 Task: Search for a place to stay in Quarai, Brazil from June 1 to June 9 for 6 guests, with a budget between 6000 and 38000, 3 bedrooms, 3 beds, and free cancellation.
Action: Mouse moved to (486, 148)
Screenshot: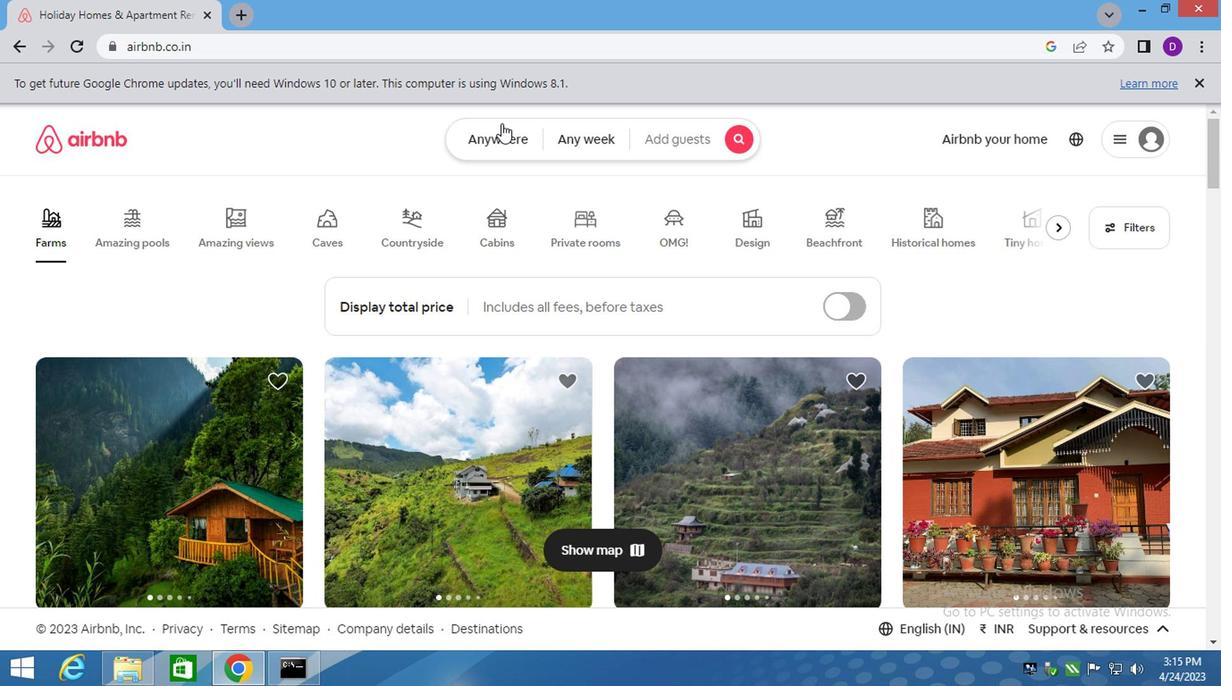 
Action: Mouse pressed left at (486, 148)
Screenshot: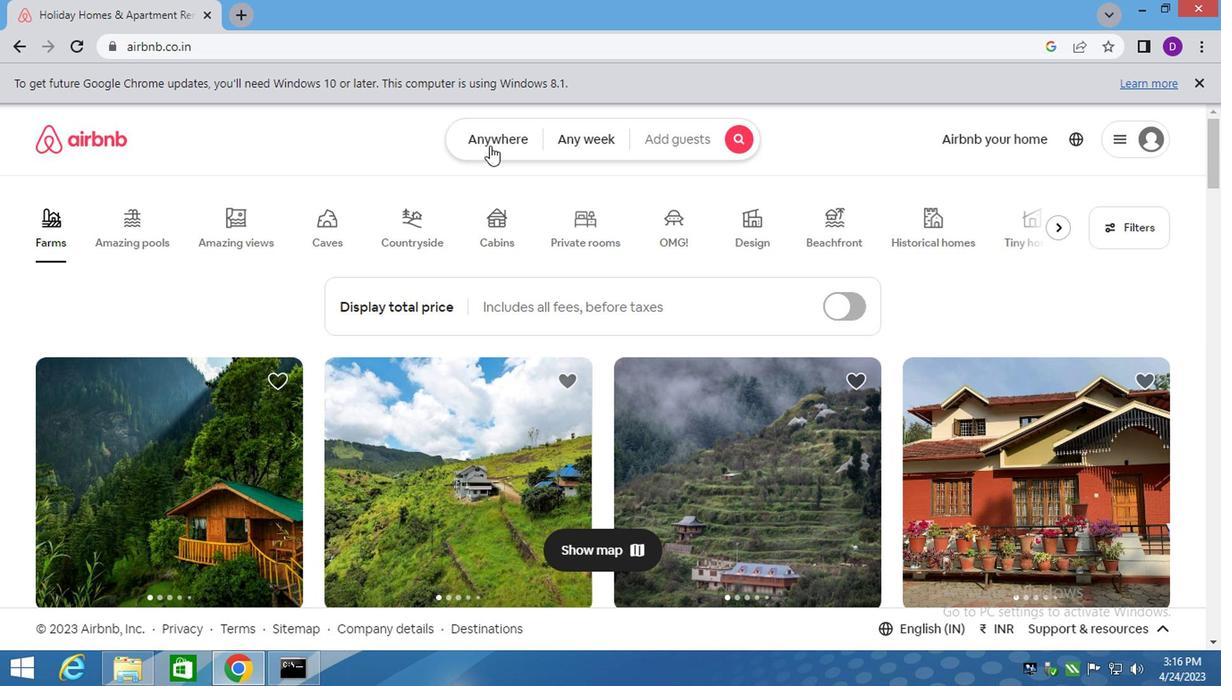 
Action: Mouse moved to (328, 209)
Screenshot: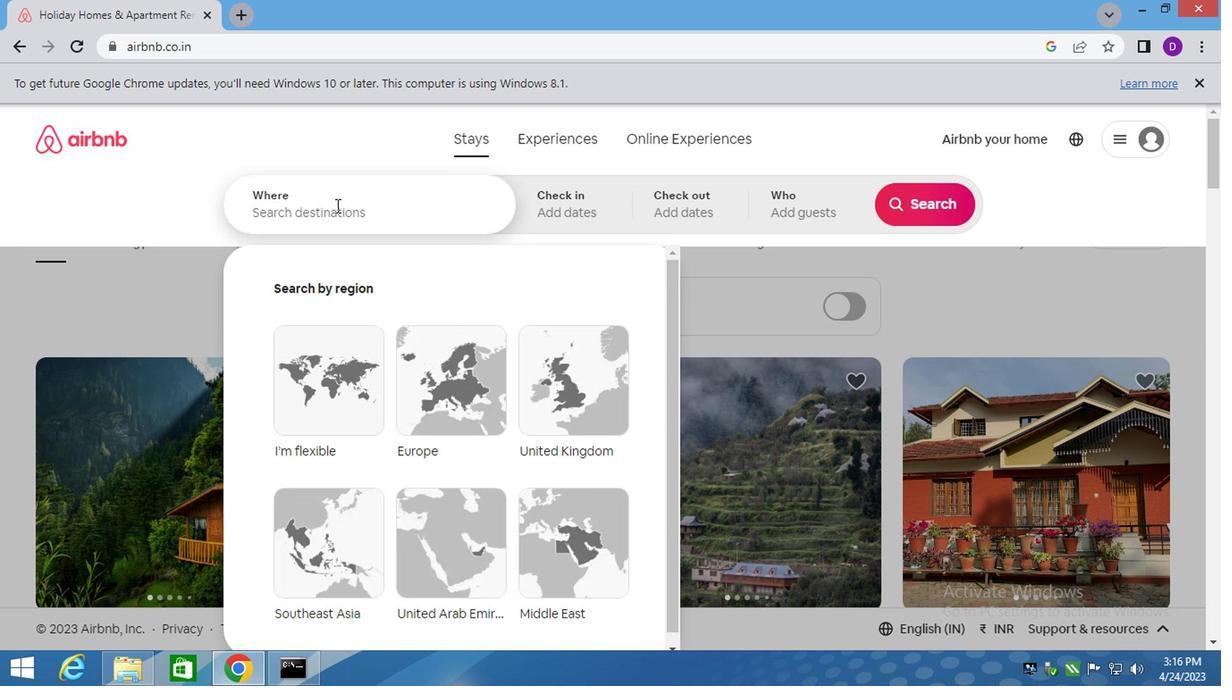 
Action: Mouse pressed left at (328, 209)
Screenshot: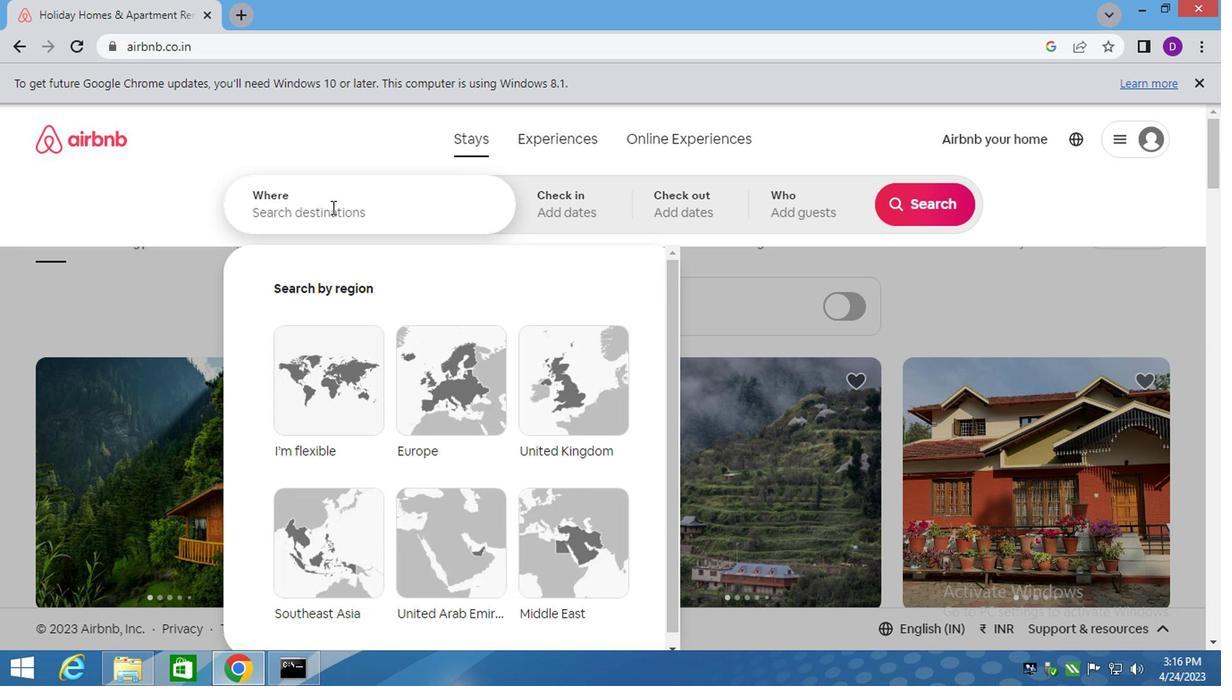 
Action: Key pressed <Key.shift>QUARA,<Key.space><Key.shift>BRAZIL<Key.enter>
Screenshot: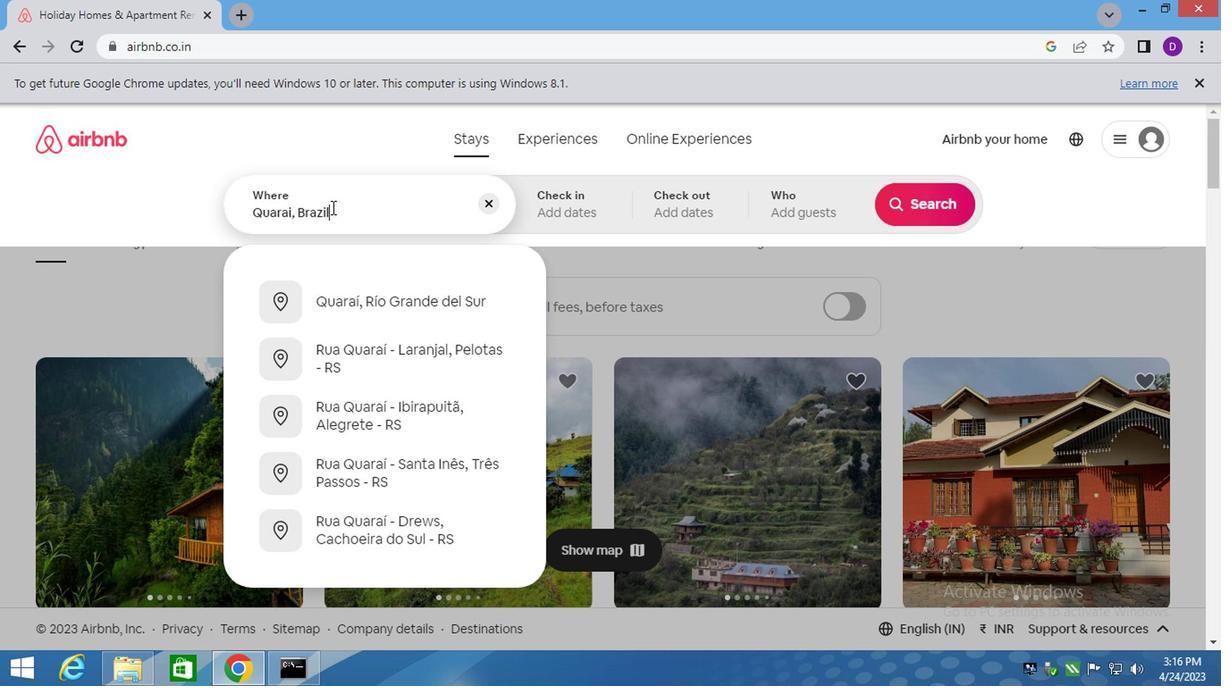 
Action: Mouse moved to (905, 346)
Screenshot: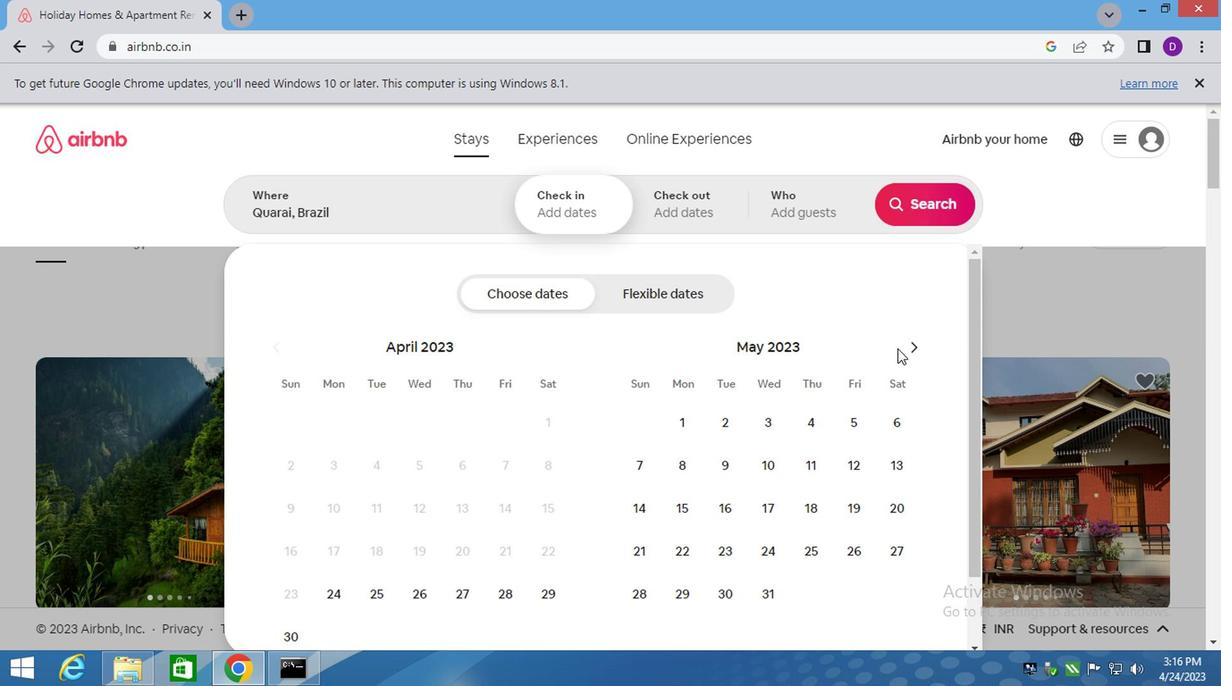 
Action: Mouse pressed left at (905, 346)
Screenshot: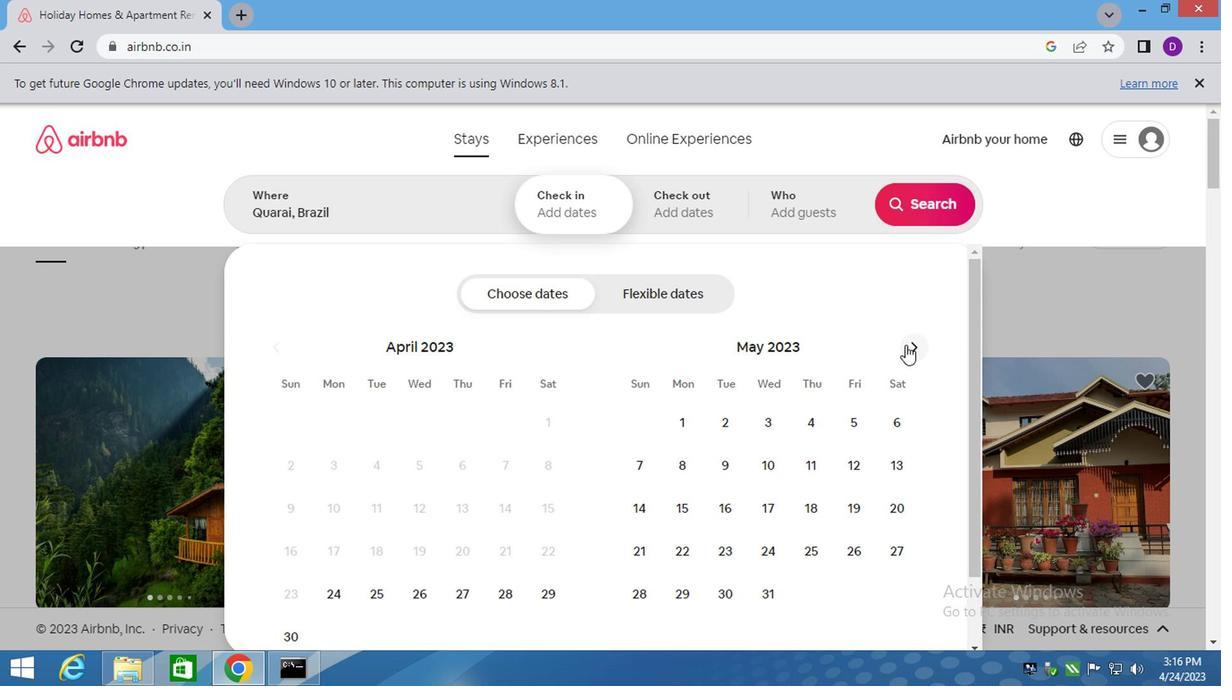
Action: Mouse moved to (815, 435)
Screenshot: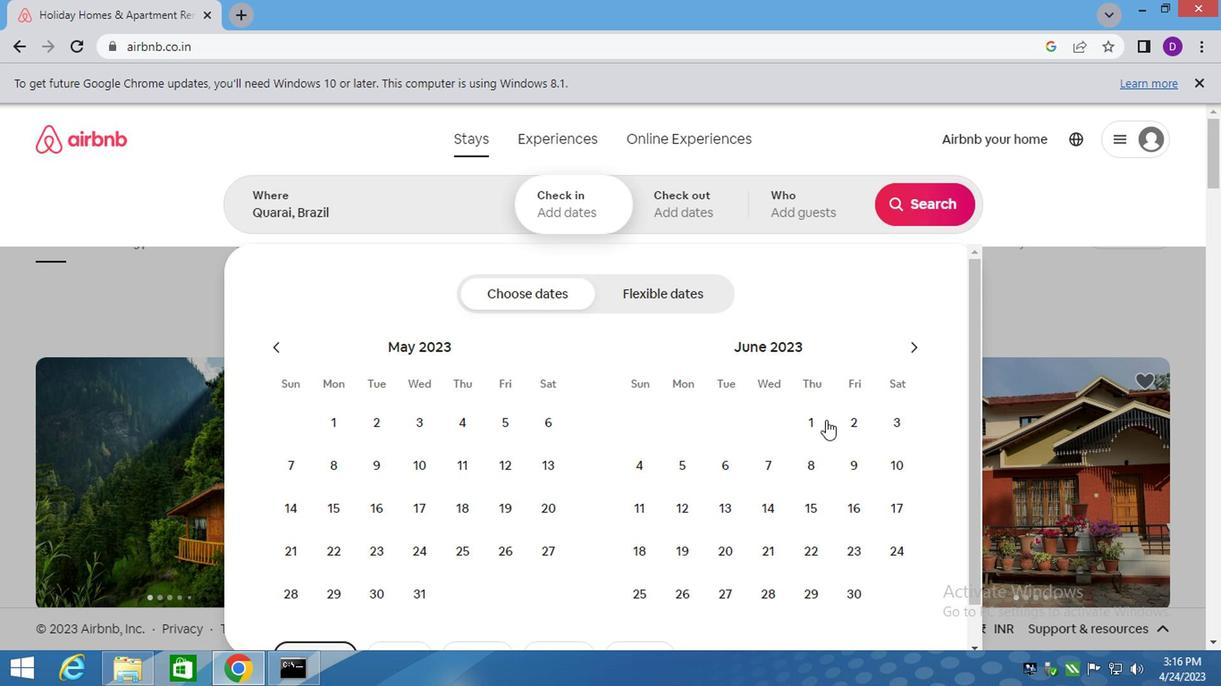 
Action: Mouse pressed left at (815, 435)
Screenshot: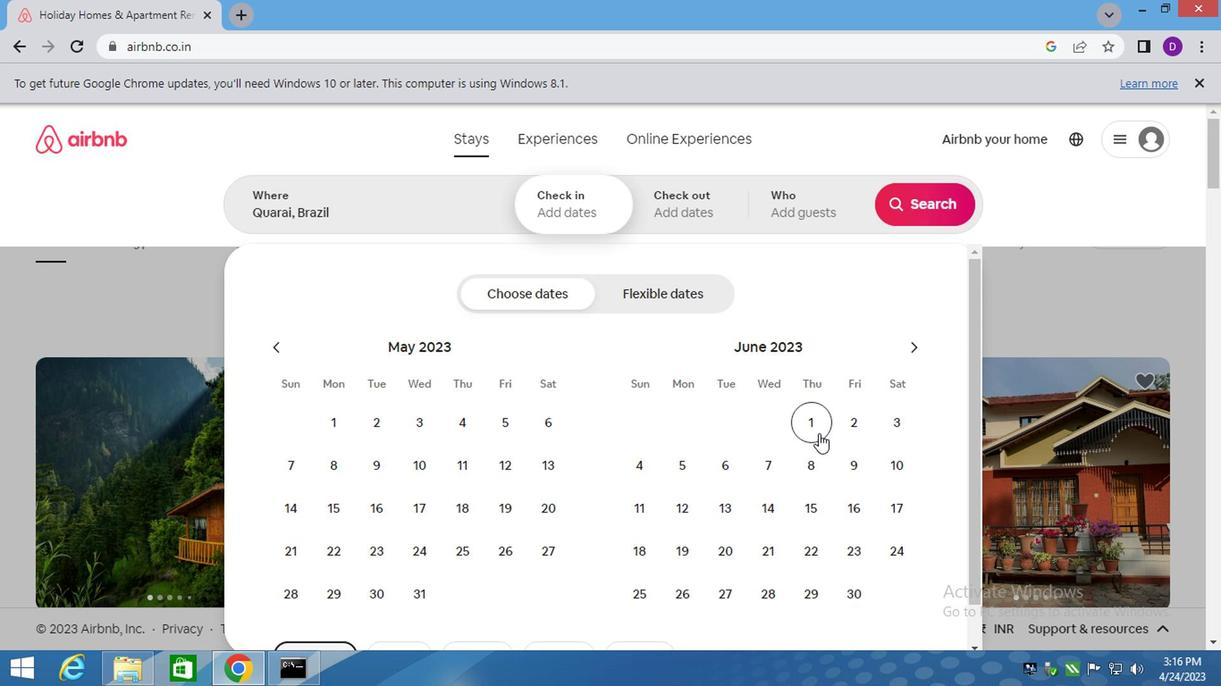 
Action: Mouse moved to (849, 476)
Screenshot: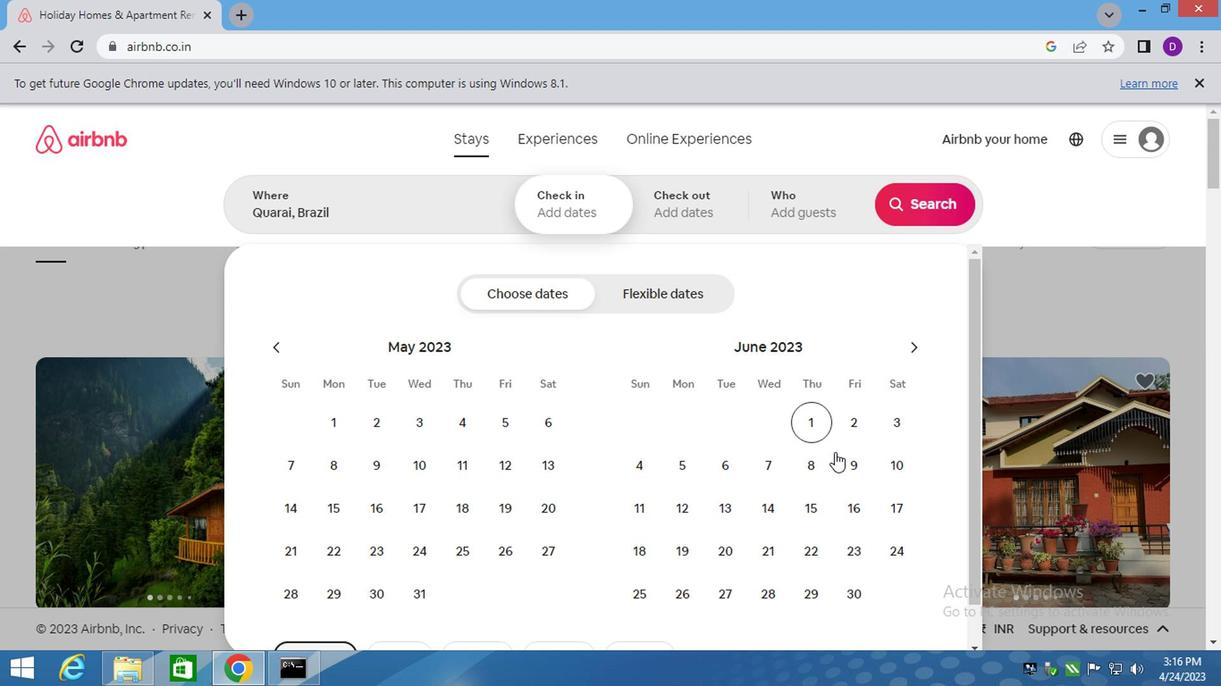 
Action: Mouse pressed left at (849, 476)
Screenshot: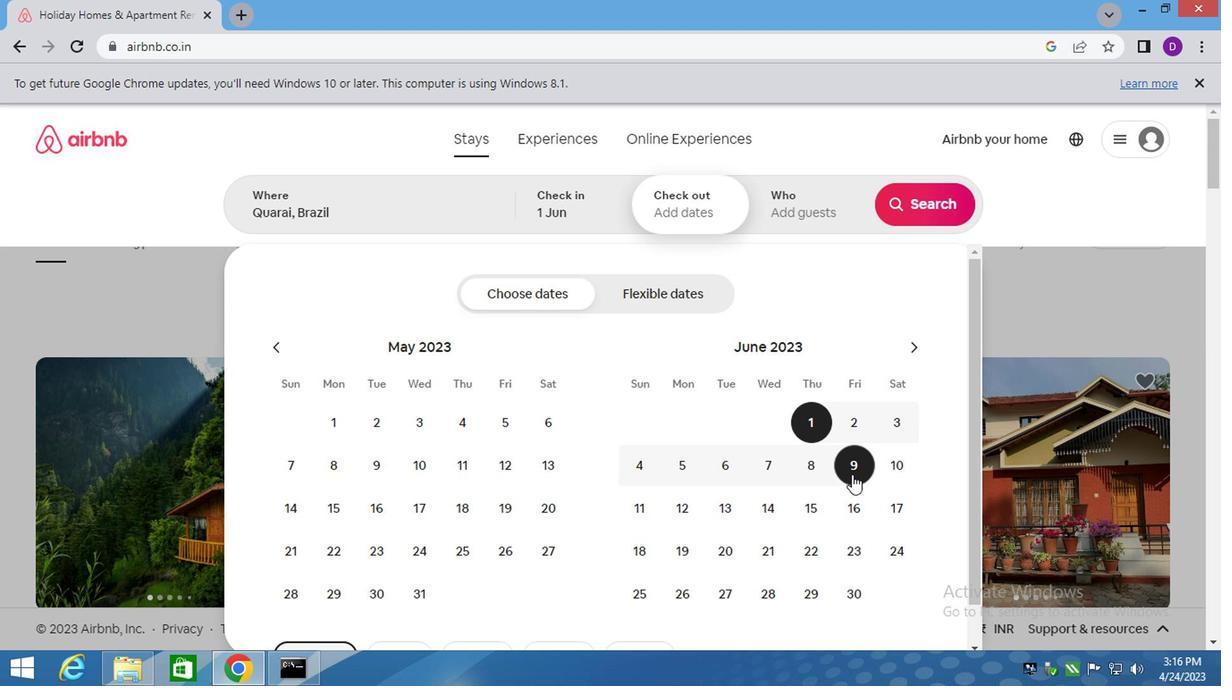 
Action: Mouse moved to (796, 224)
Screenshot: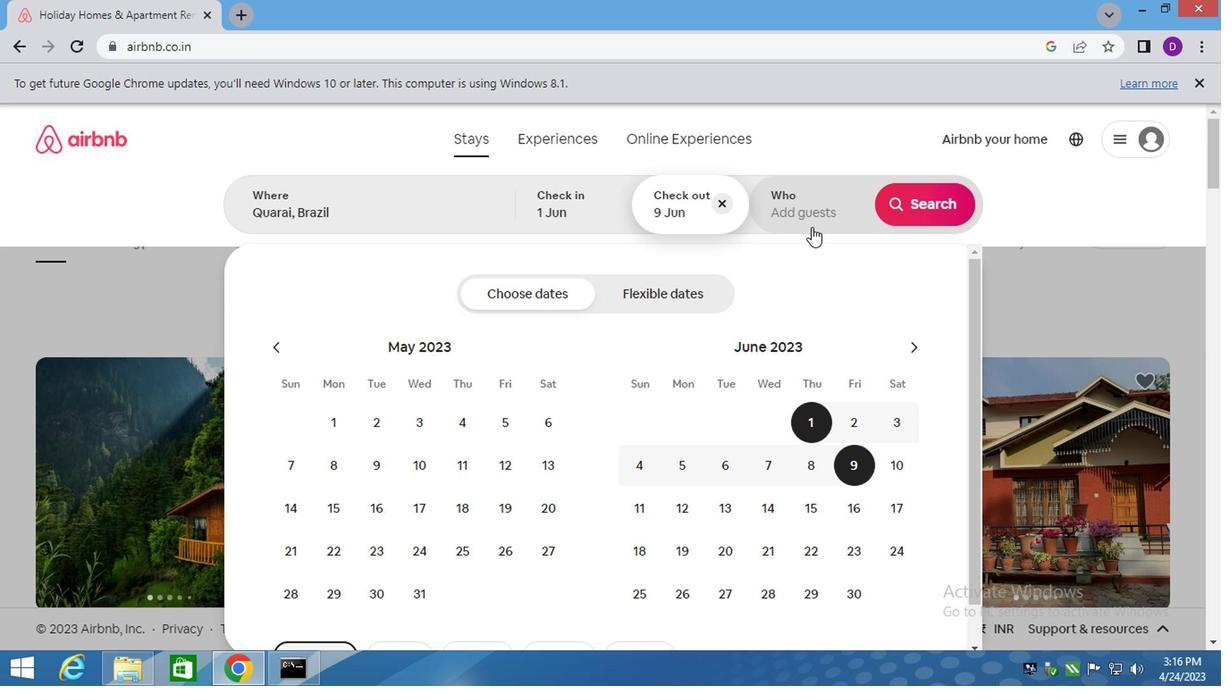 
Action: Mouse pressed left at (796, 224)
Screenshot: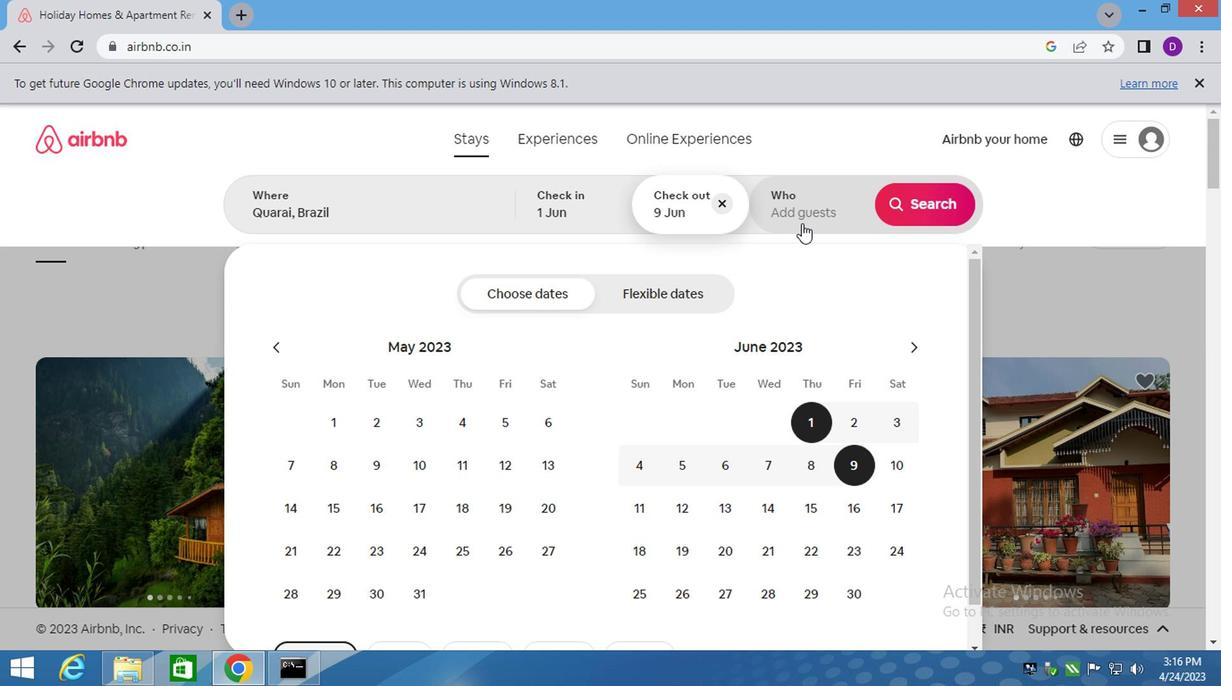 
Action: Mouse moved to (924, 309)
Screenshot: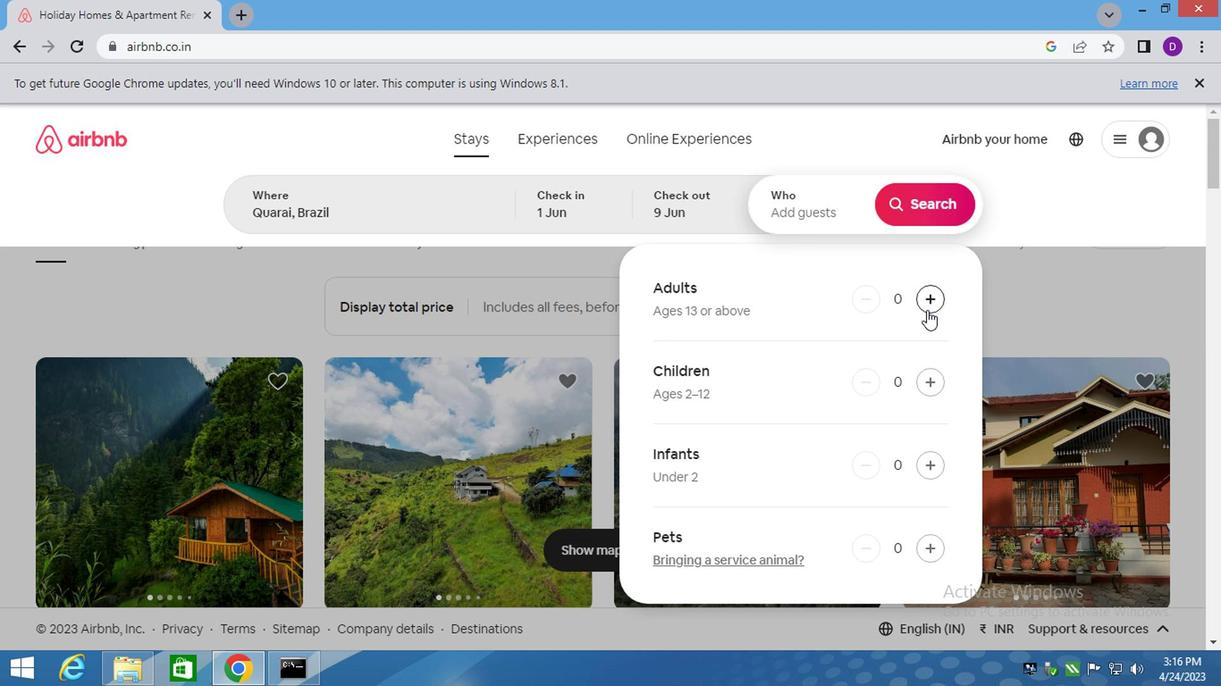 
Action: Mouse pressed left at (924, 309)
Screenshot: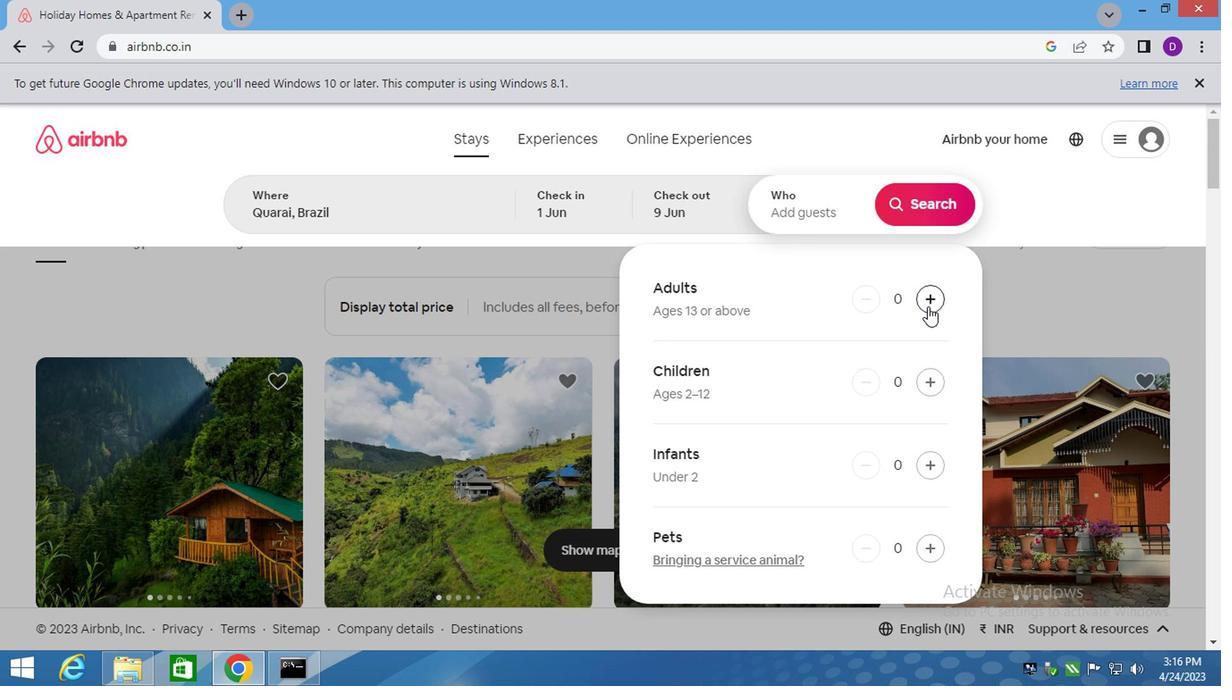 
Action: Mouse pressed left at (924, 309)
Screenshot: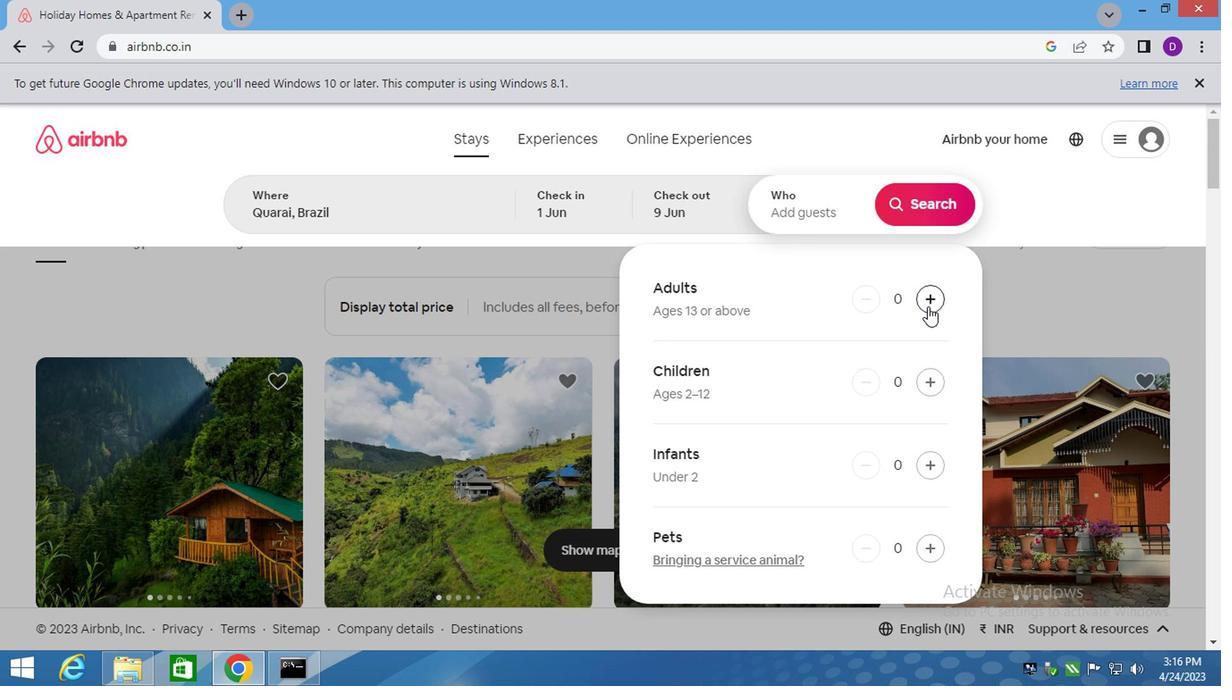 
Action: Mouse moved to (917, 296)
Screenshot: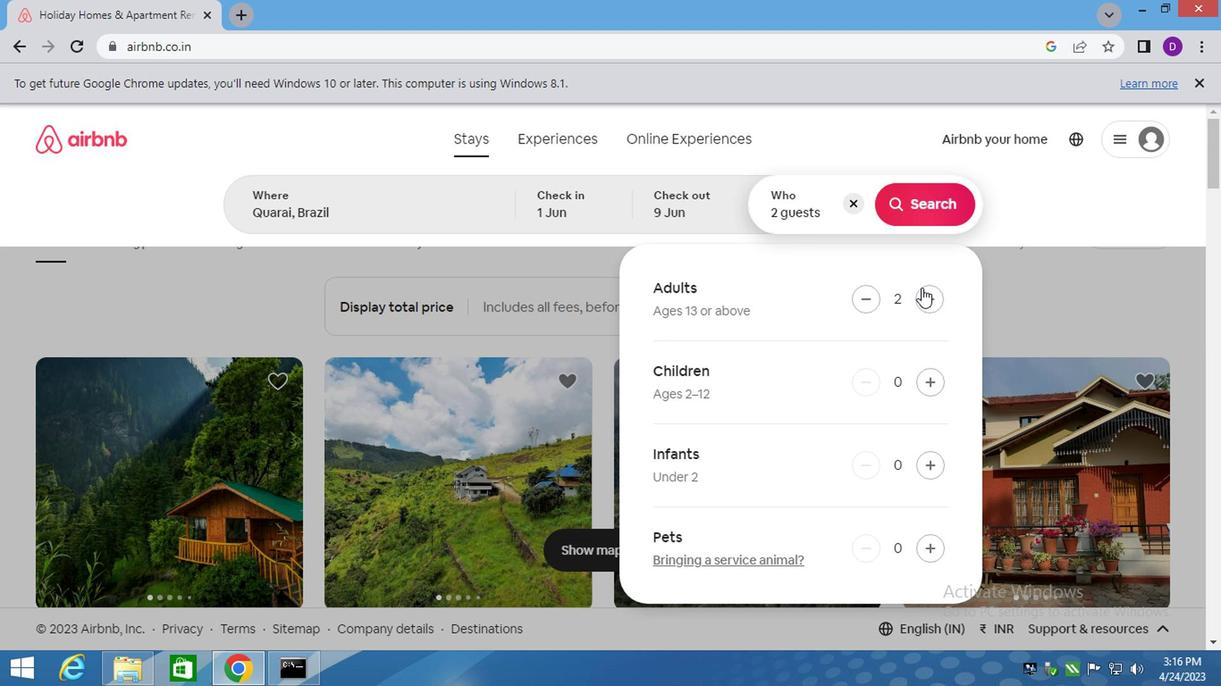 
Action: Mouse pressed left at (917, 296)
Screenshot: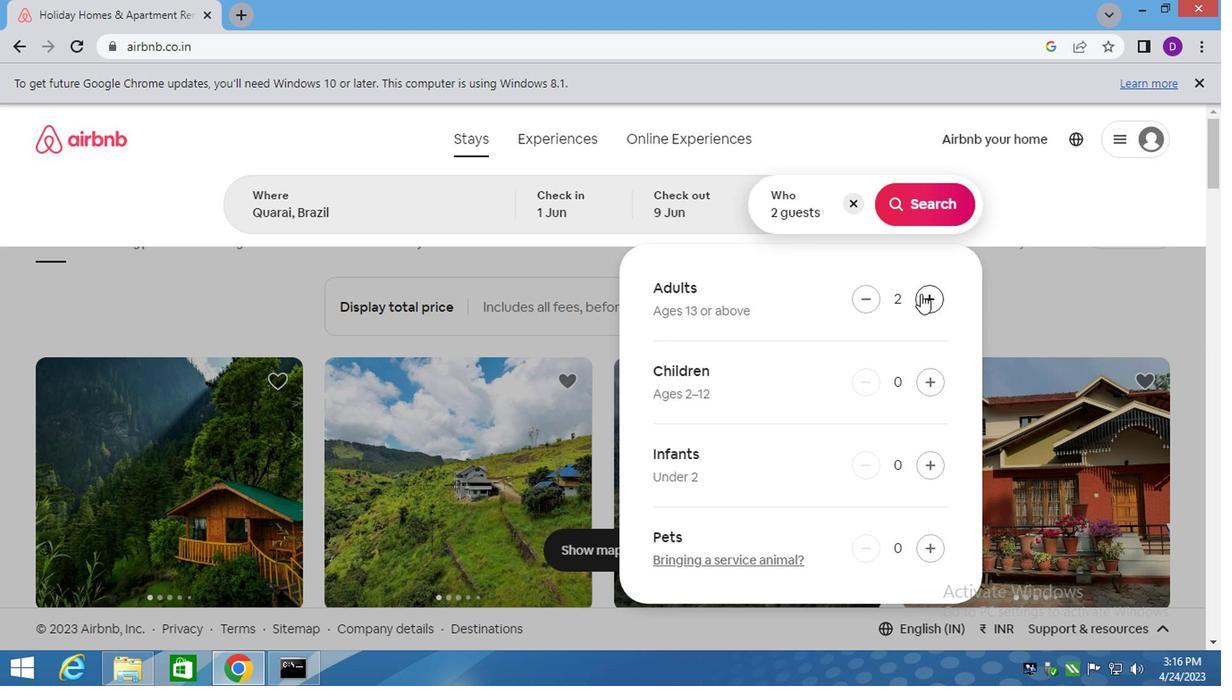 
Action: Mouse pressed left at (917, 296)
Screenshot: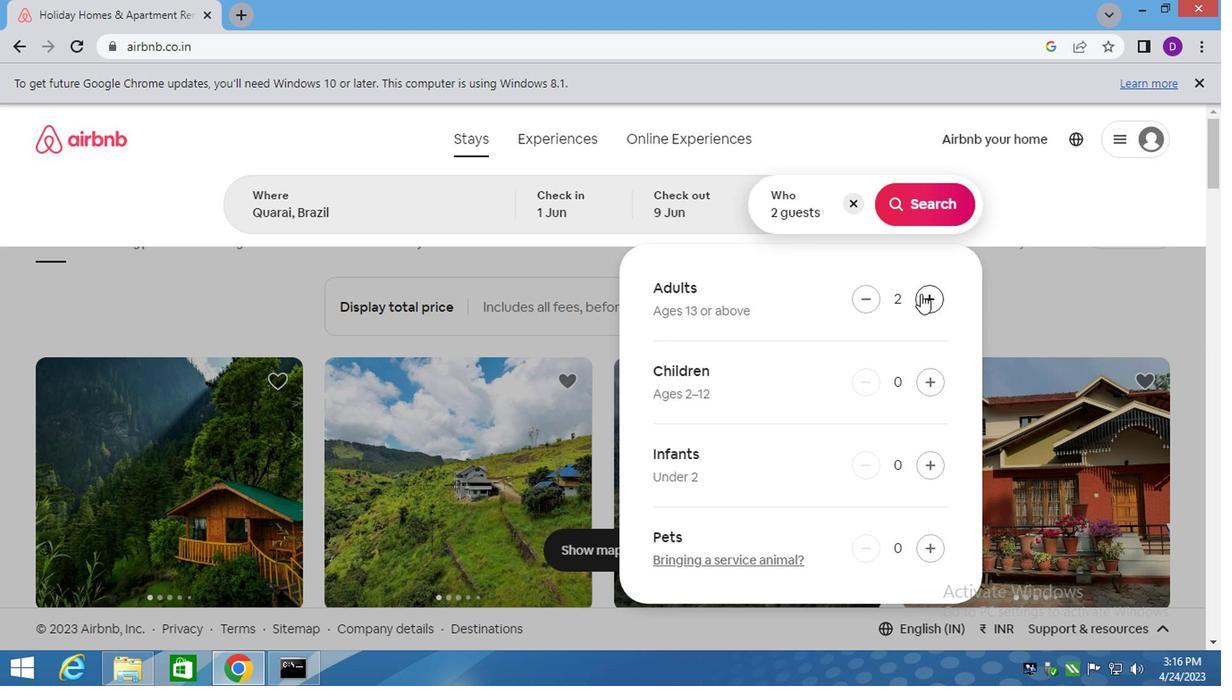 
Action: Mouse pressed left at (917, 296)
Screenshot: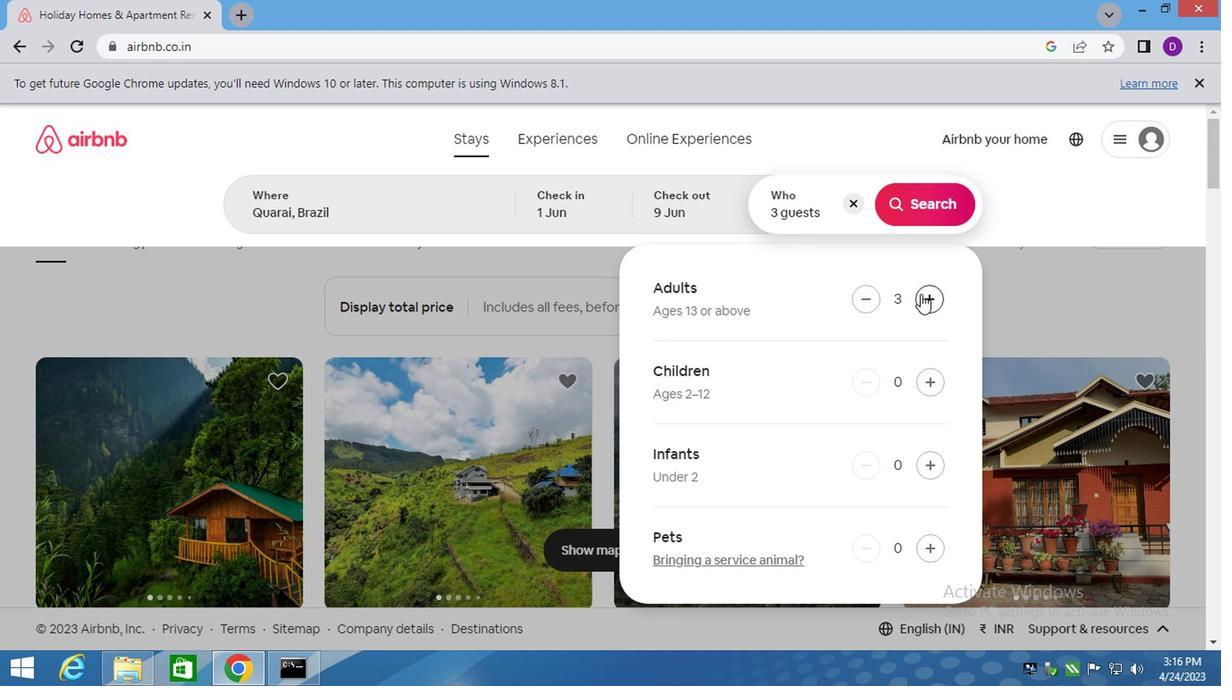 
Action: Mouse pressed left at (917, 296)
Screenshot: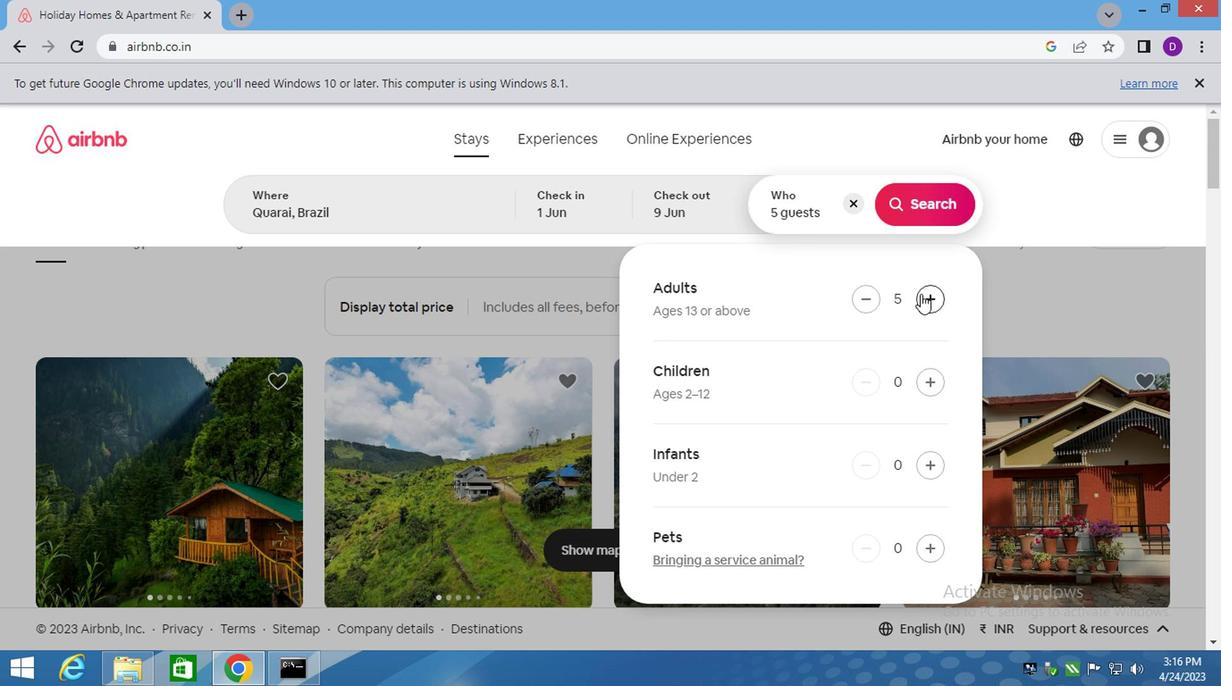 
Action: Mouse moved to (903, 195)
Screenshot: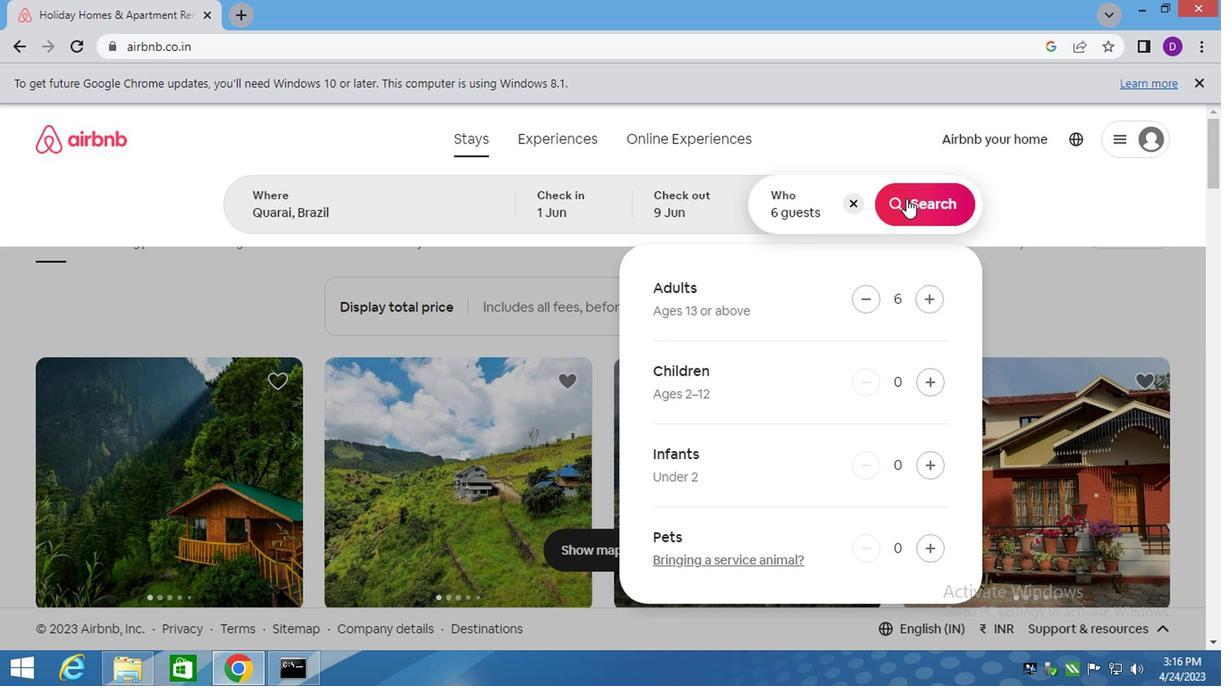 
Action: Mouse pressed left at (903, 195)
Screenshot: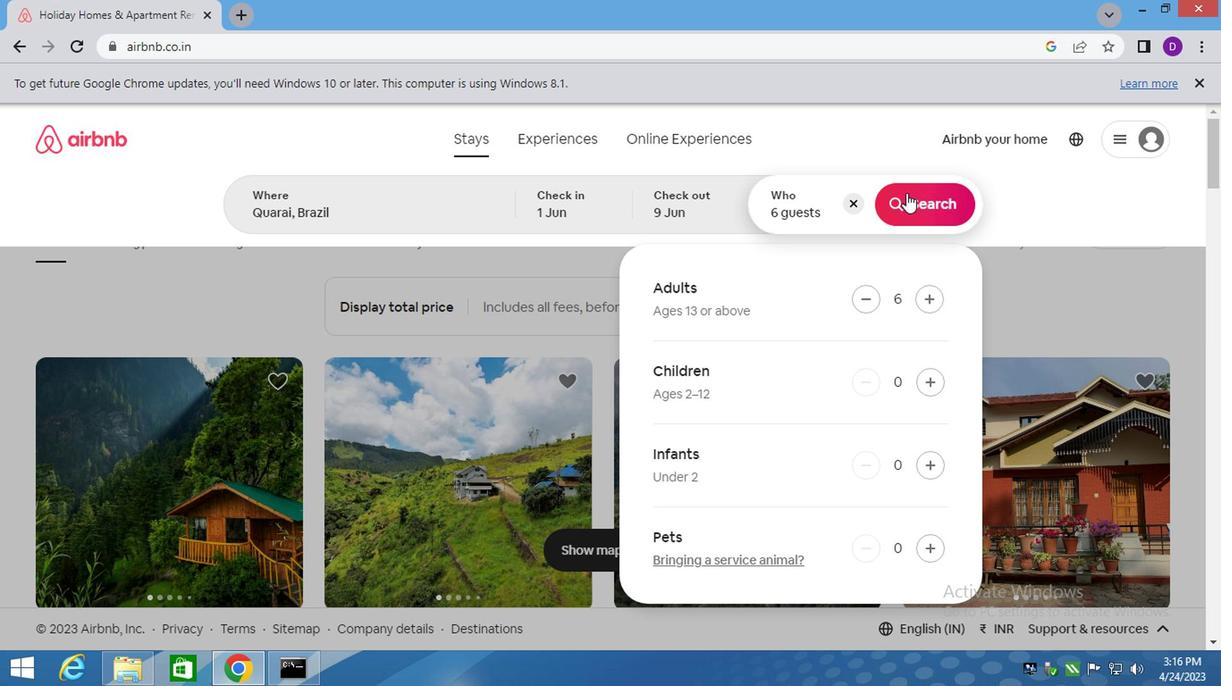 
Action: Mouse moved to (1142, 209)
Screenshot: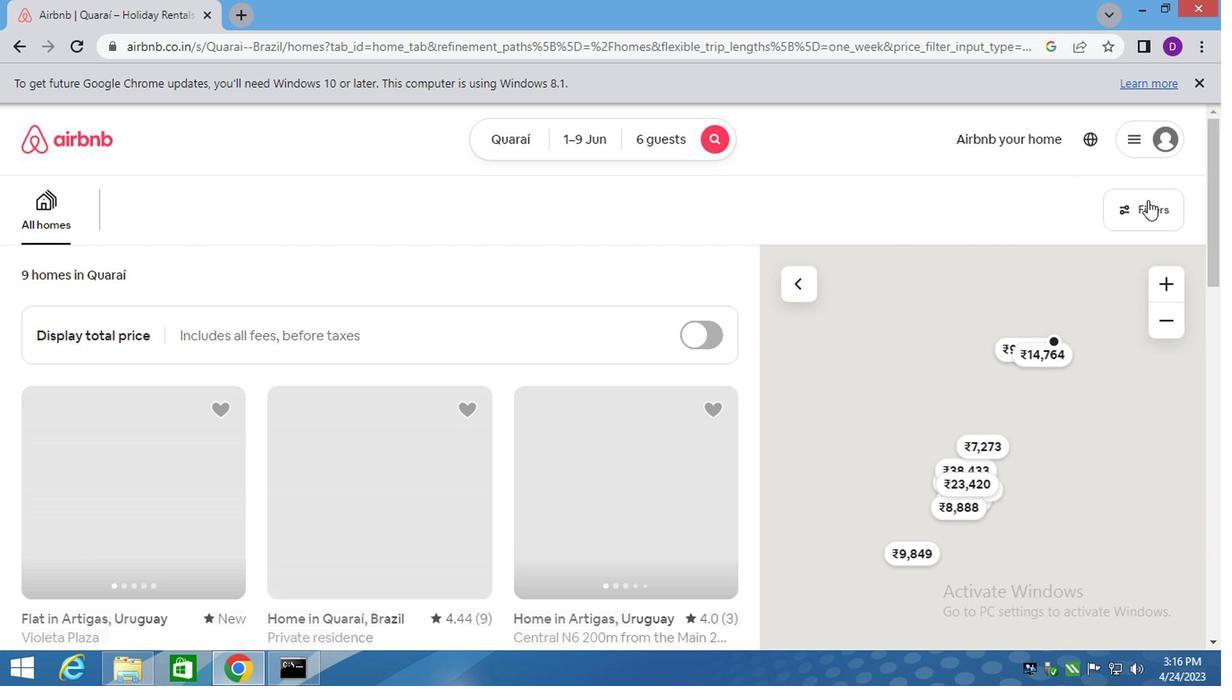
Action: Mouse pressed left at (1141, 212)
Screenshot: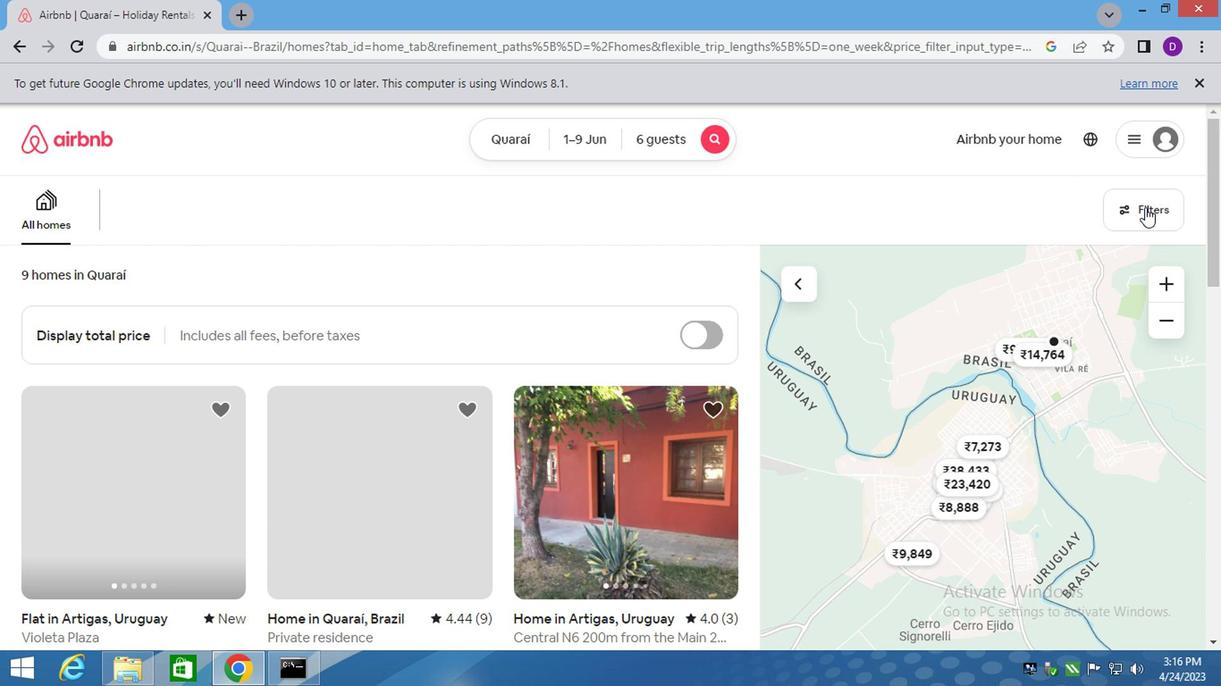
Action: Mouse moved to (353, 440)
Screenshot: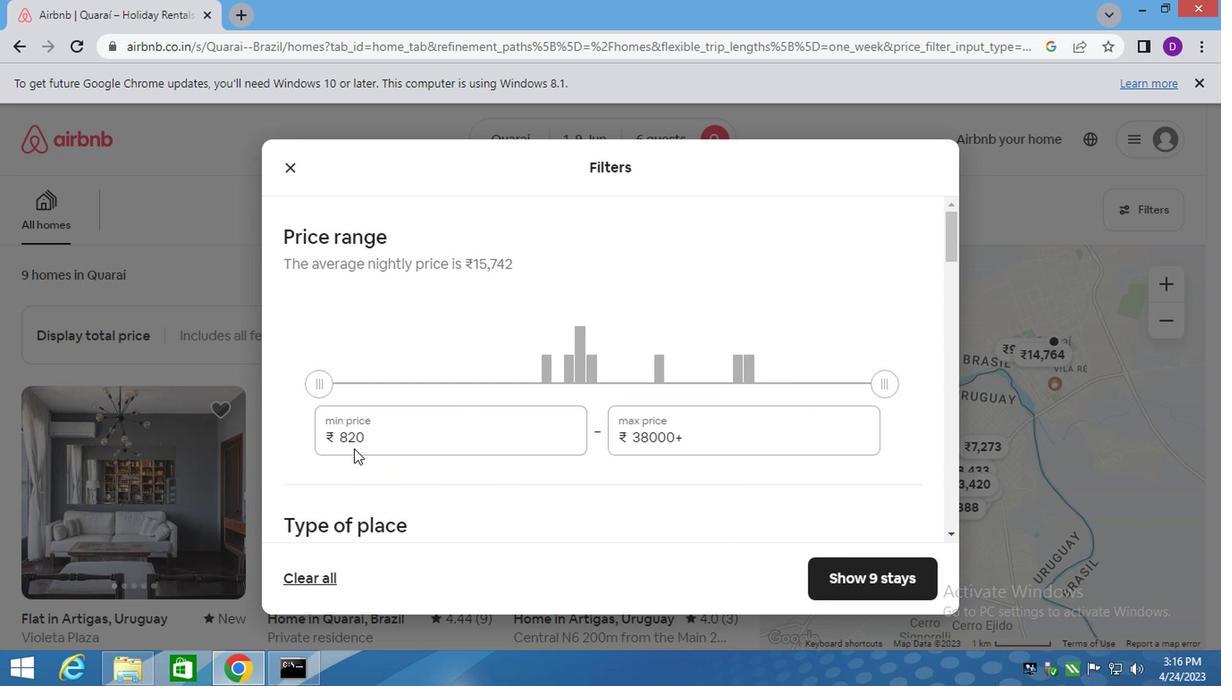 
Action: Mouse pressed left at (353, 440)
Screenshot: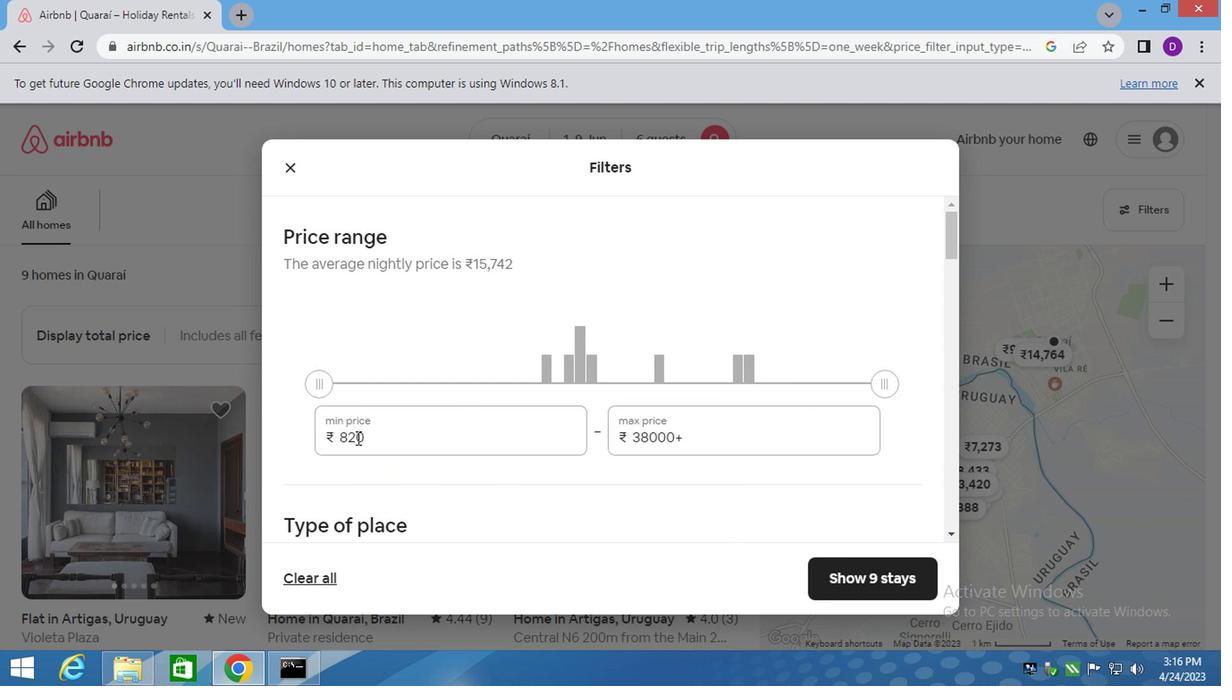 
Action: Mouse moved to (353, 438)
Screenshot: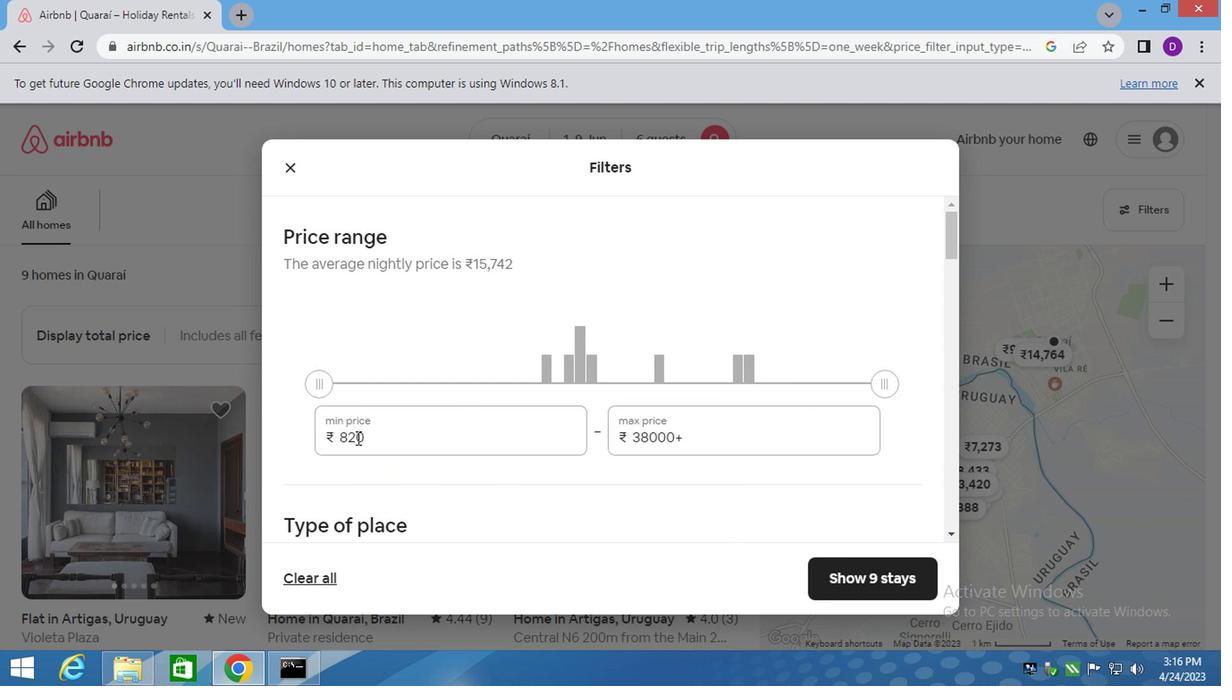 
Action: Mouse pressed left at (353, 438)
Screenshot: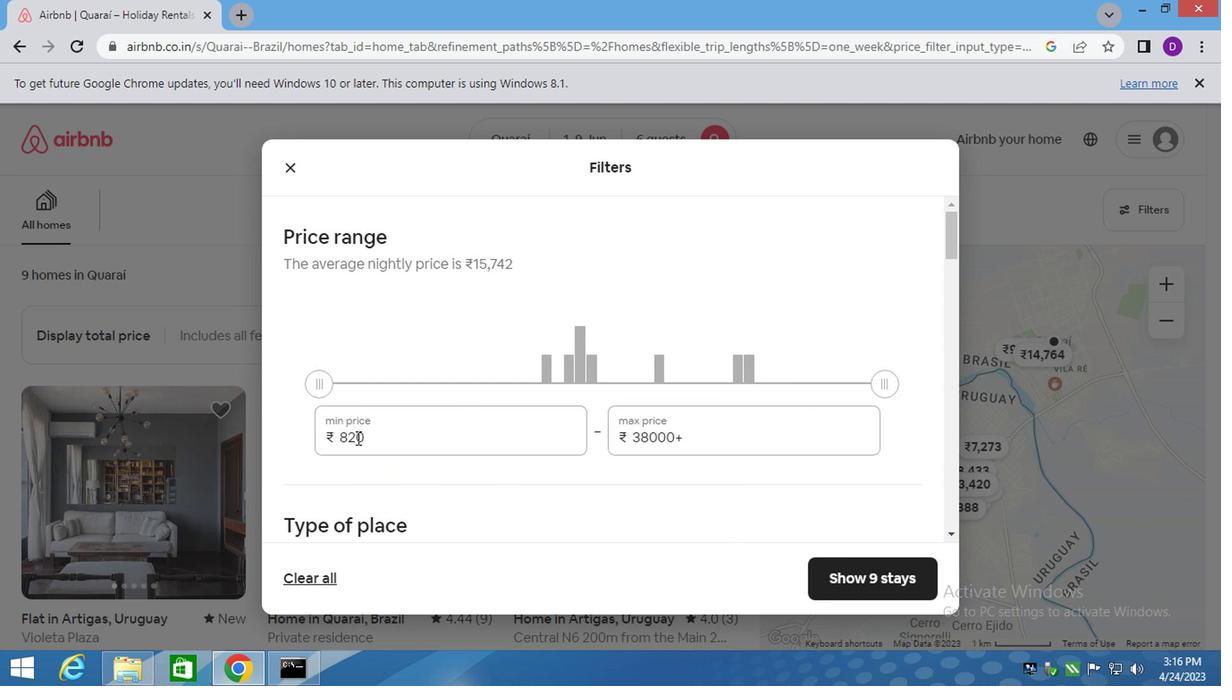 
Action: Key pressed 60
Screenshot: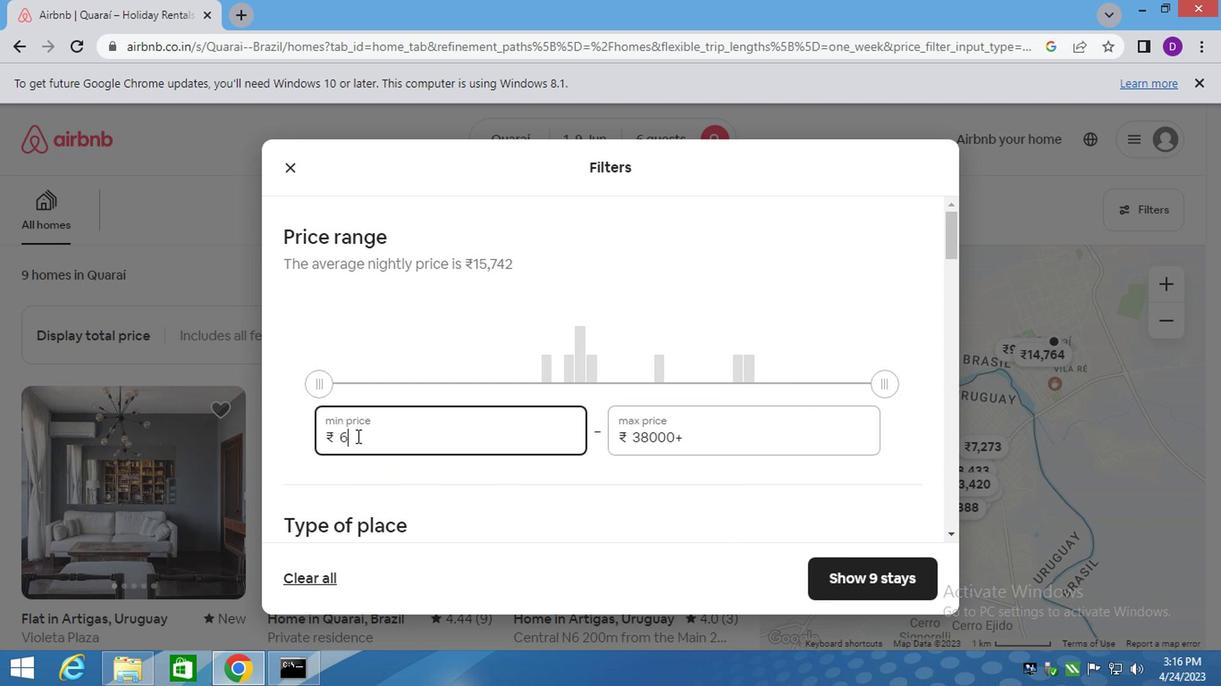 
Action: Mouse moved to (365, 427)
Screenshot: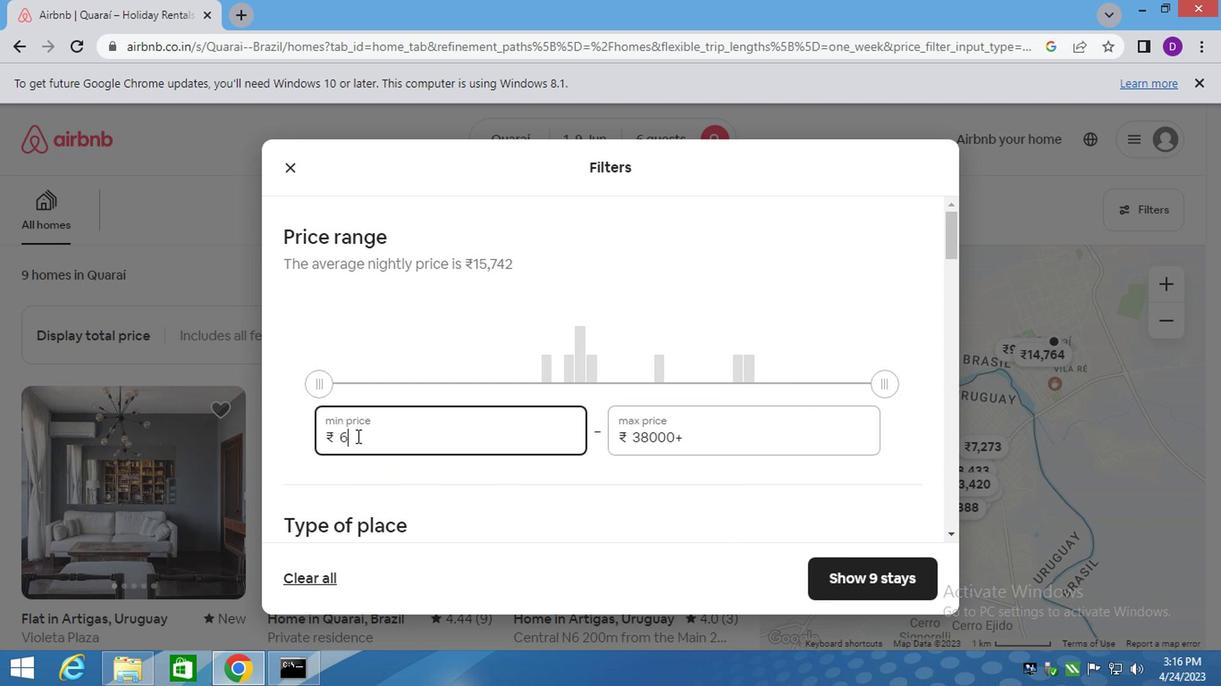 
Action: Key pressed 0
Screenshot: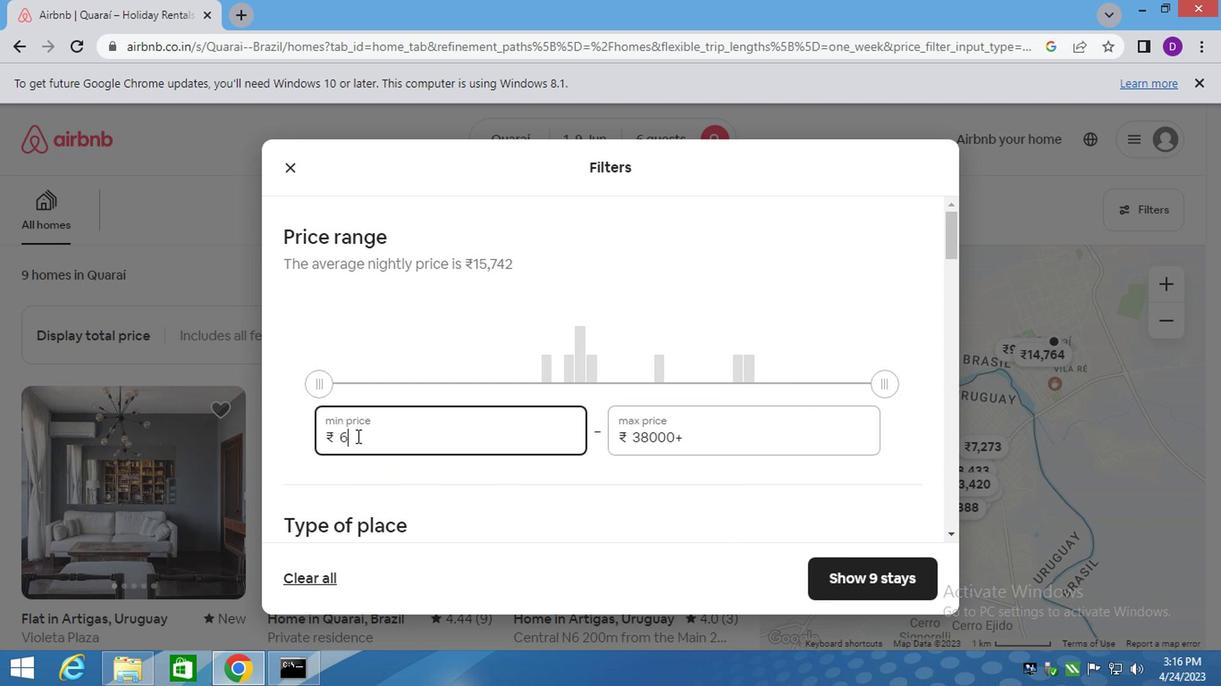 
Action: Mouse moved to (588, 433)
Screenshot: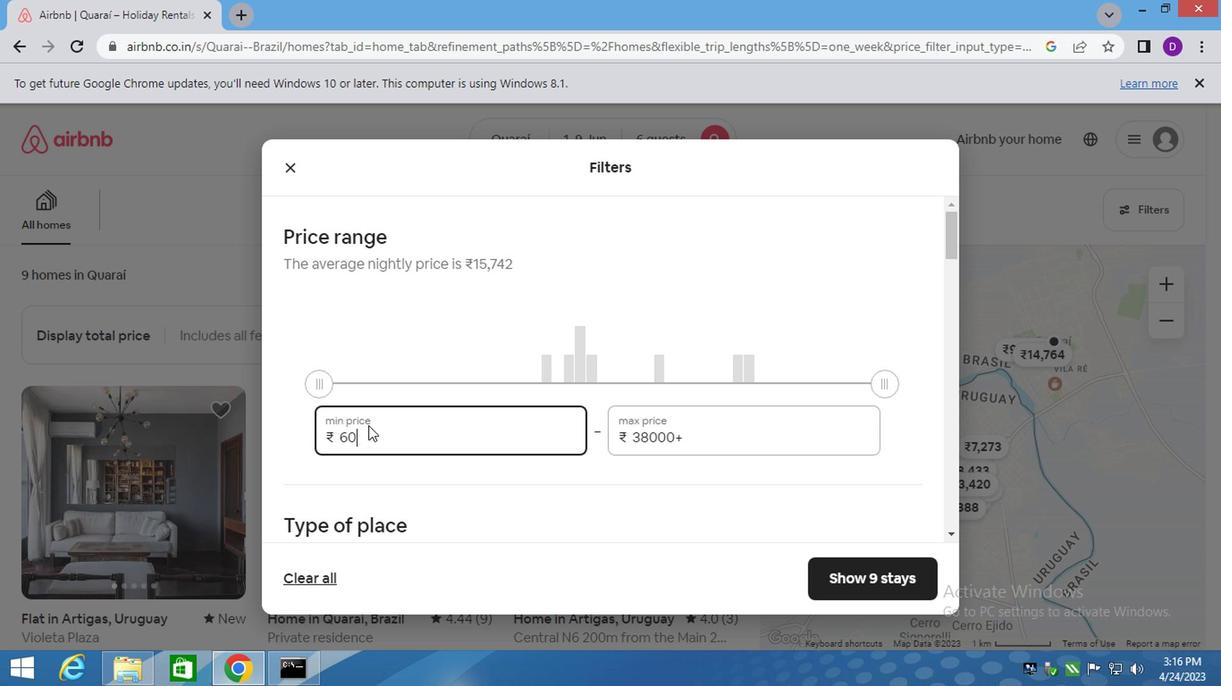 
Action: Key pressed 0
Screenshot: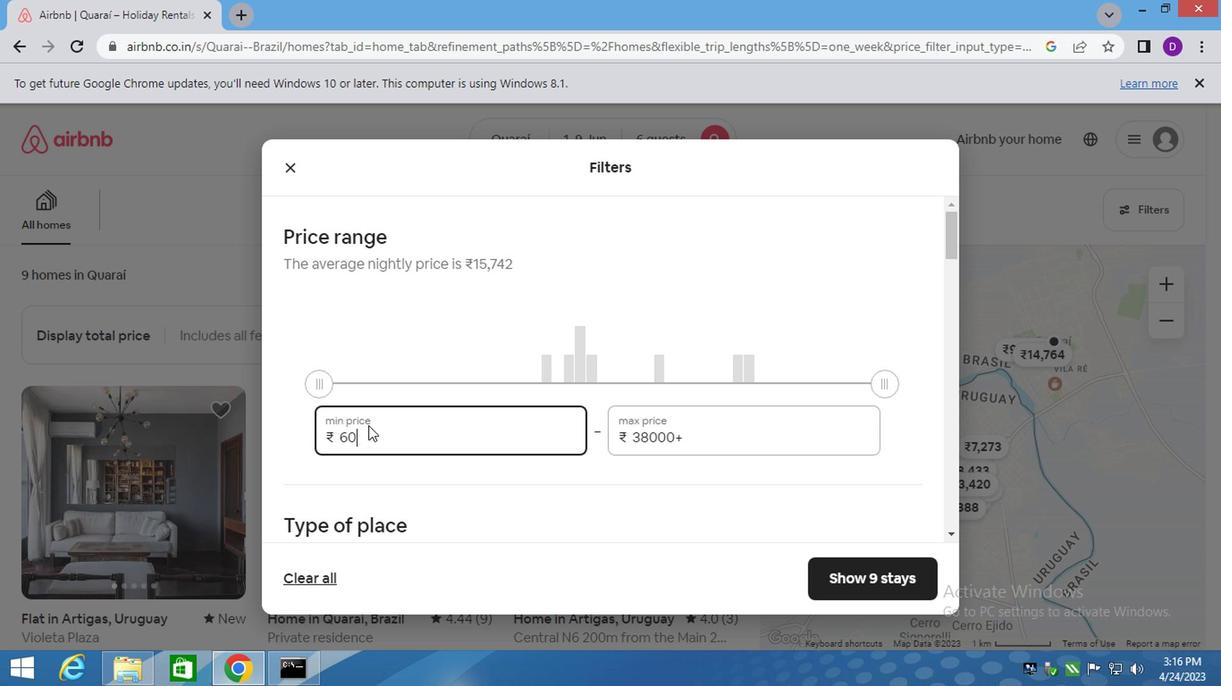 
Action: Mouse moved to (649, 437)
Screenshot: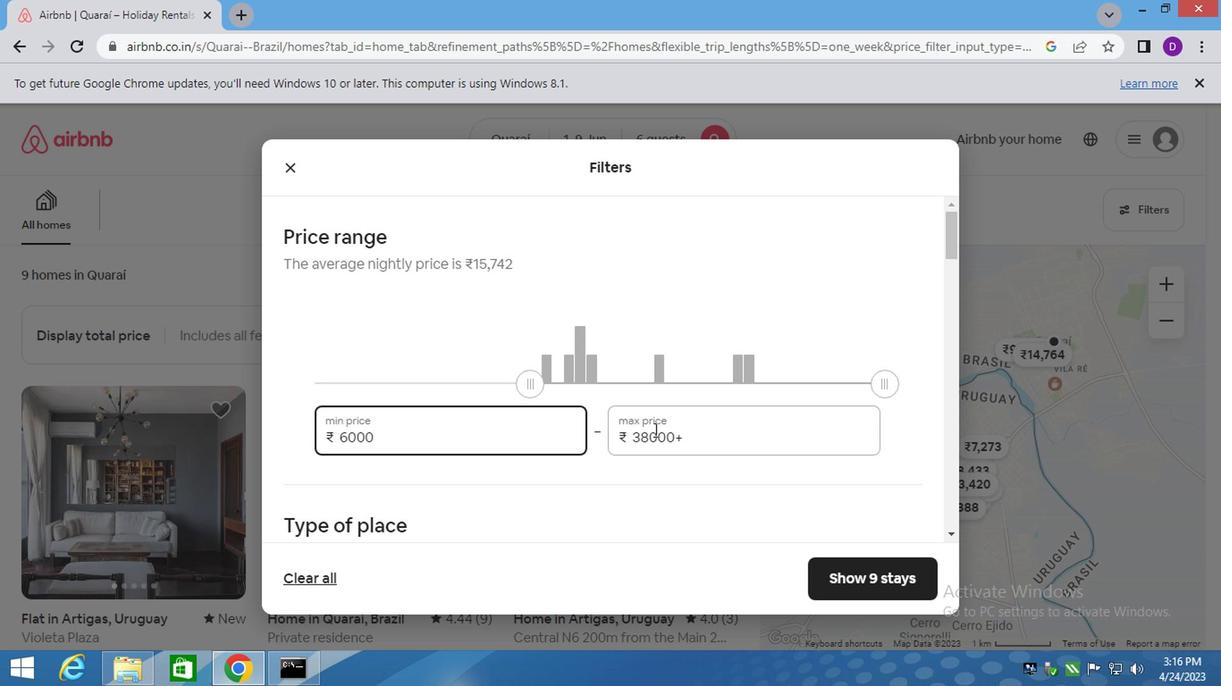 
Action: Mouse pressed left at (649, 437)
Screenshot: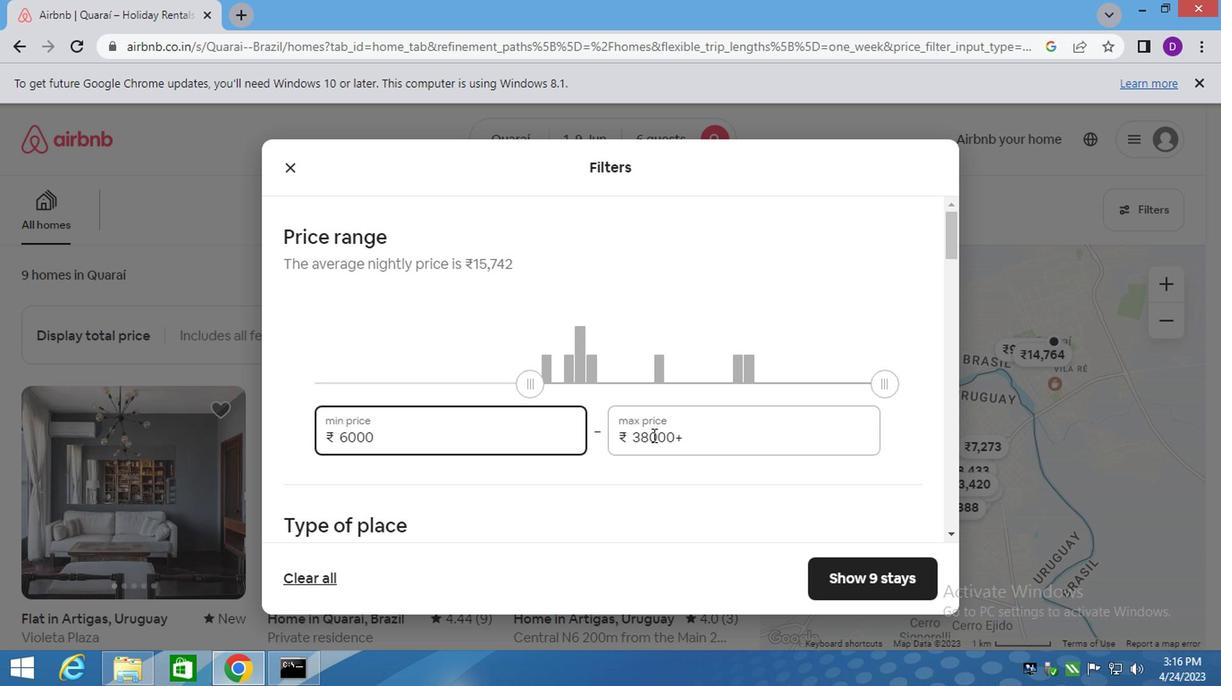
Action: Mouse pressed left at (649, 437)
Screenshot: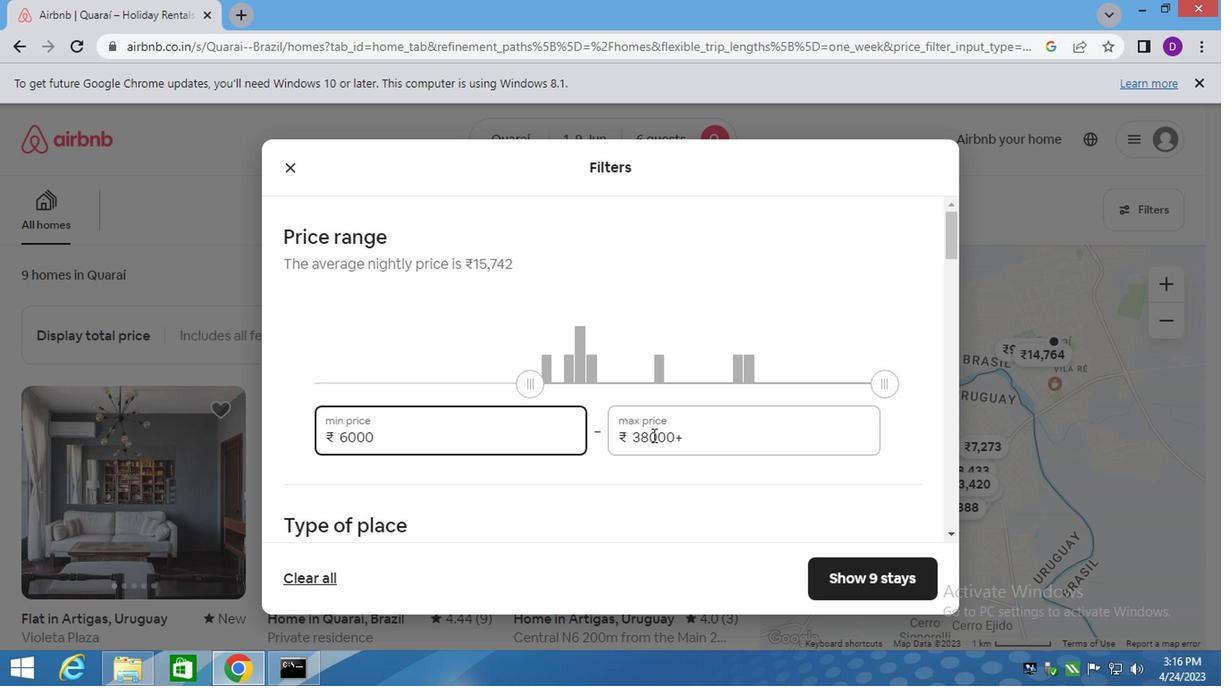 
Action: Mouse pressed left at (649, 437)
Screenshot: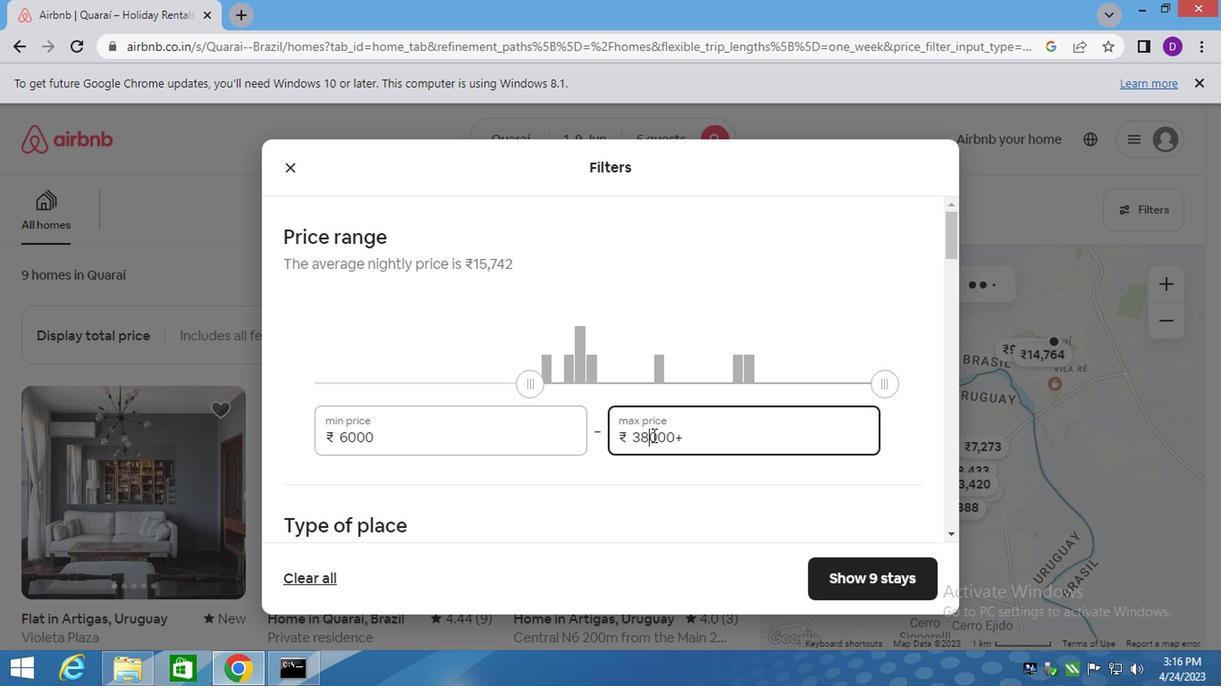 
Action: Key pressed 12000
Screenshot: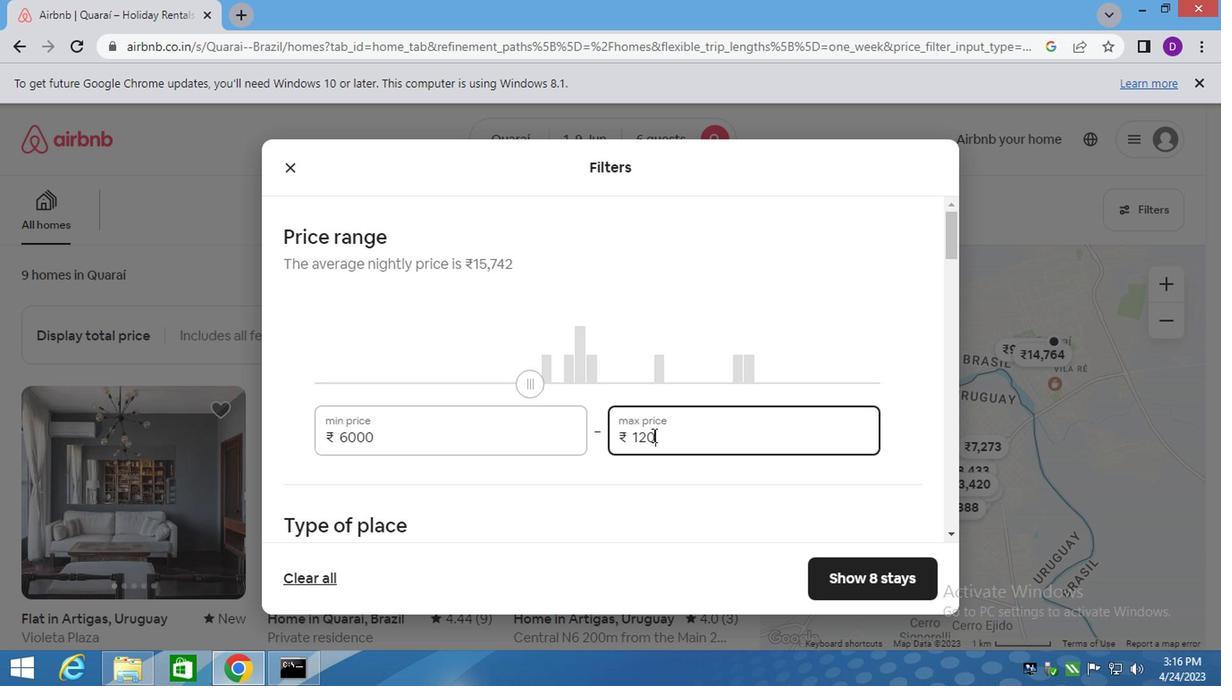 
Action: Mouse scrolled (649, 436) with delta (0, -1)
Screenshot: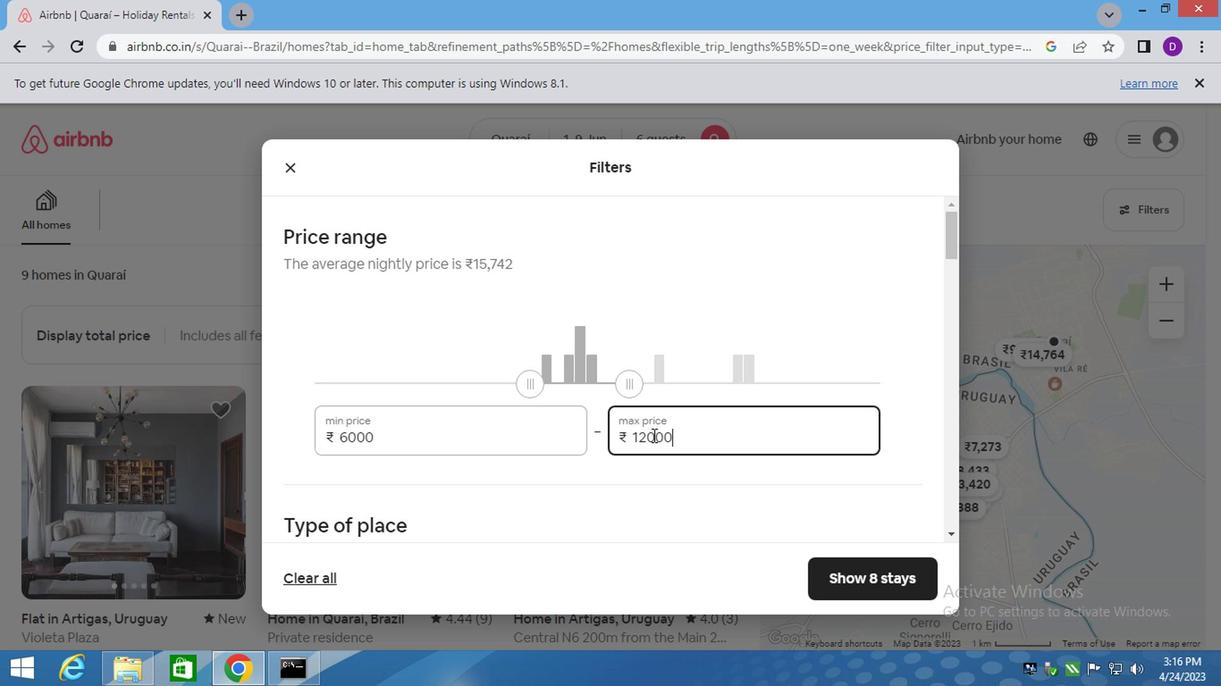 
Action: Mouse scrolled (649, 436) with delta (0, -1)
Screenshot: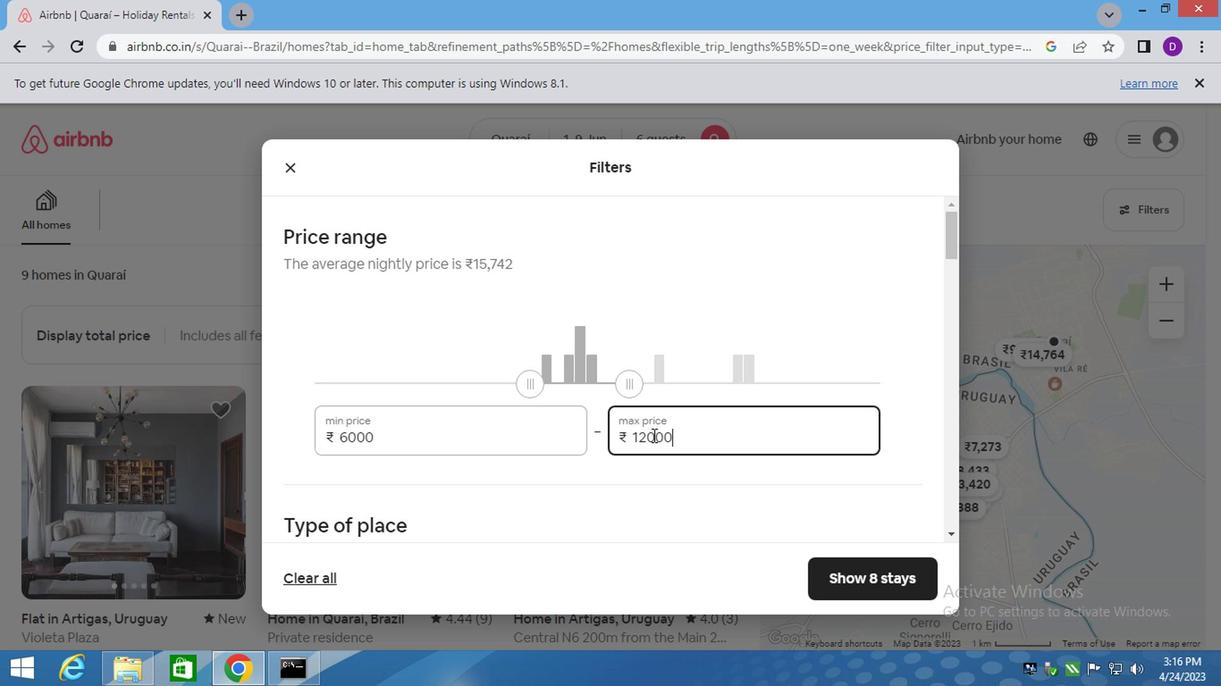 
Action: Mouse scrolled (649, 436) with delta (0, -1)
Screenshot: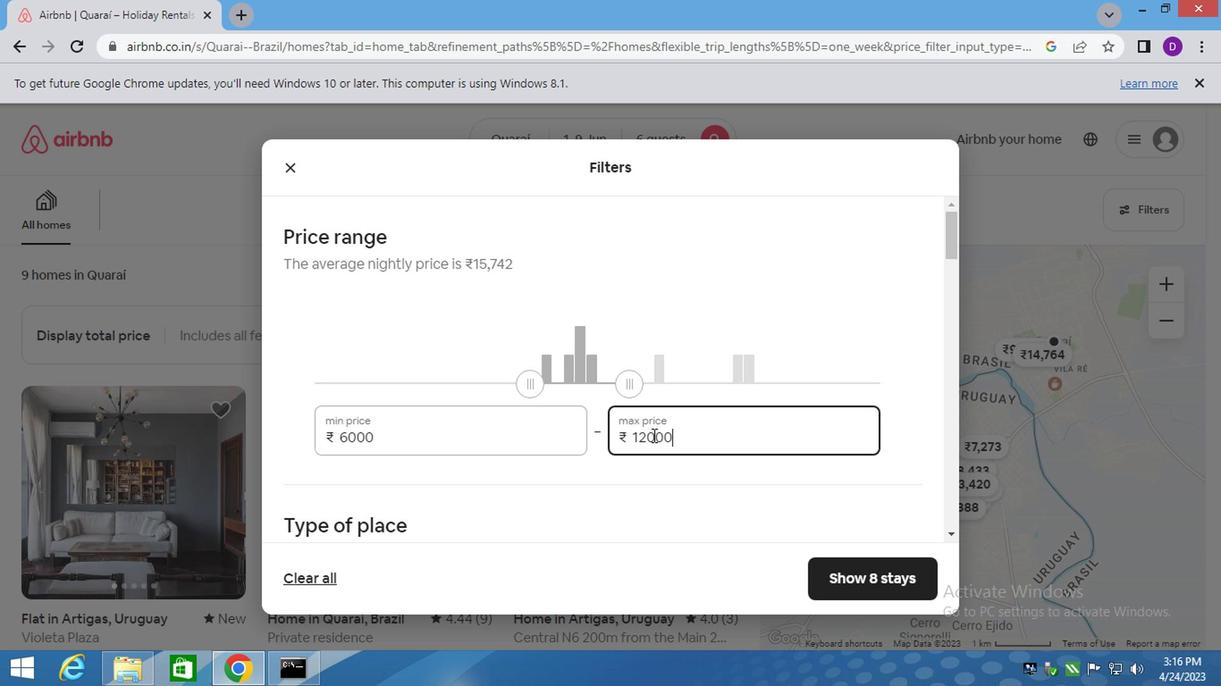 
Action: Mouse moved to (401, 306)
Screenshot: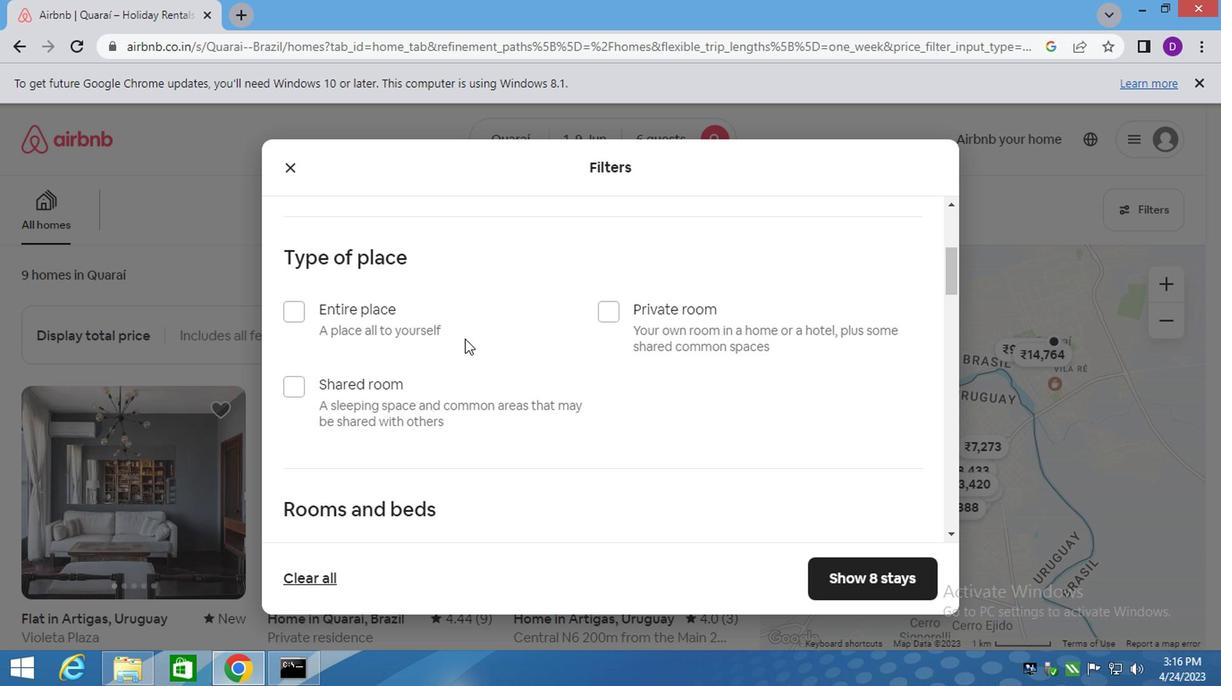 
Action: Mouse pressed left at (401, 306)
Screenshot: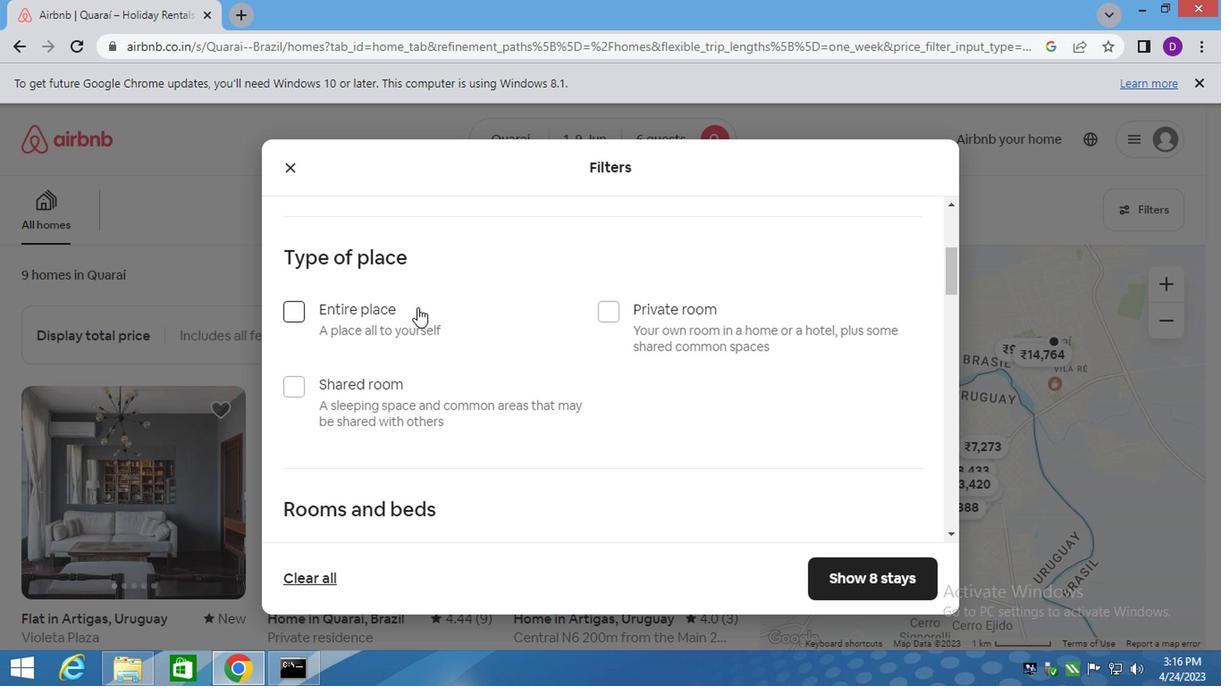 
Action: Mouse moved to (460, 360)
Screenshot: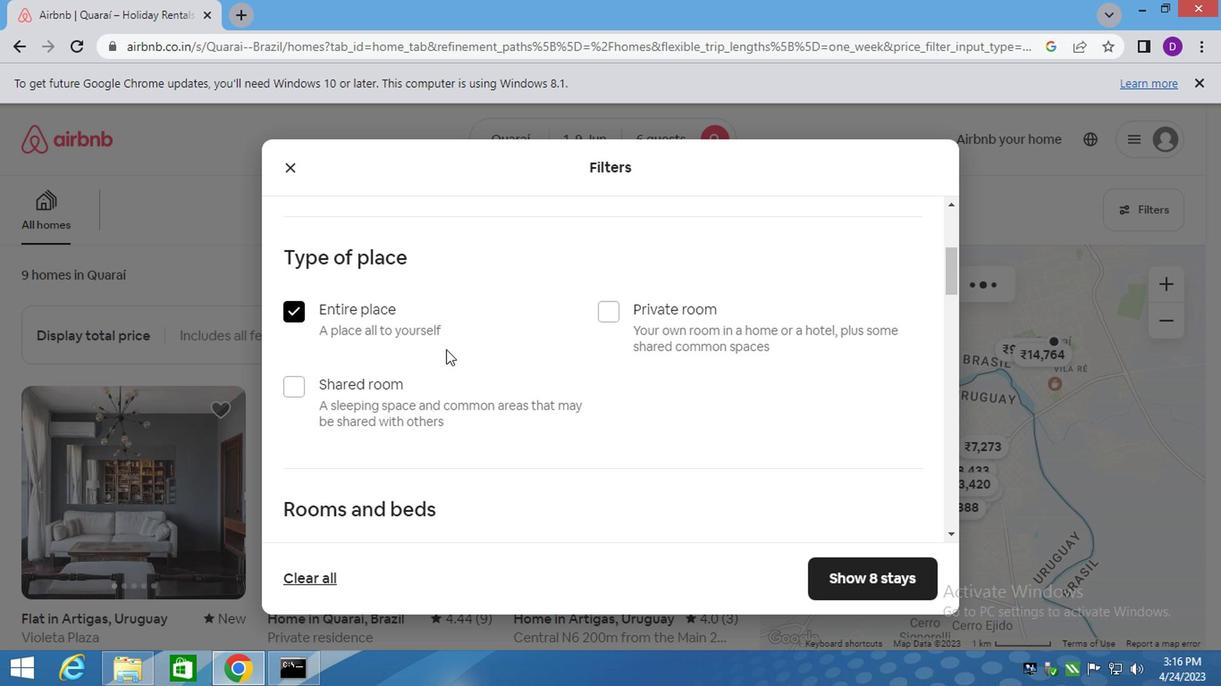 
Action: Mouse scrolled (460, 359) with delta (0, 0)
Screenshot: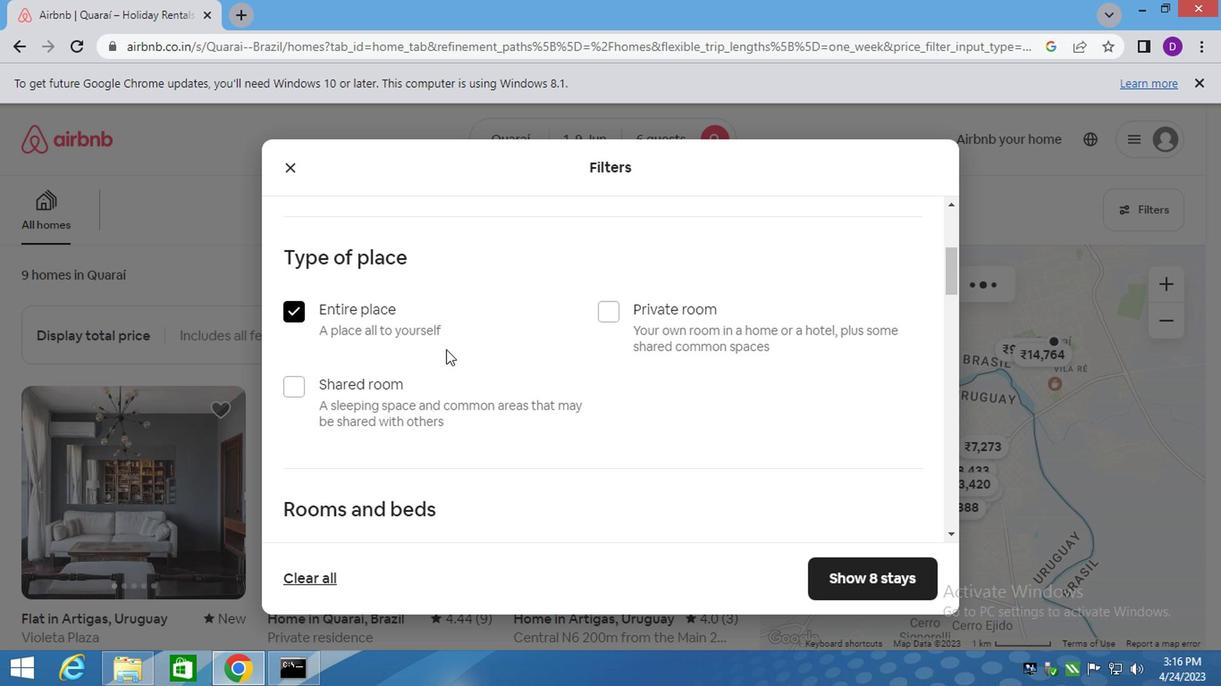 
Action: Mouse moved to (466, 364)
Screenshot: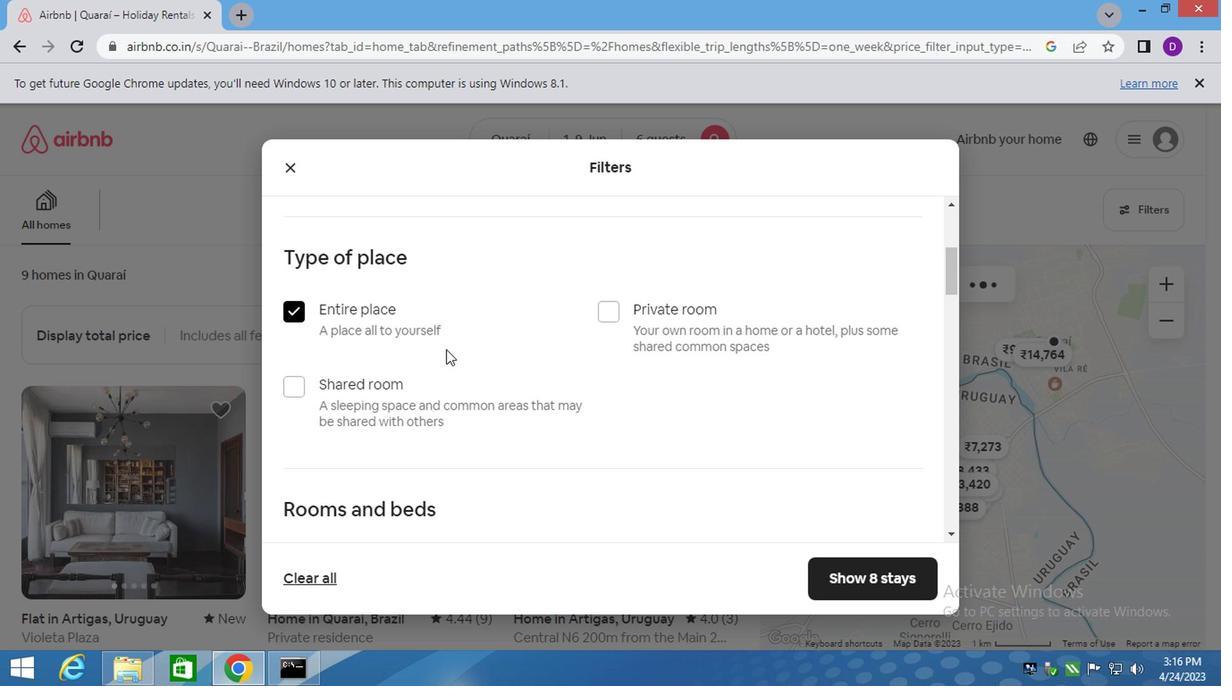 
Action: Mouse scrolled (466, 363) with delta (0, -1)
Screenshot: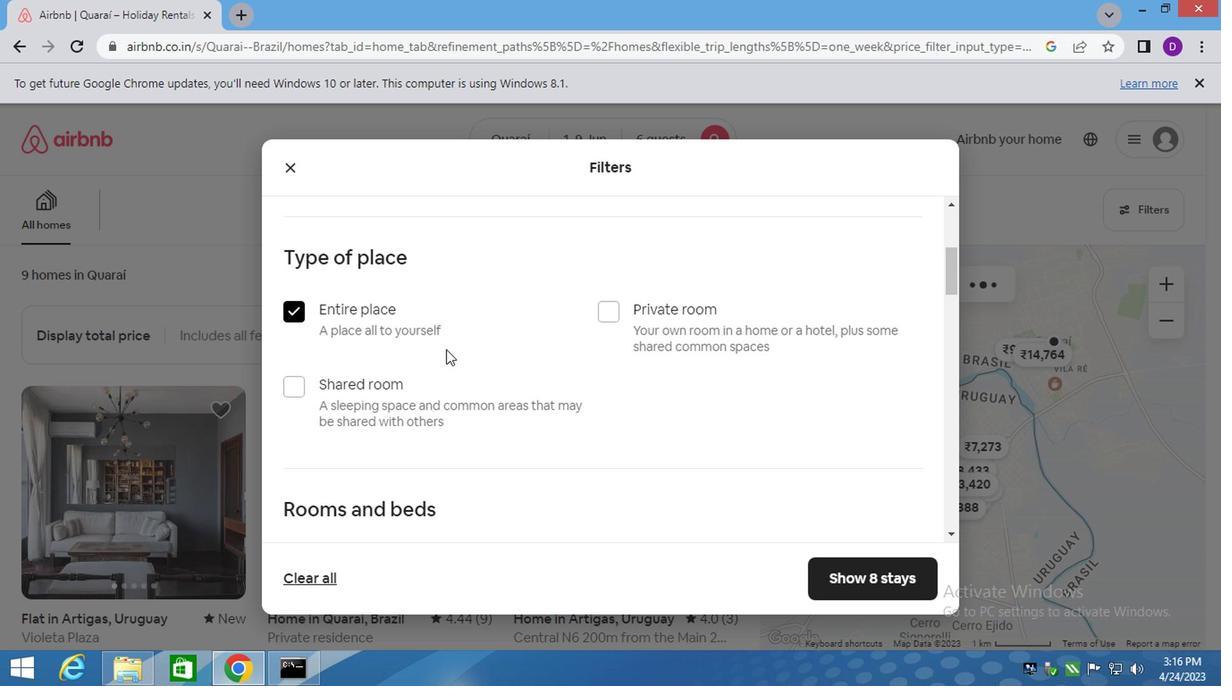 
Action: Mouse scrolled (466, 363) with delta (0, -1)
Screenshot: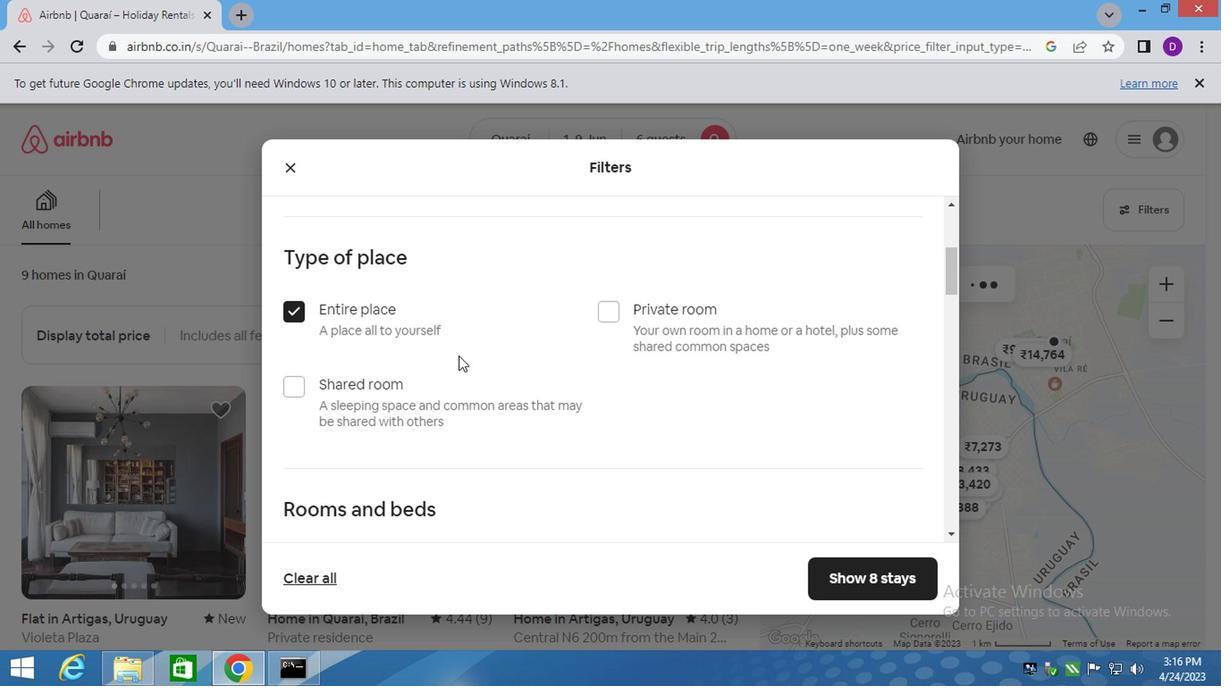 
Action: Mouse scrolled (466, 363) with delta (0, -1)
Screenshot: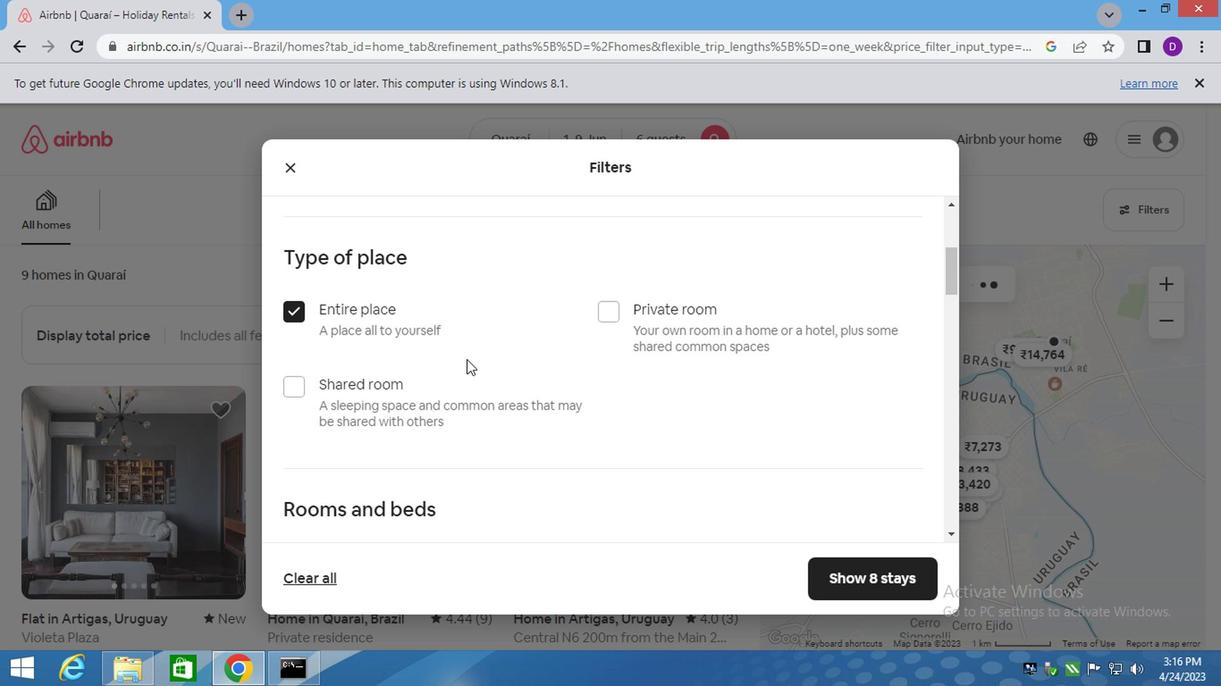 
Action: Mouse scrolled (466, 363) with delta (0, -1)
Screenshot: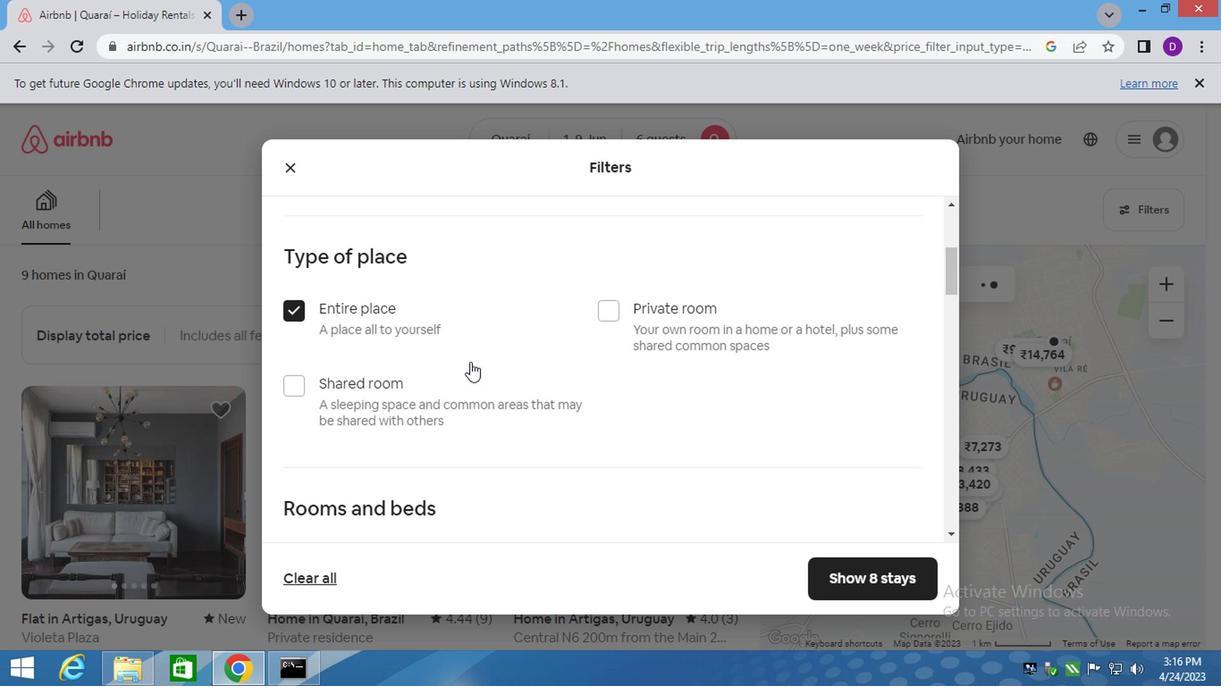 
Action: Mouse moved to (489, 281)
Screenshot: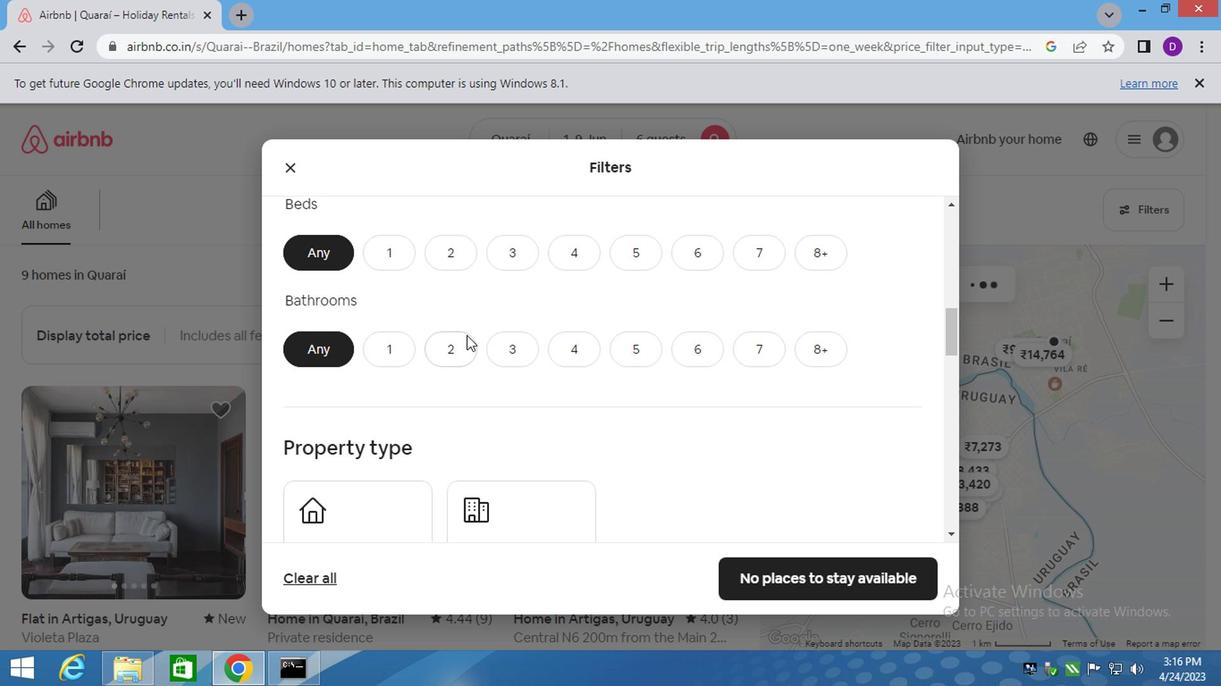 
Action: Mouse scrolled (489, 282) with delta (0, 1)
Screenshot: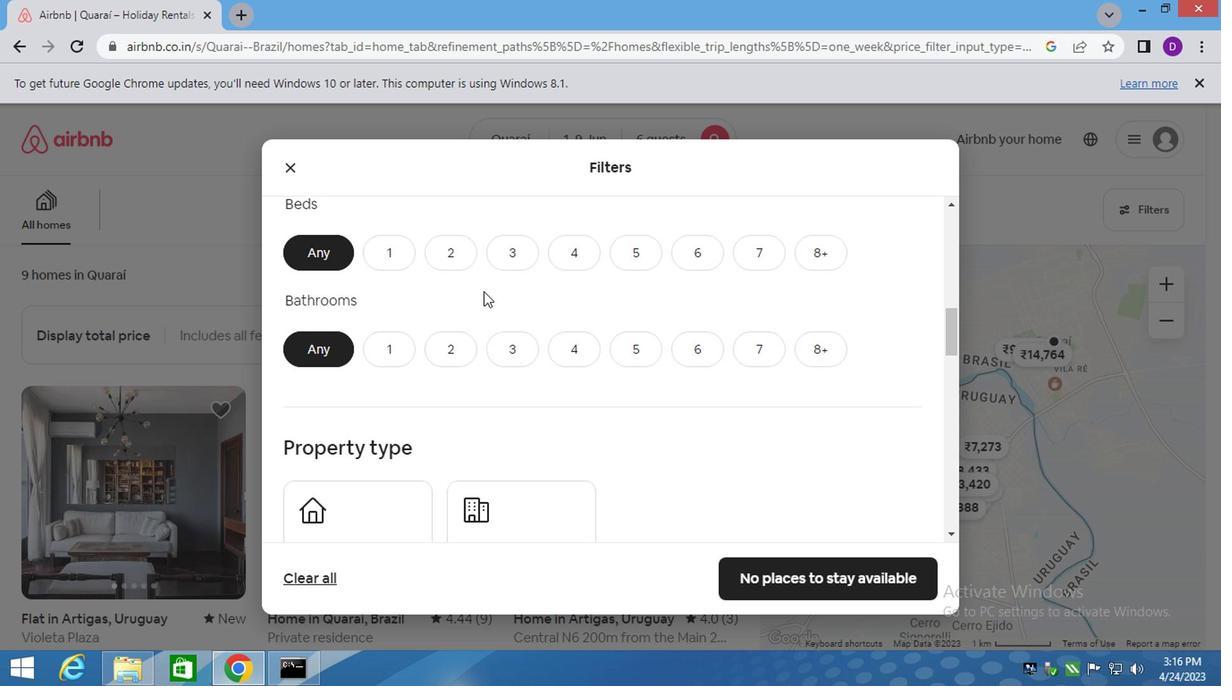 
Action: Mouse moved to (515, 258)
Screenshot: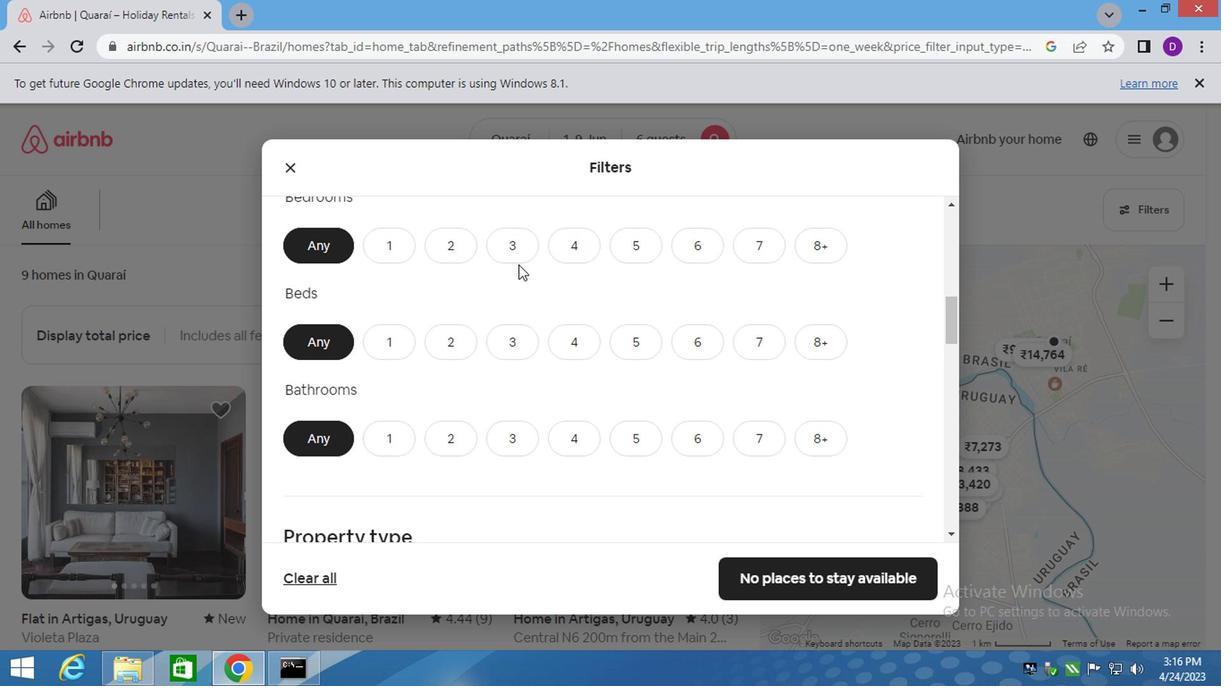 
Action: Mouse pressed left at (515, 258)
Screenshot: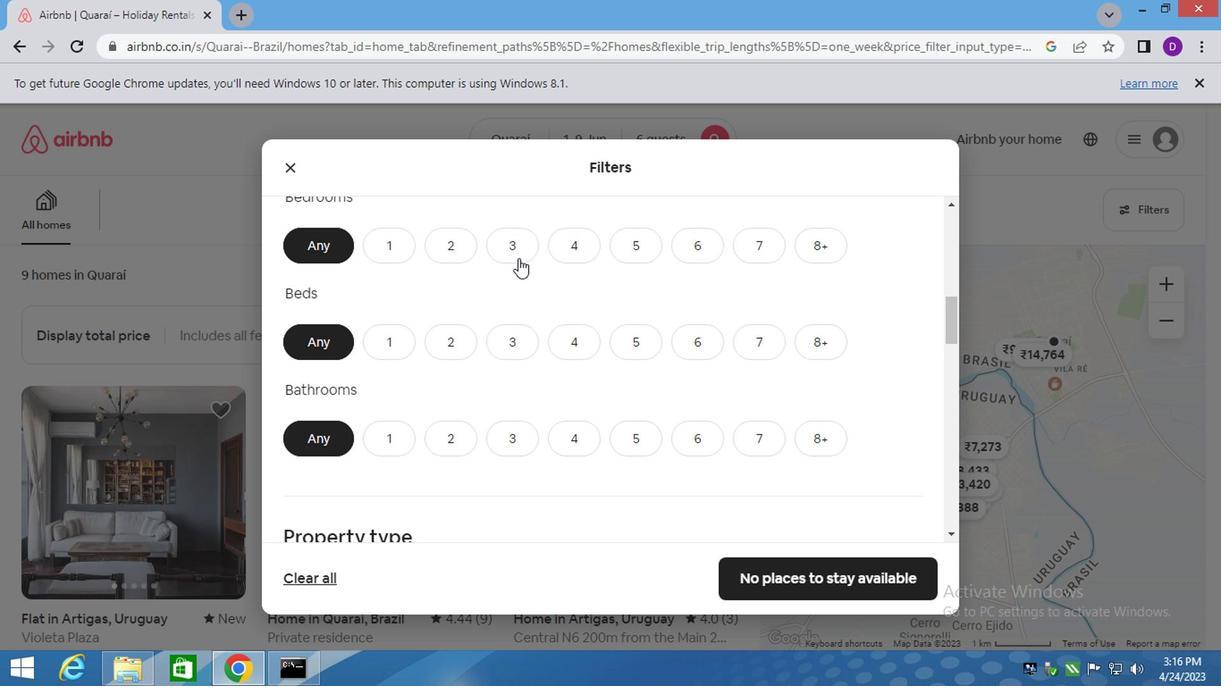 
Action: Mouse moved to (505, 343)
Screenshot: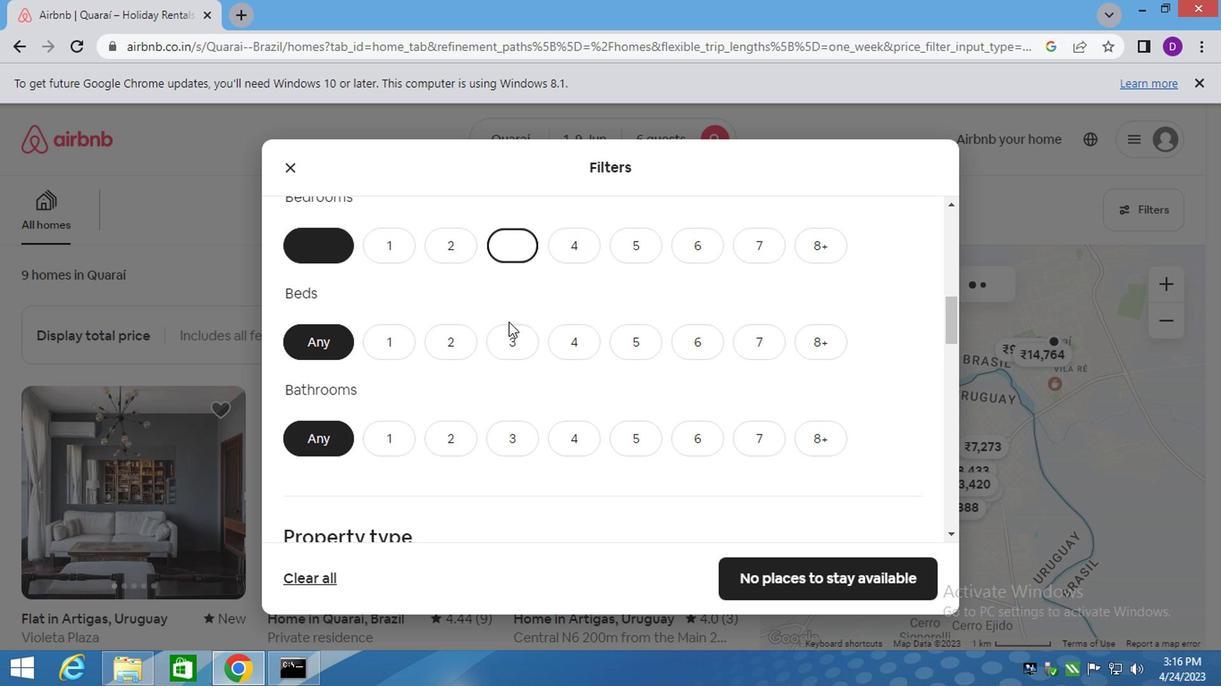 
Action: Mouse pressed left at (505, 343)
Screenshot: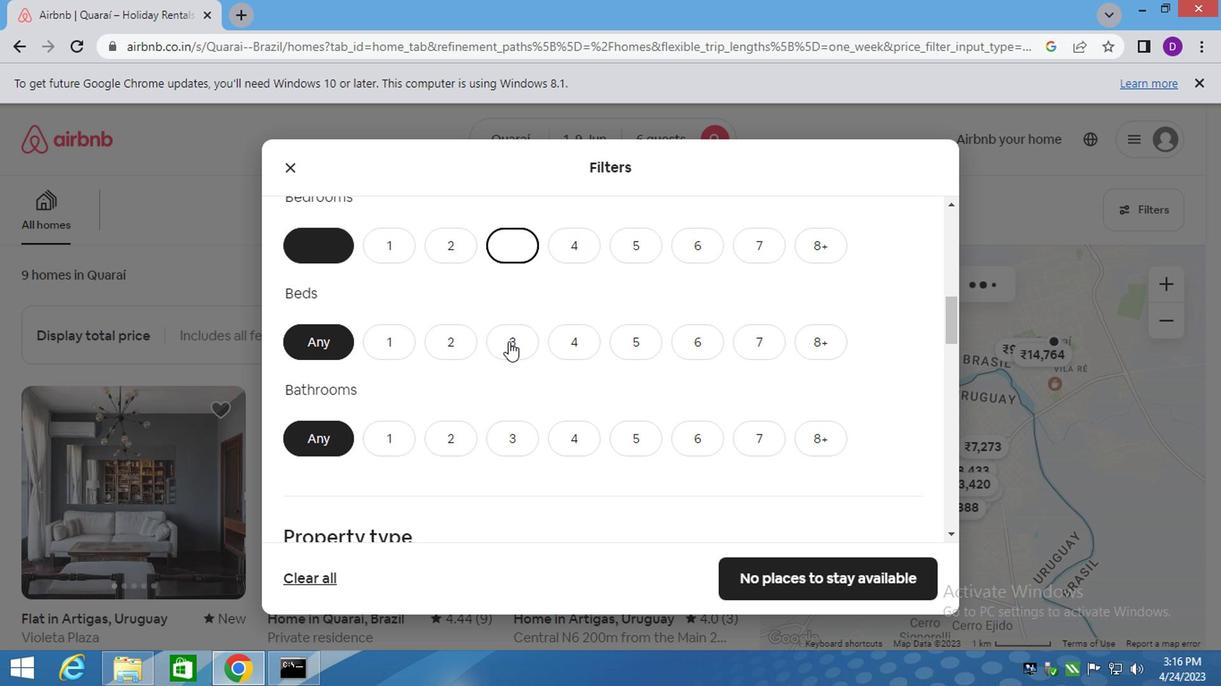
Action: Mouse moved to (507, 446)
Screenshot: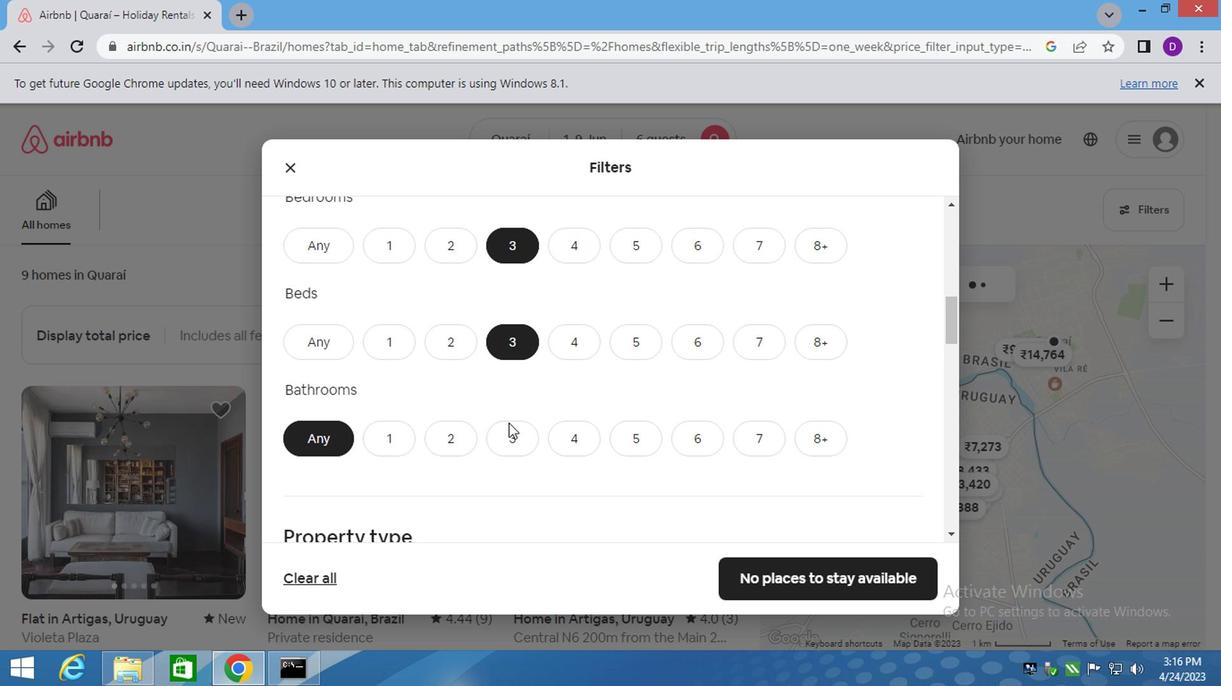 
Action: Mouse pressed left at (507, 446)
Screenshot: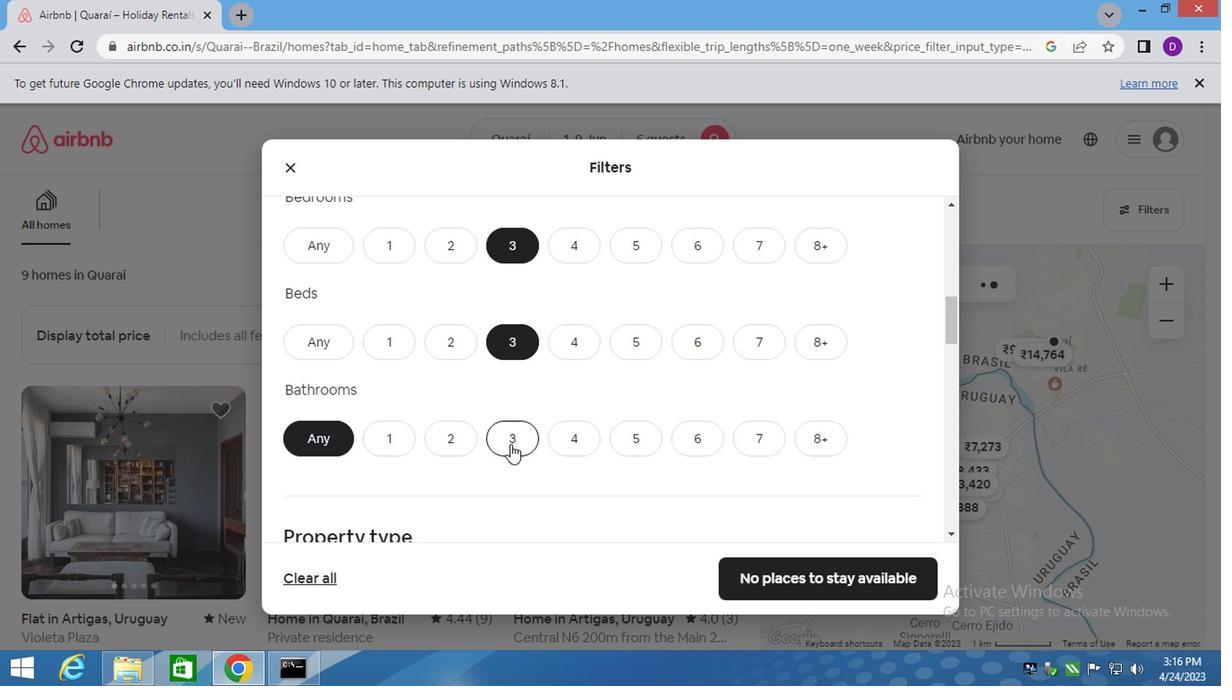 
Action: Mouse scrolled (507, 445) with delta (0, -1)
Screenshot: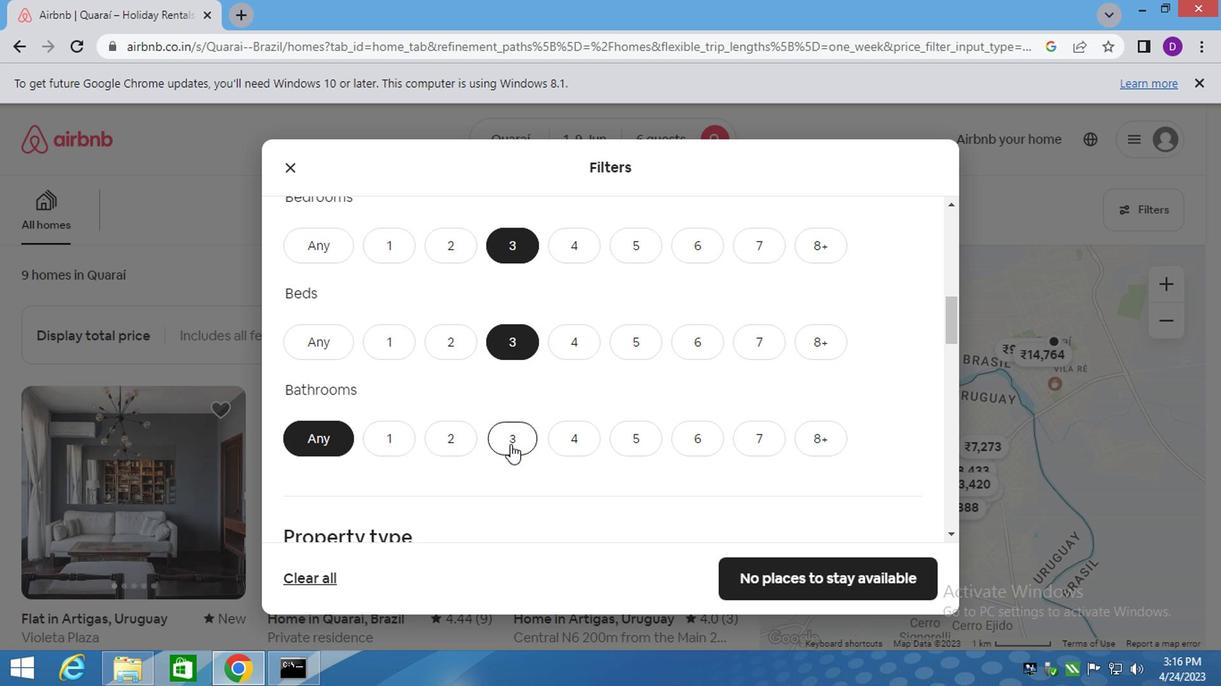 
Action: Mouse scrolled (507, 445) with delta (0, -1)
Screenshot: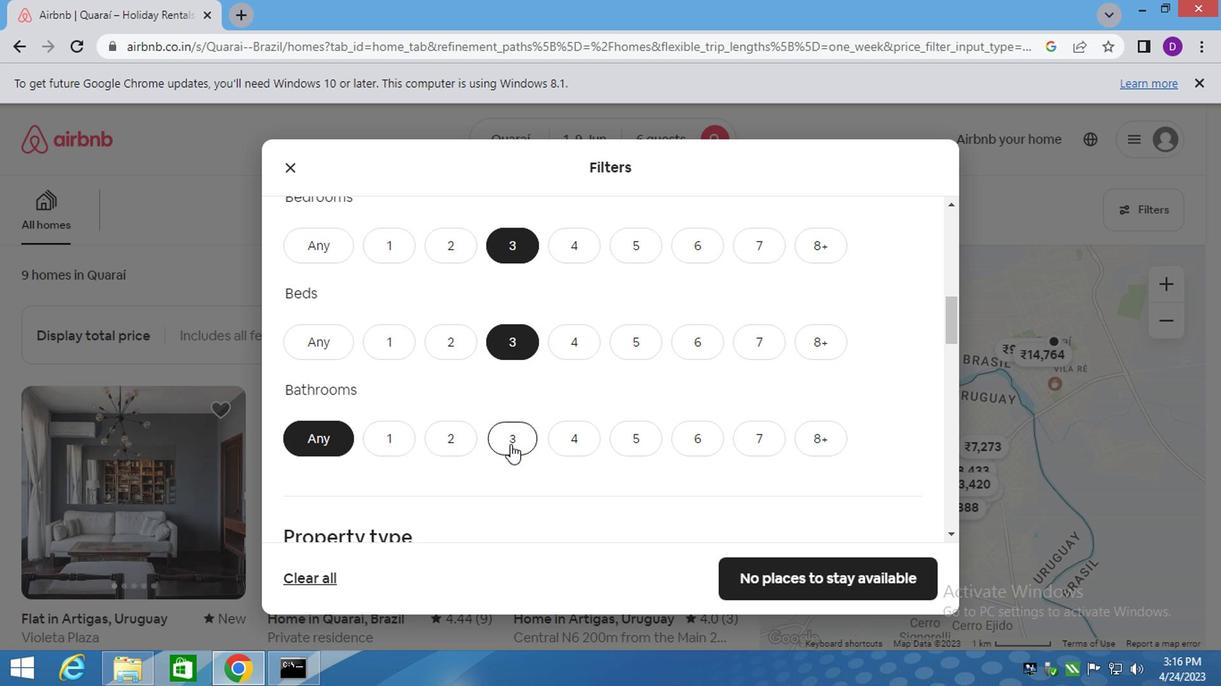 
Action: Mouse scrolled (507, 445) with delta (0, -1)
Screenshot: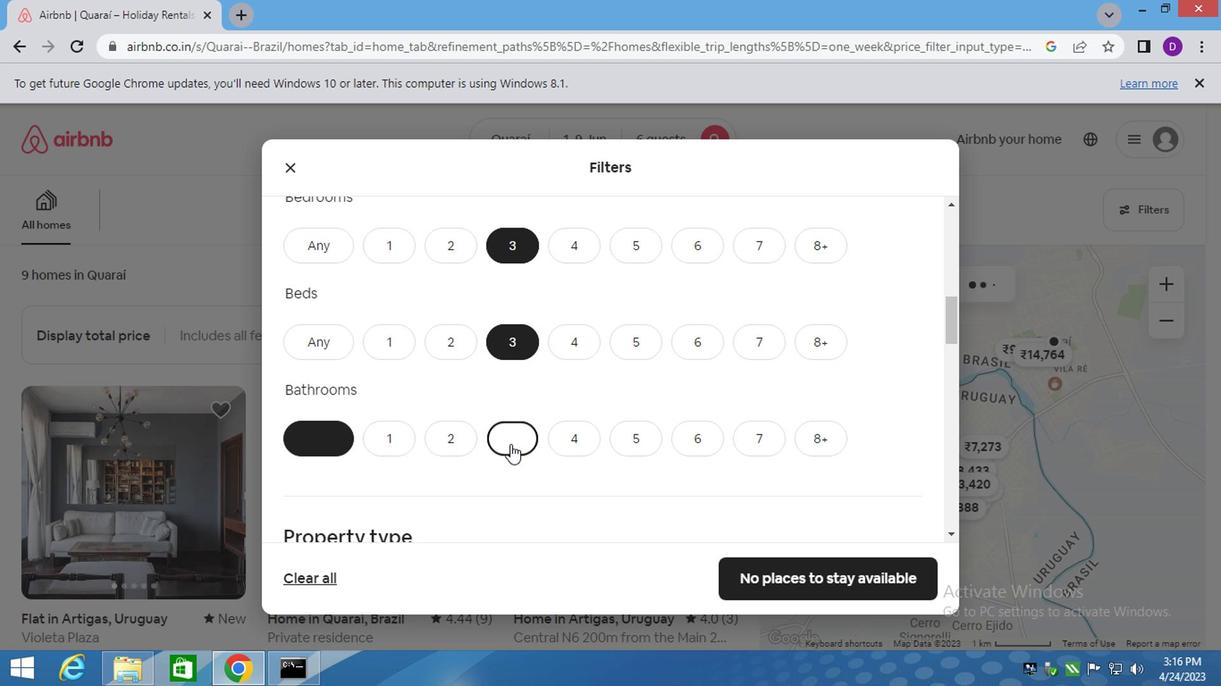 
Action: Mouse moved to (359, 365)
Screenshot: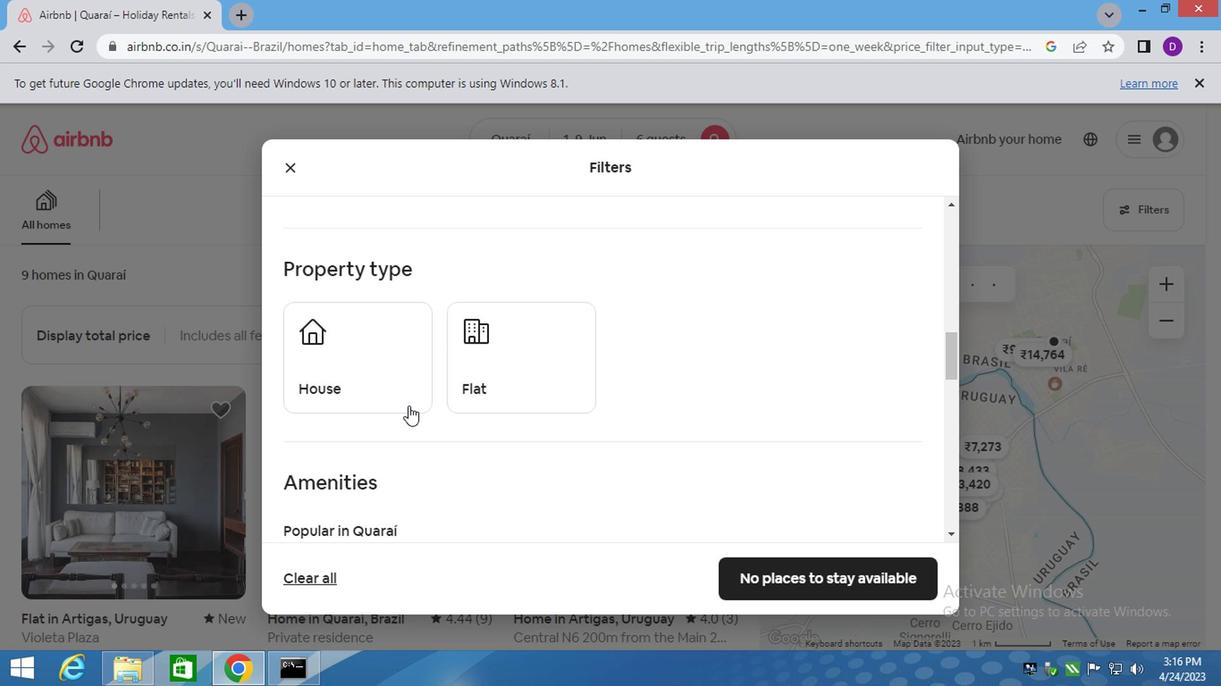 
Action: Mouse pressed left at (359, 365)
Screenshot: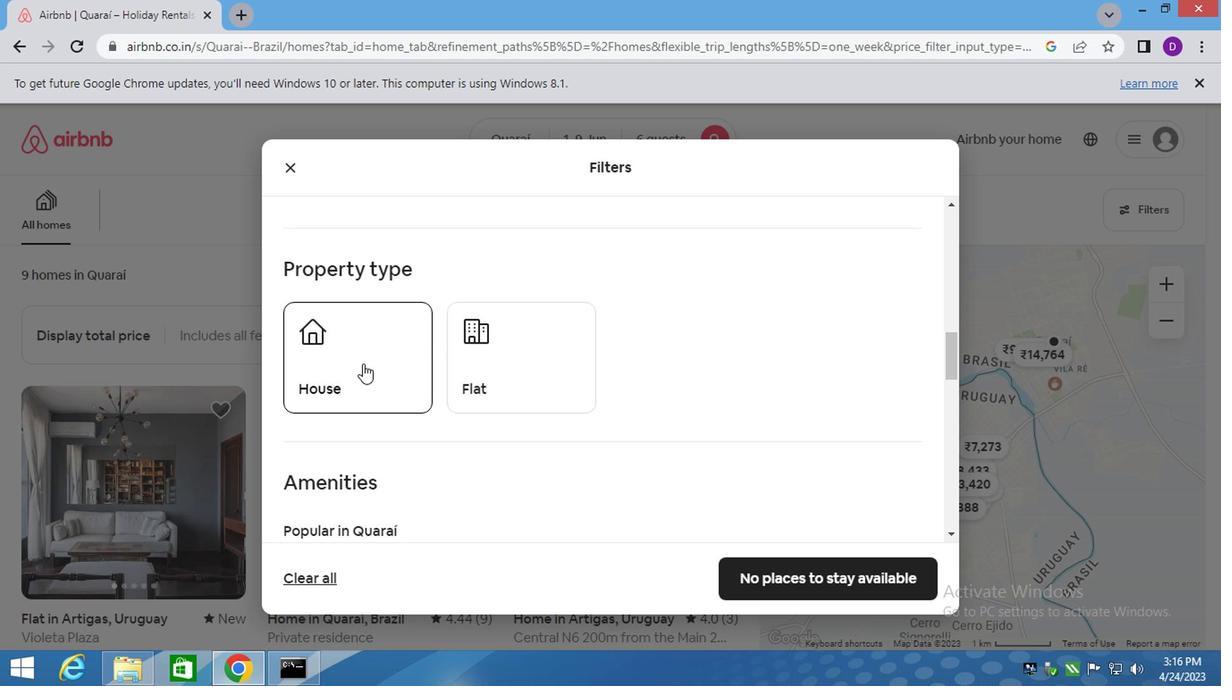 
Action: Mouse moved to (597, 378)
Screenshot: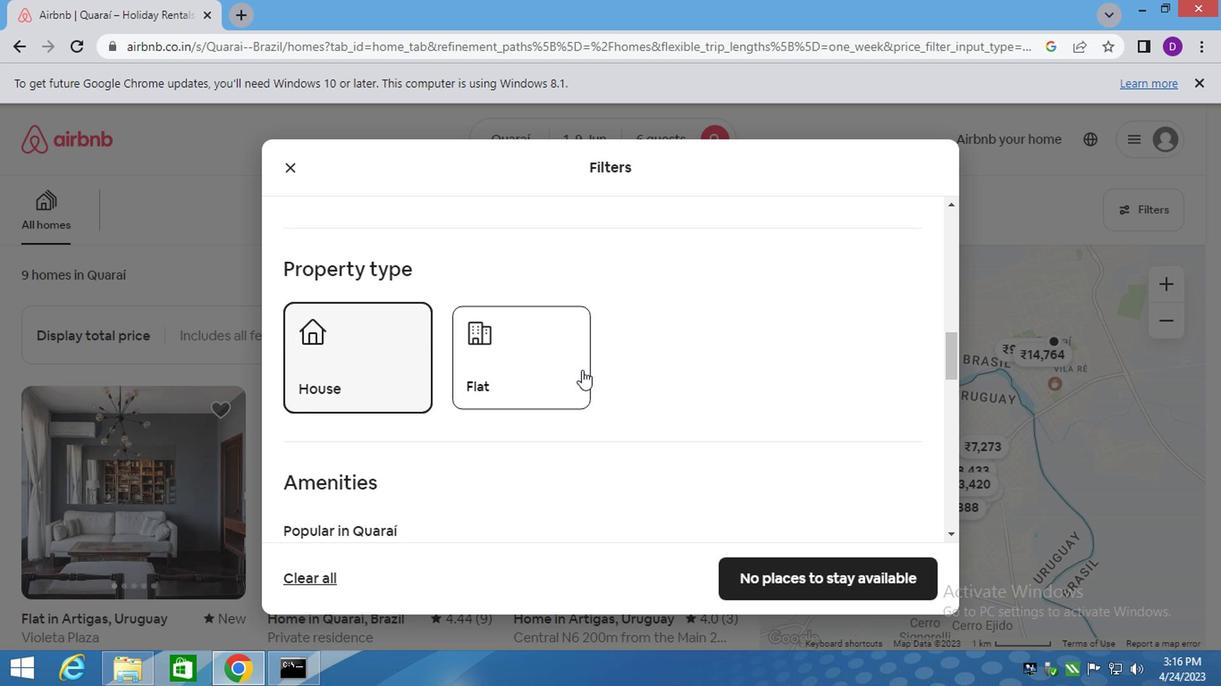 
Action: Mouse scrolled (587, 373) with delta (0, 0)
Screenshot: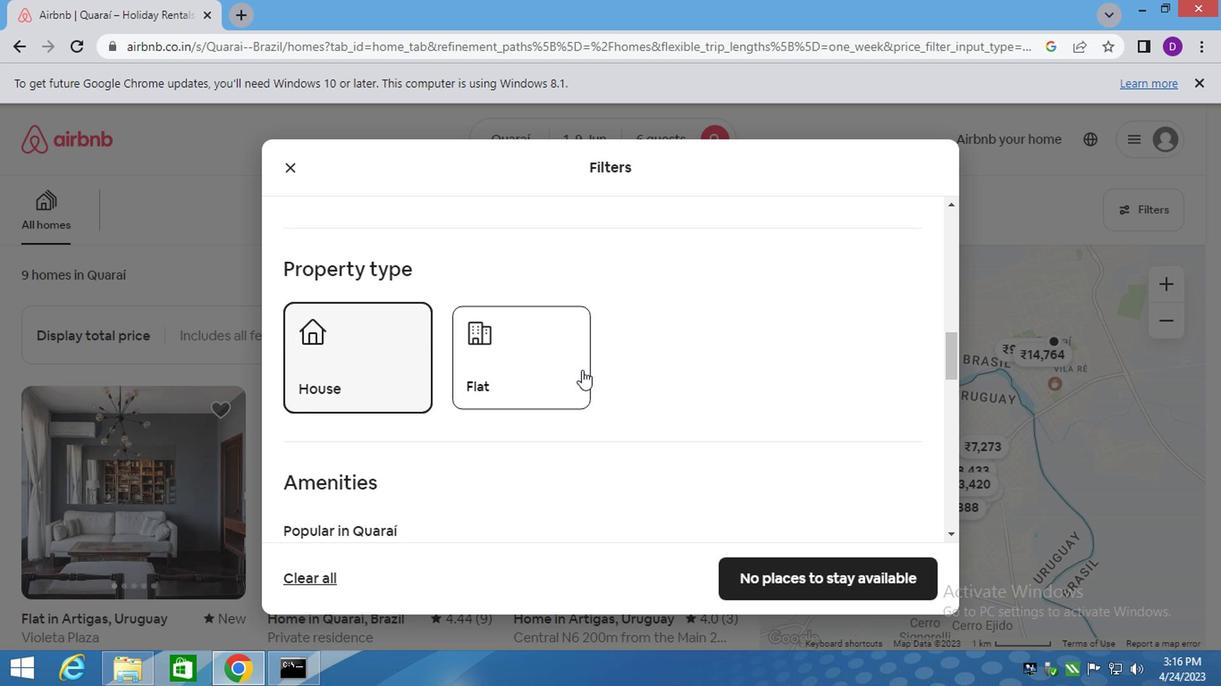 
Action: Mouse moved to (598, 379)
Screenshot: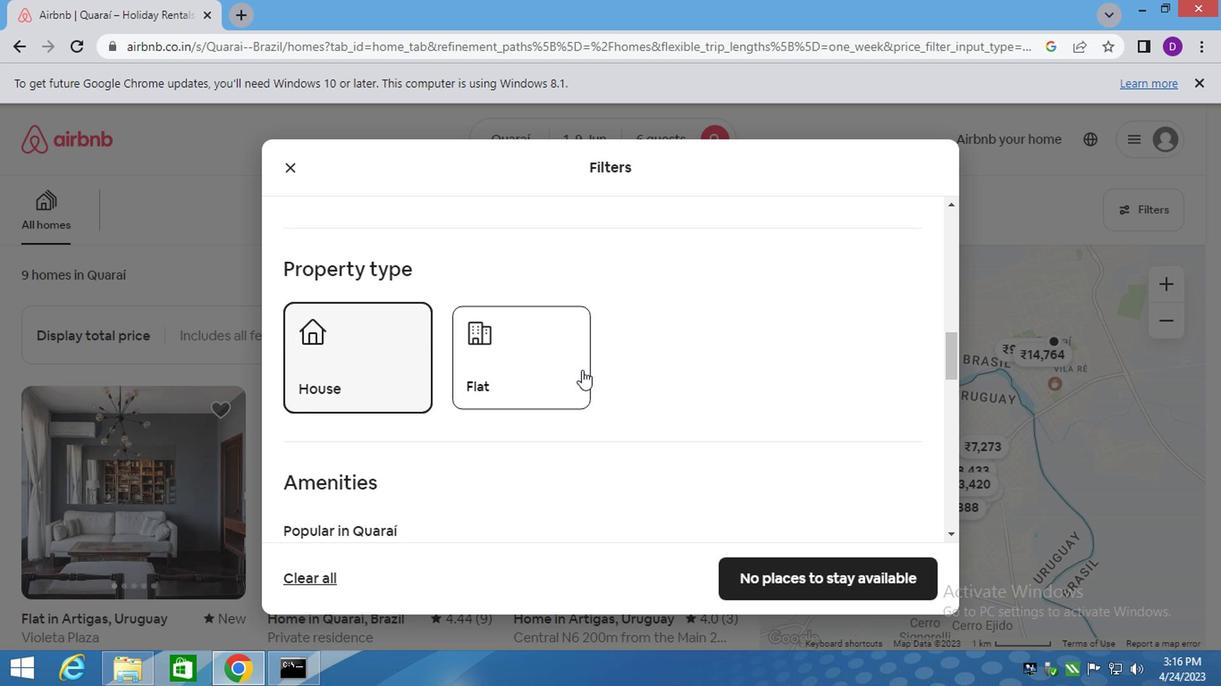 
Action: Mouse scrolled (597, 377) with delta (0, 0)
Screenshot: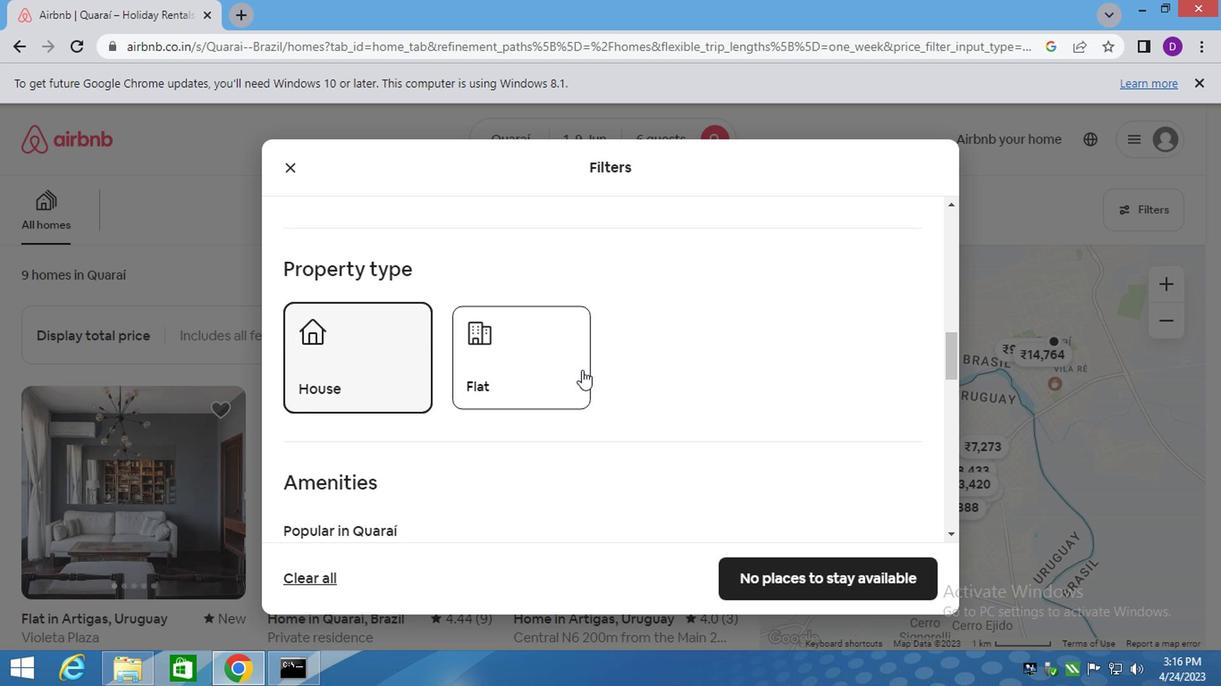 
Action: Mouse moved to (605, 382)
Screenshot: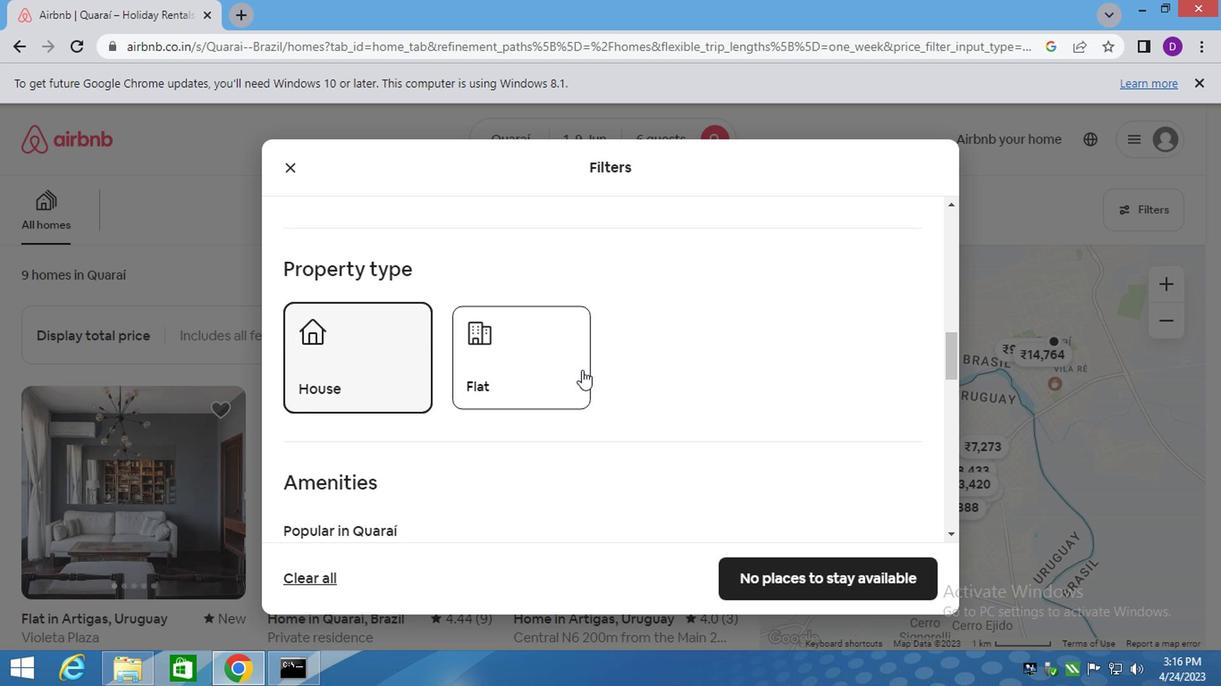 
Action: Mouse scrolled (601, 380) with delta (0, 0)
Screenshot: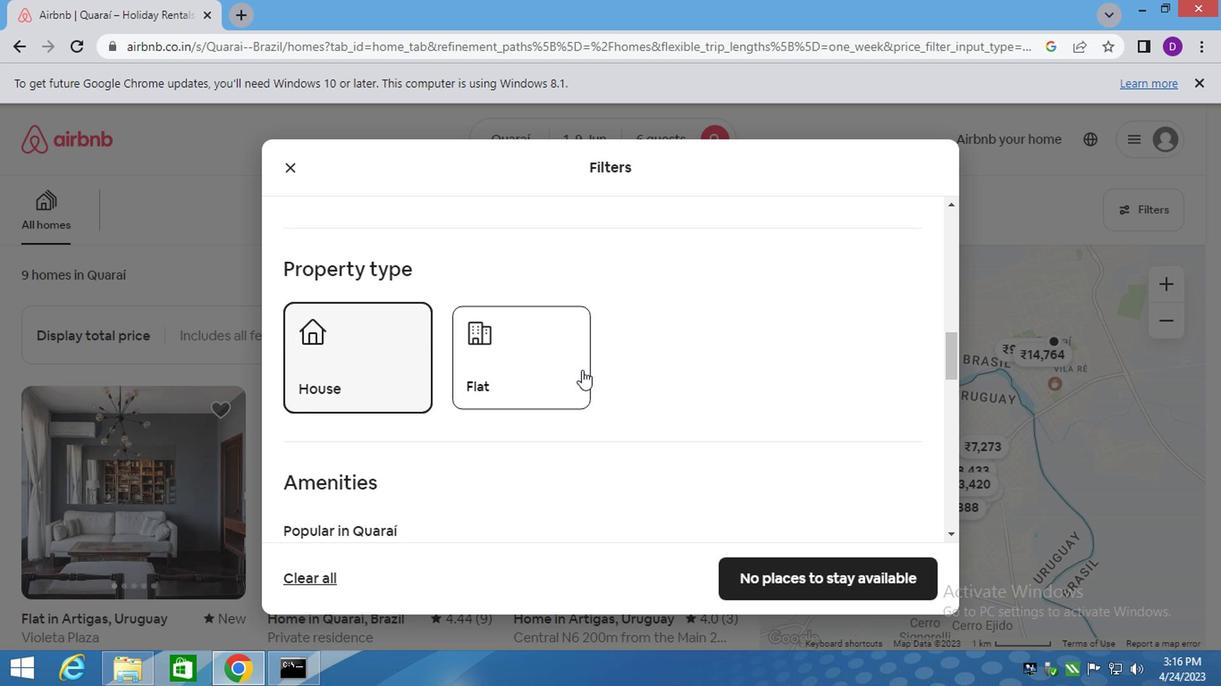 
Action: Mouse scrolled (605, 382) with delta (0, 0)
Screenshot: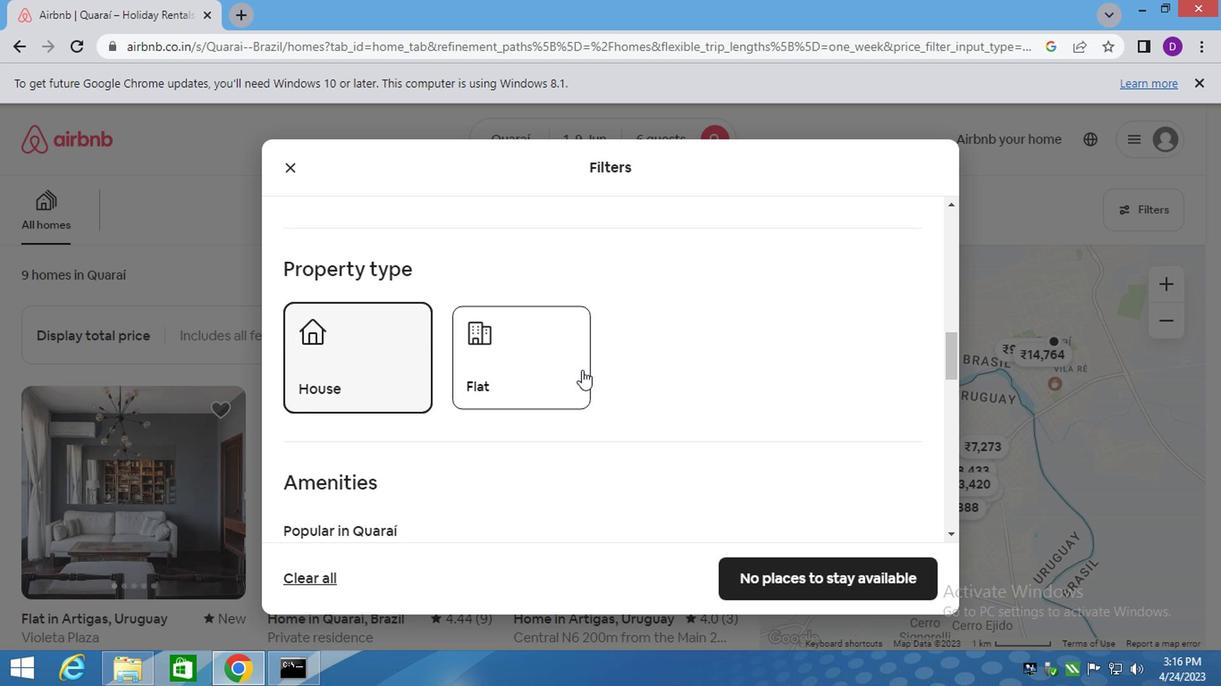 
Action: Mouse scrolled (605, 382) with delta (0, 0)
Screenshot: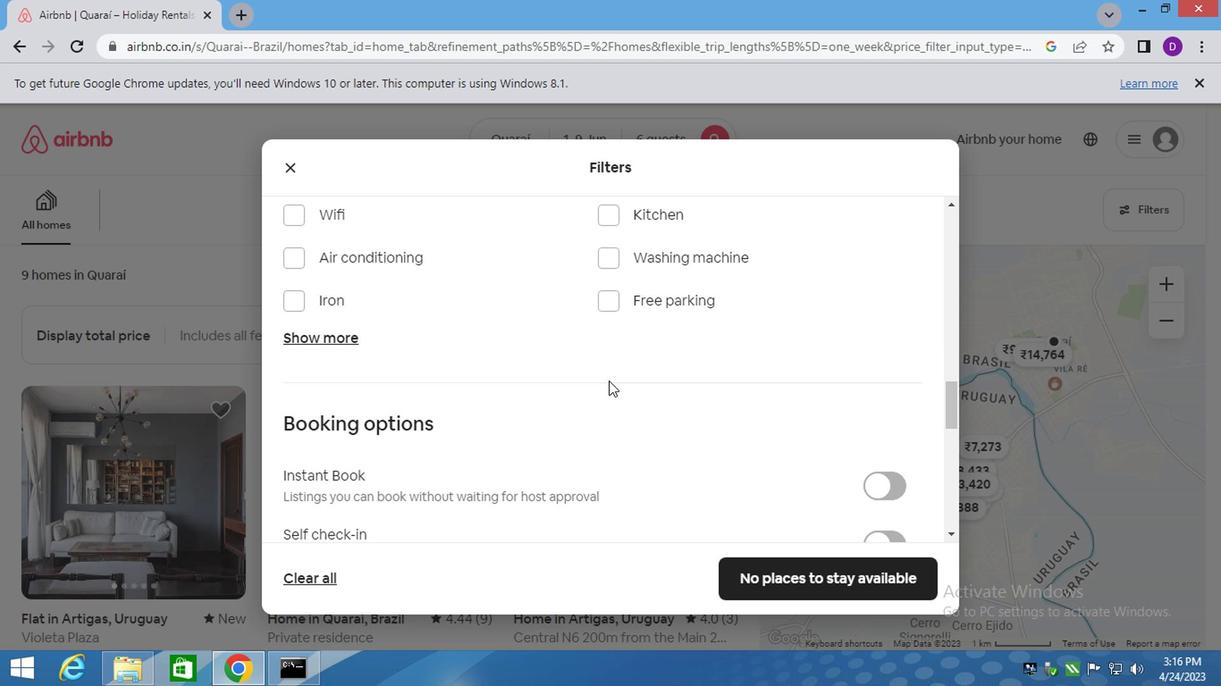 
Action: Mouse moved to (642, 392)
Screenshot: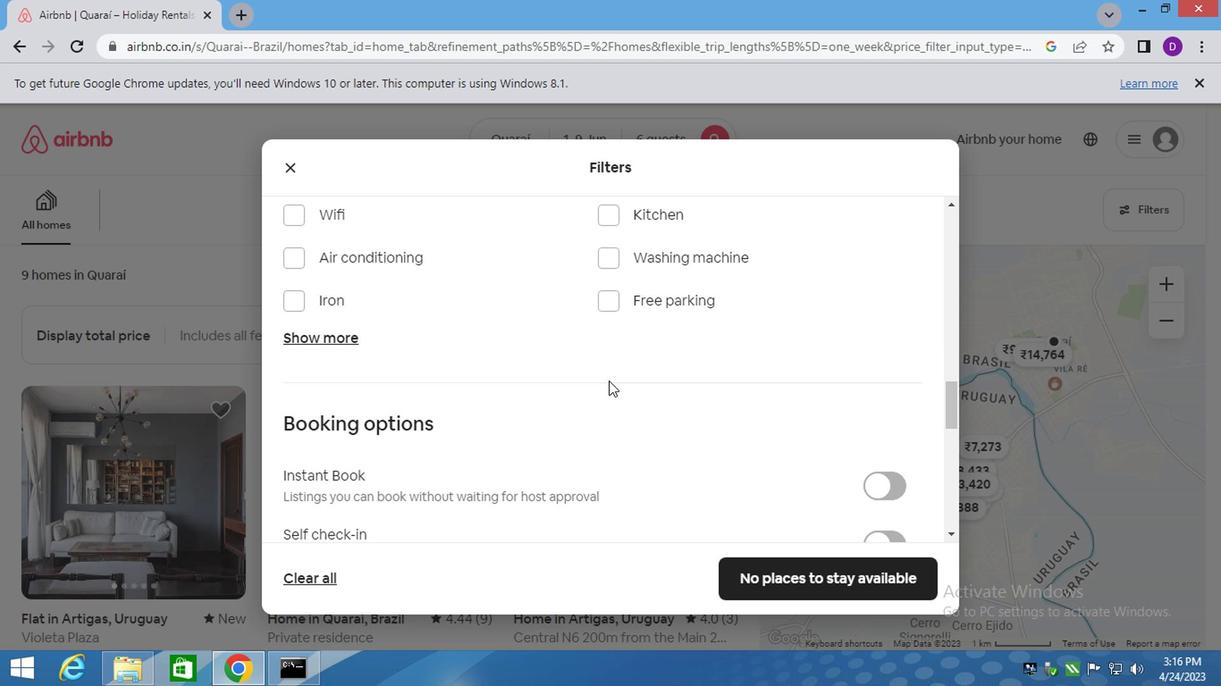 
Action: Mouse scrolled (622, 389) with delta (0, 0)
Screenshot: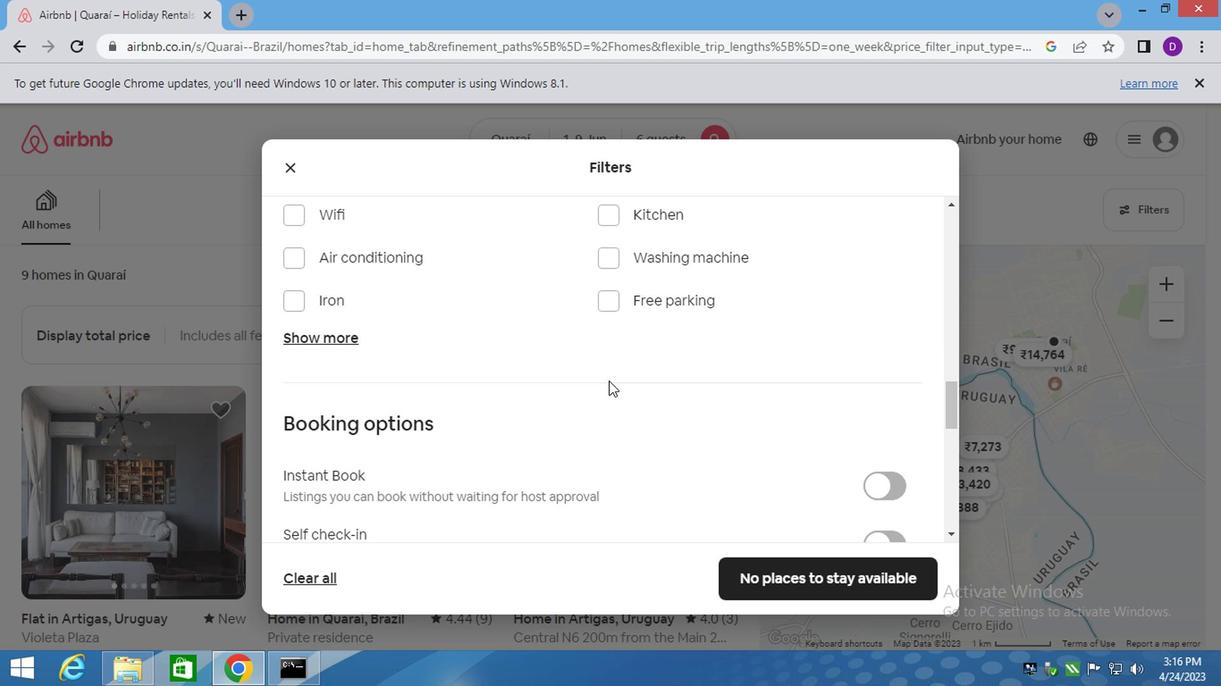 
Action: Mouse moved to (877, 364)
Screenshot: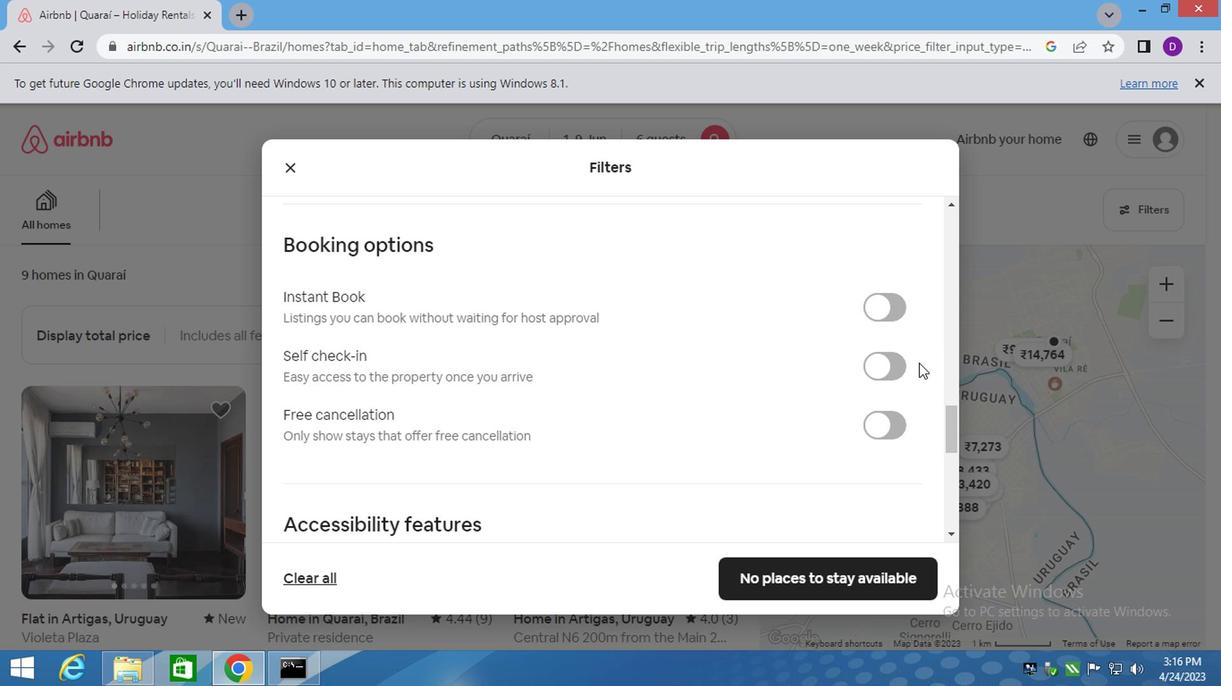 
Action: Mouse pressed left at (877, 364)
Screenshot: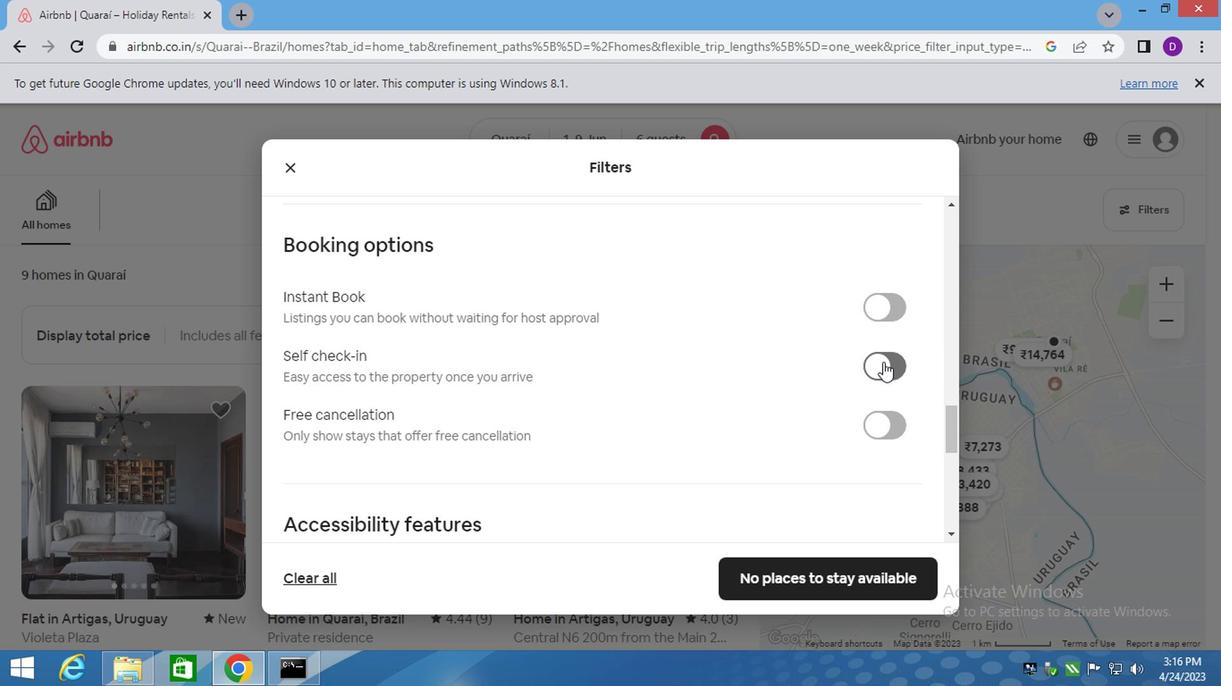 
Action: Mouse moved to (849, 393)
Screenshot: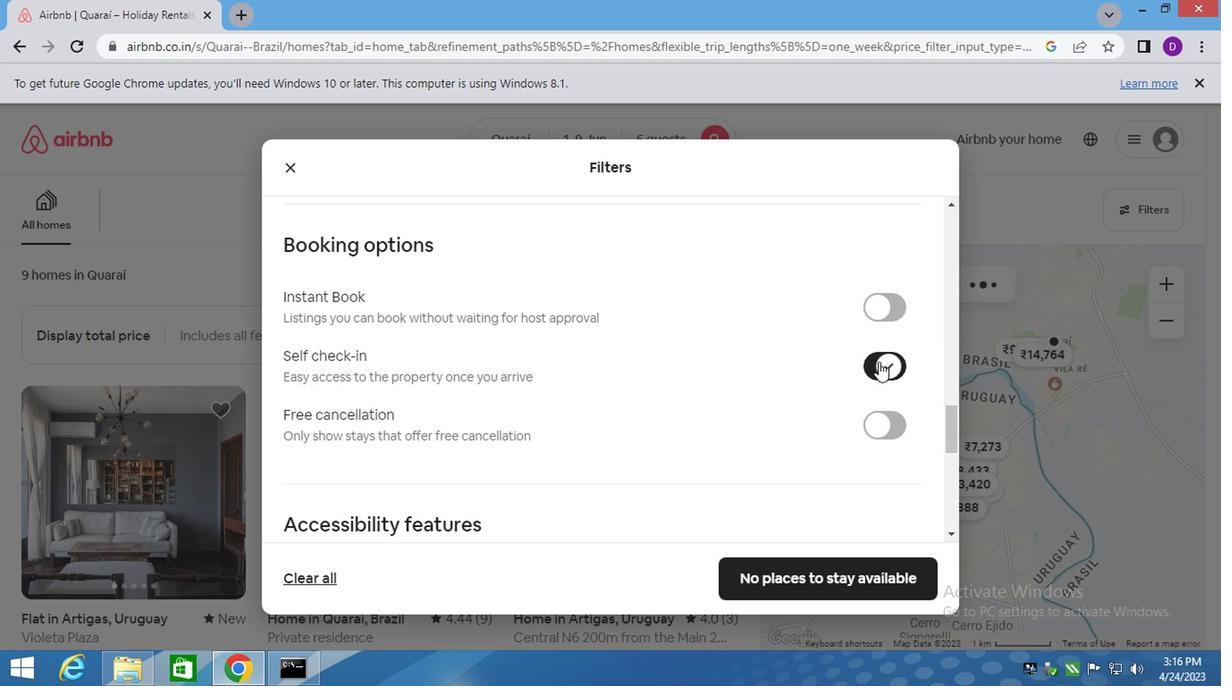 
Action: Mouse scrolled (859, 387) with delta (0, 0)
Screenshot: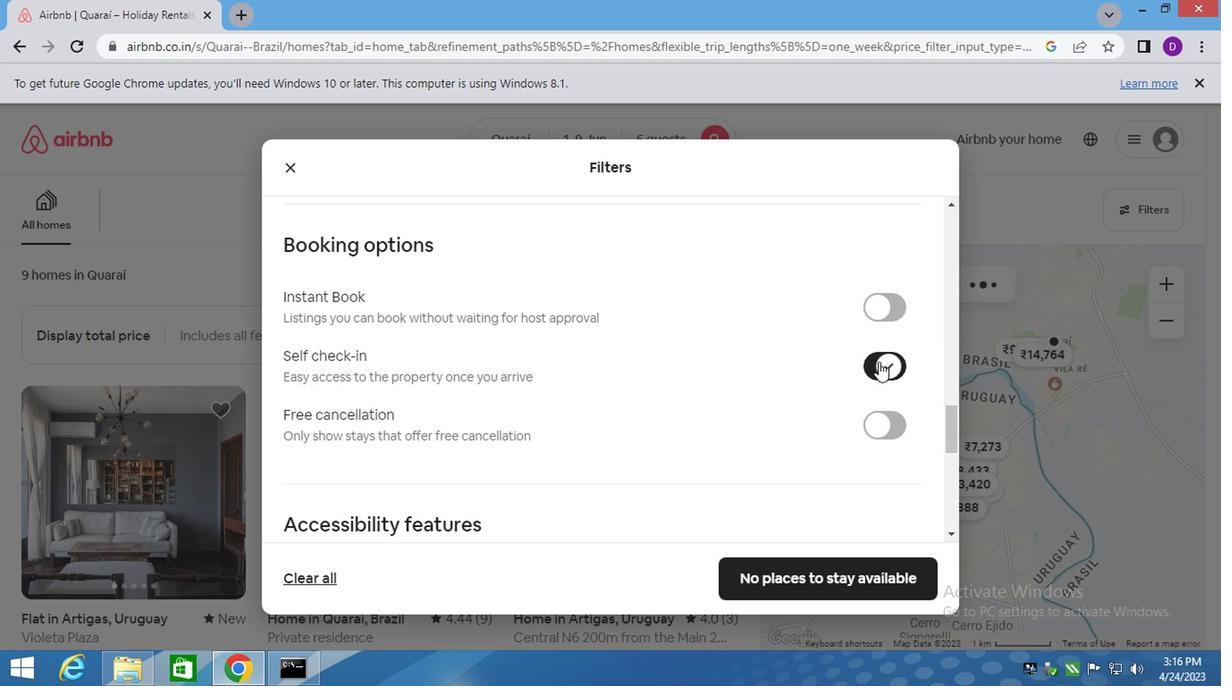 
Action: Mouse moved to (849, 395)
Screenshot: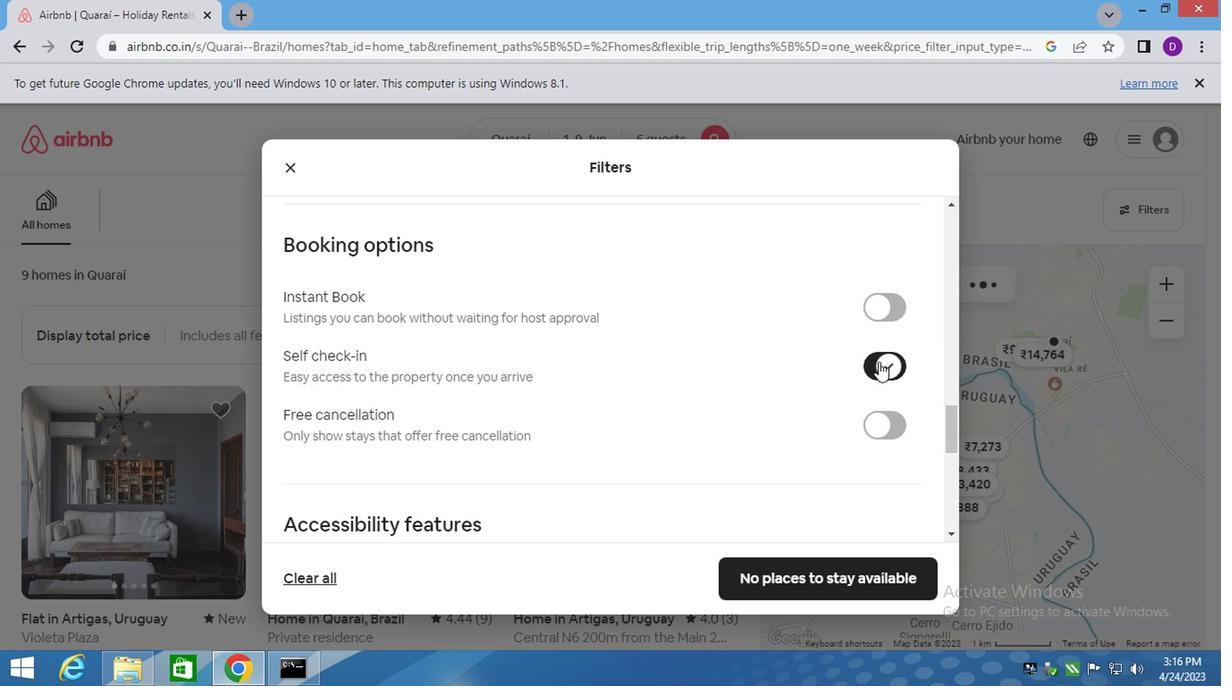 
Action: Mouse scrolled (856, 389) with delta (0, -1)
Screenshot: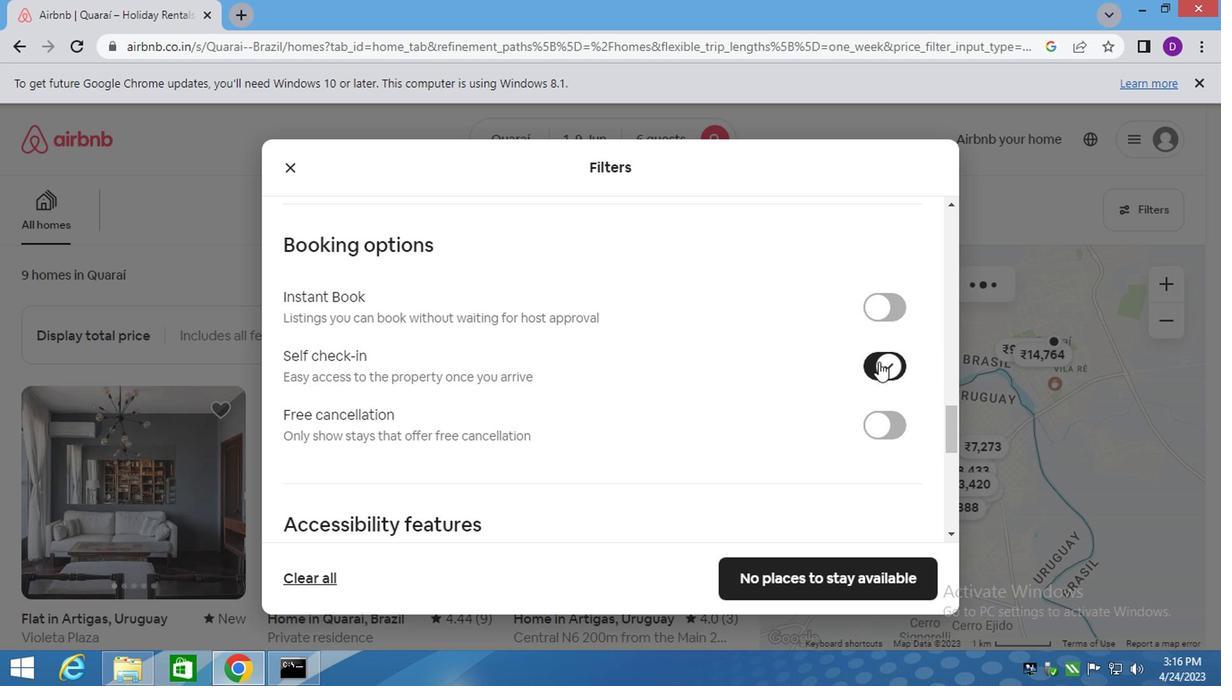 
Action: Mouse moved to (838, 398)
Screenshot: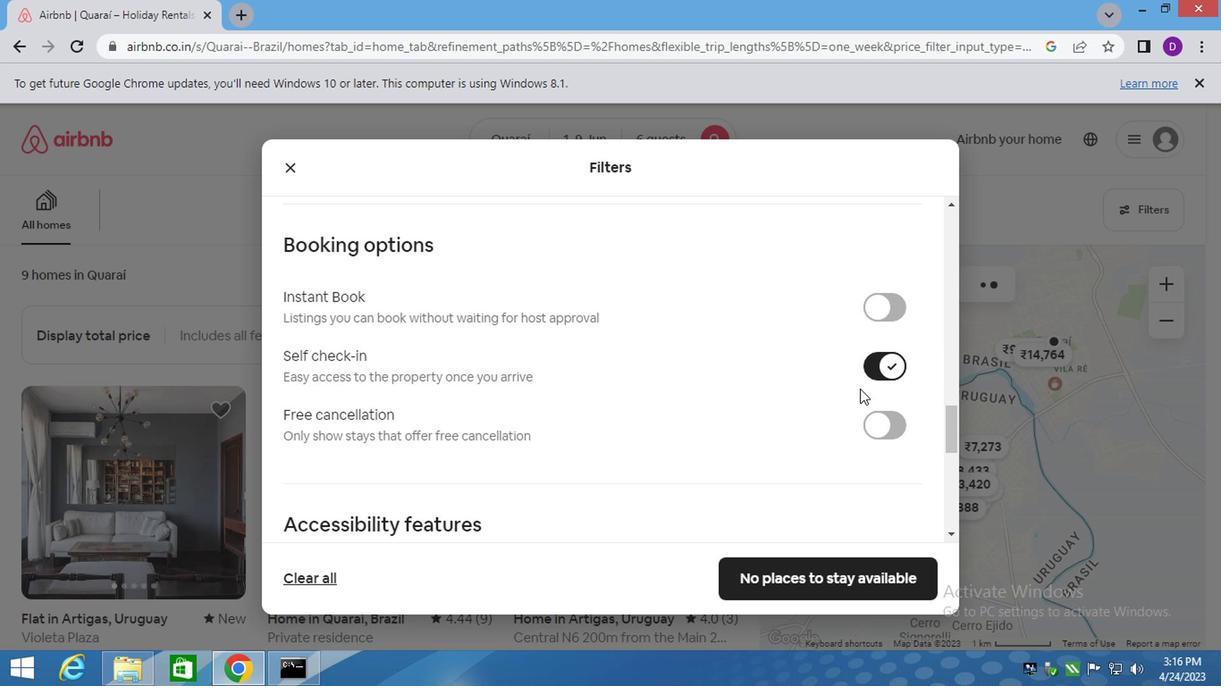 
Action: Mouse scrolled (855, 391) with delta (0, 0)
Screenshot: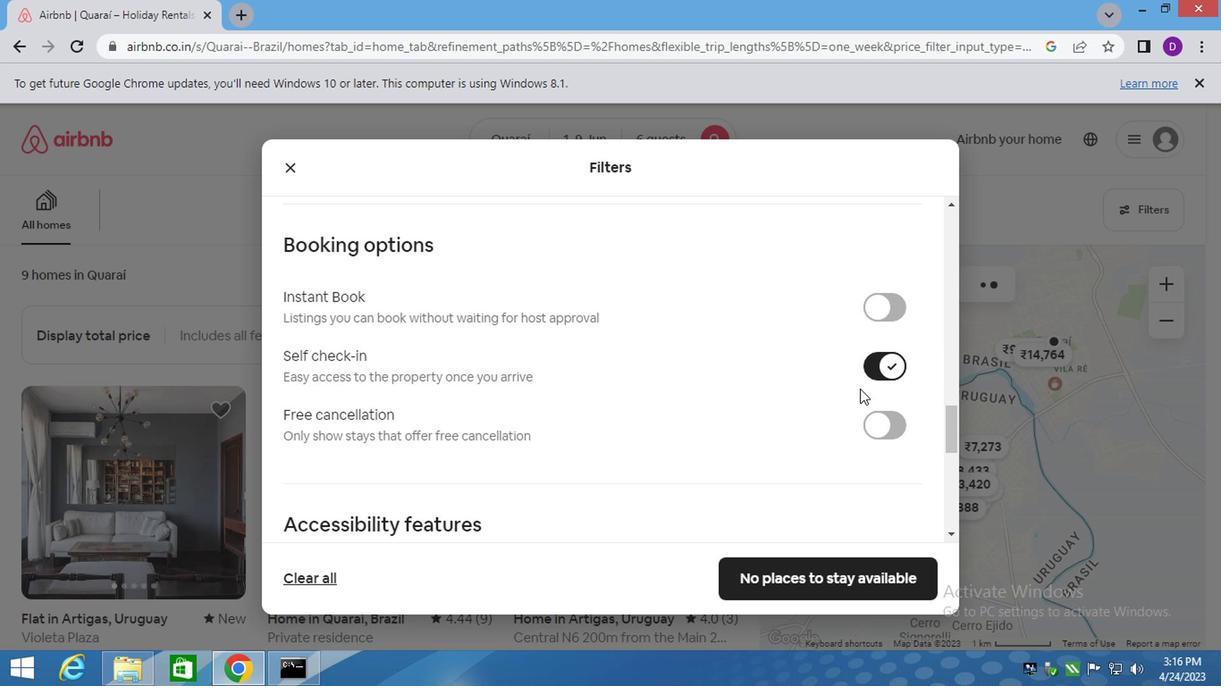 
Action: Mouse moved to (837, 398)
Screenshot: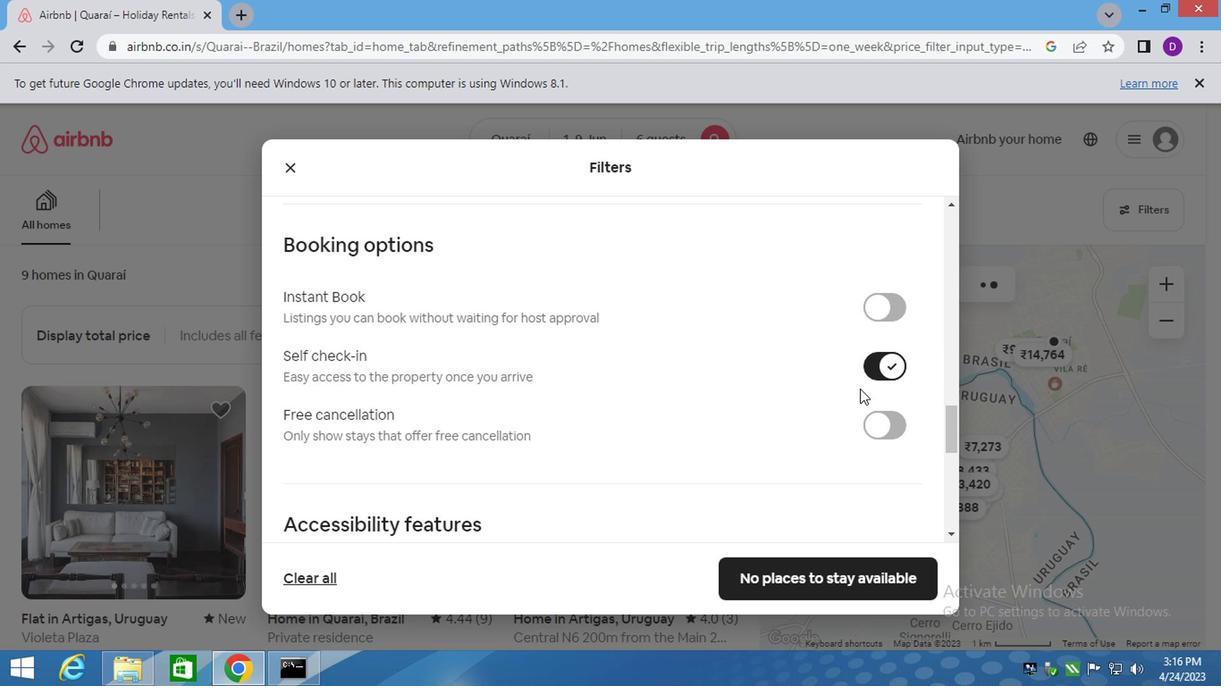 
Action: Mouse scrolled (849, 394) with delta (0, -1)
Screenshot: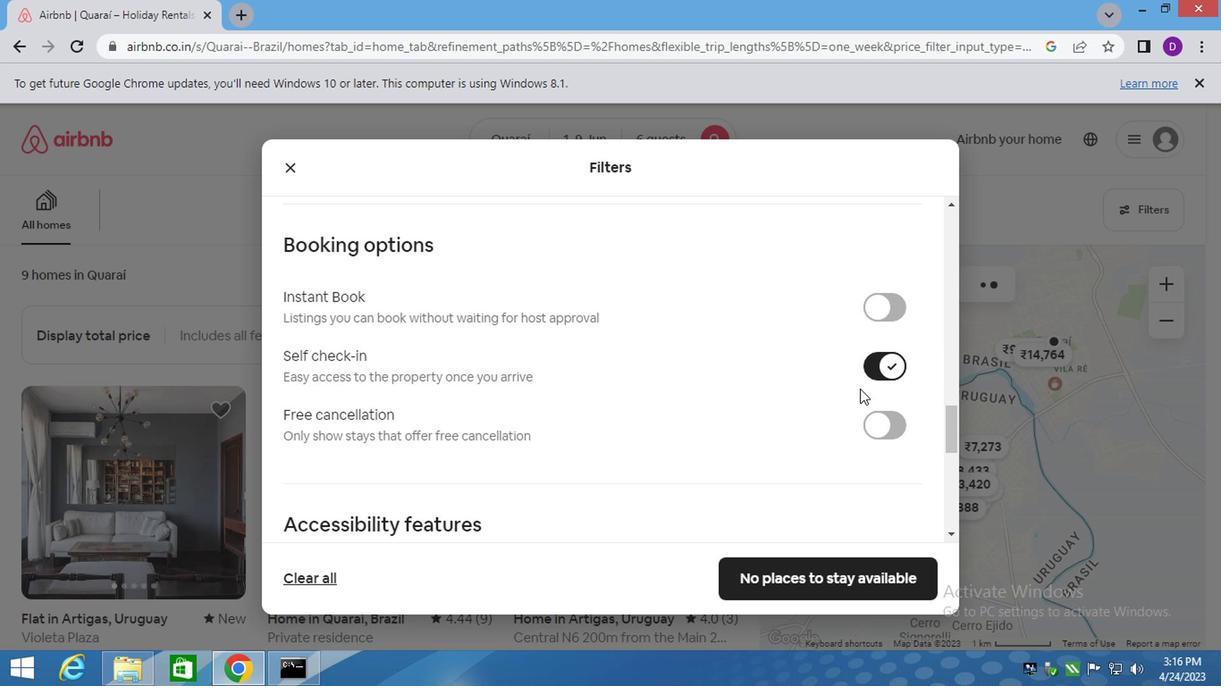 
Action: Mouse moved to (805, 407)
Screenshot: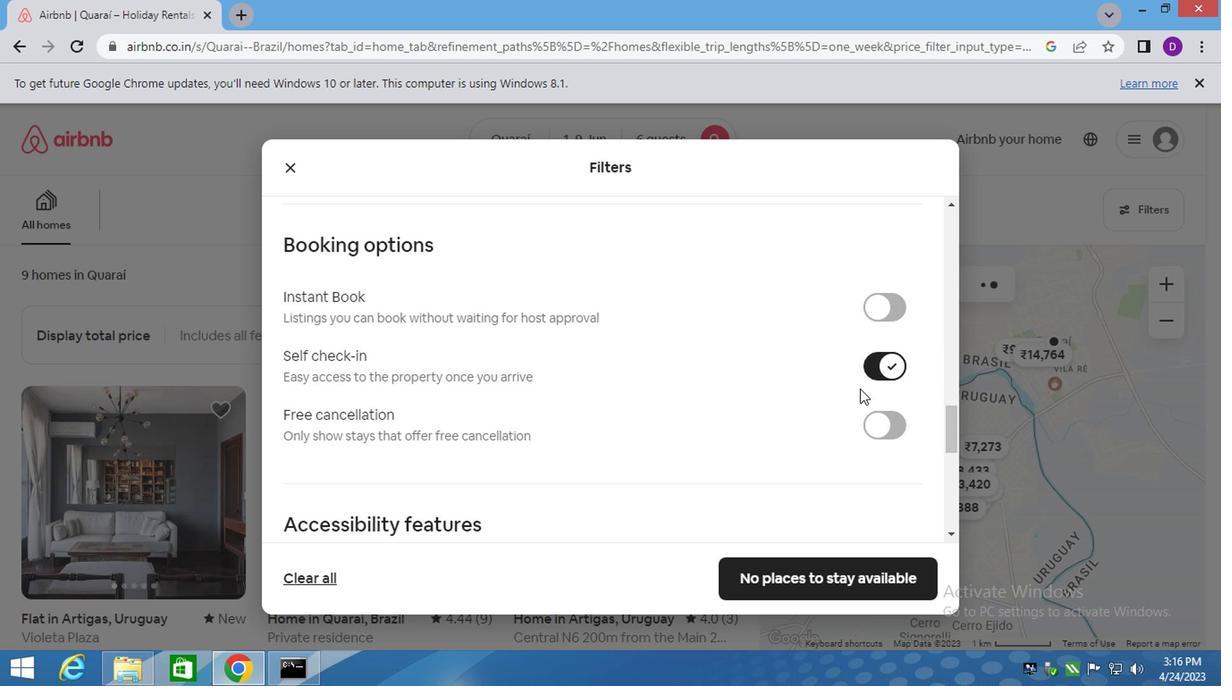
Action: Mouse scrolled (835, 398) with delta (0, -1)
Screenshot: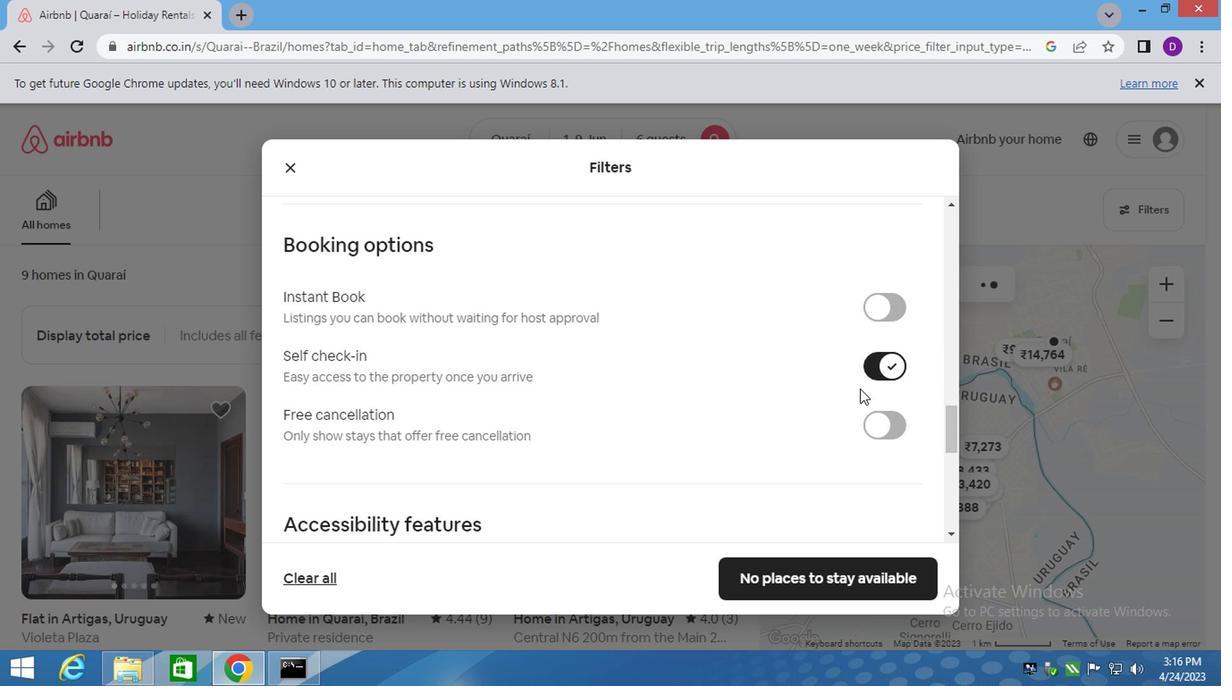 
Action: Mouse moved to (543, 434)
Screenshot: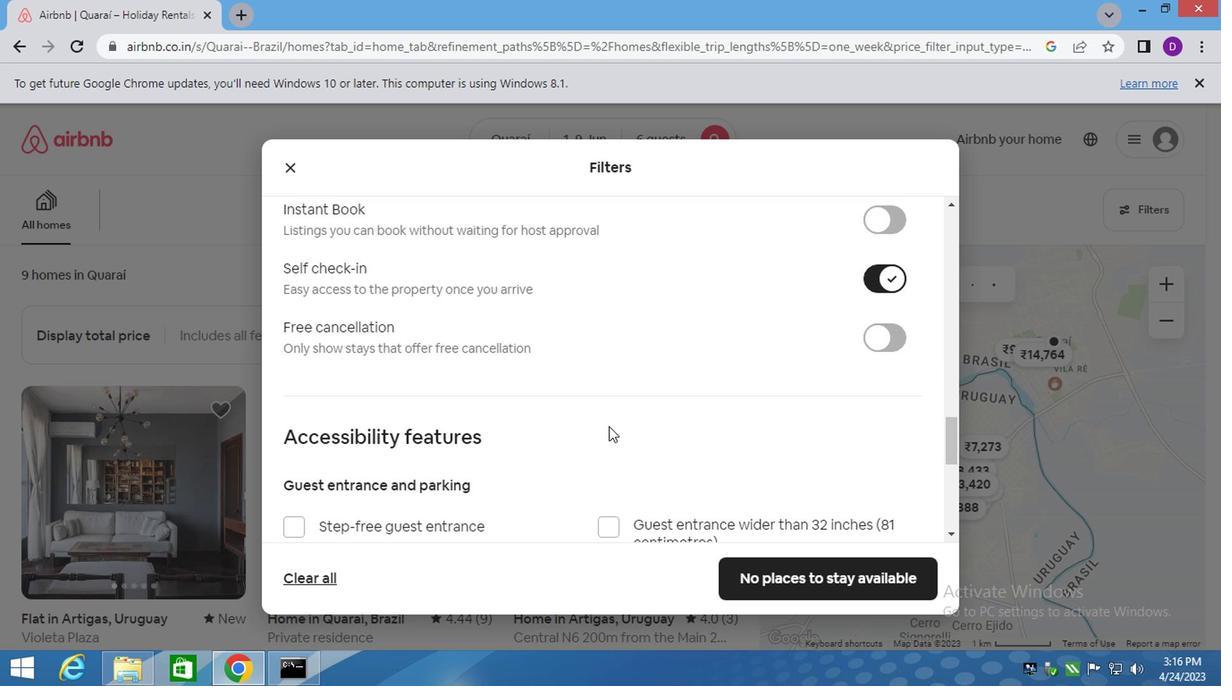 
Action: Mouse scrolled (543, 433) with delta (0, 0)
Screenshot: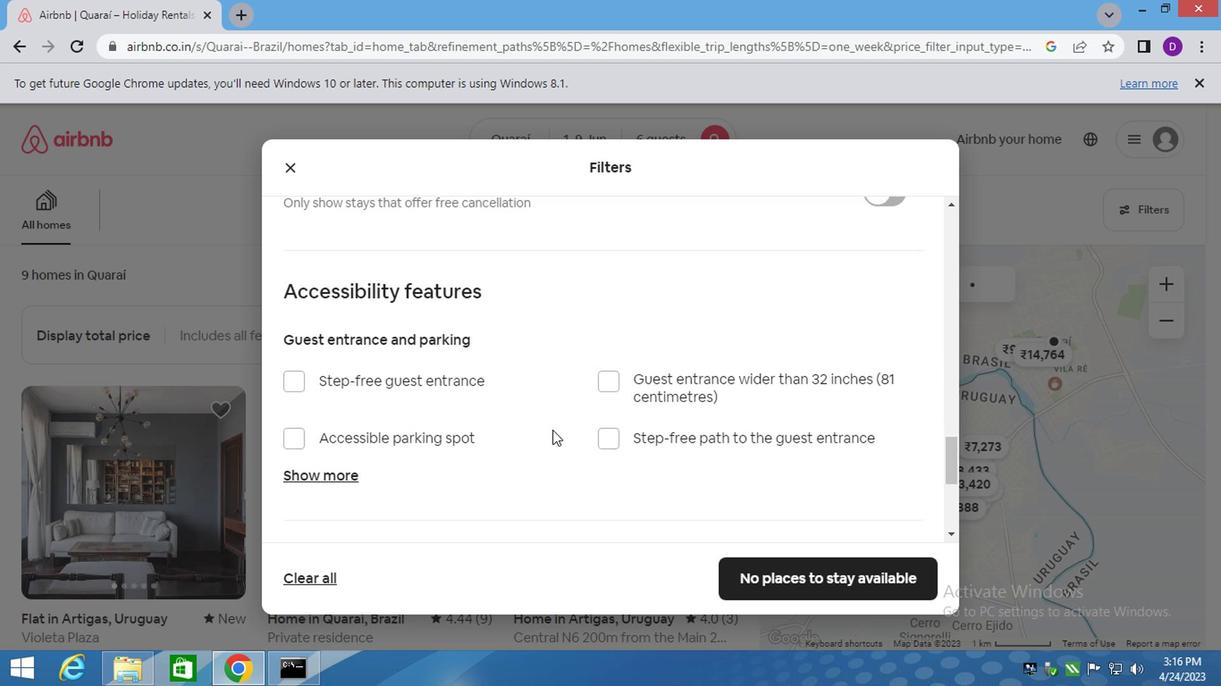 
Action: Mouse moved to (541, 435)
Screenshot: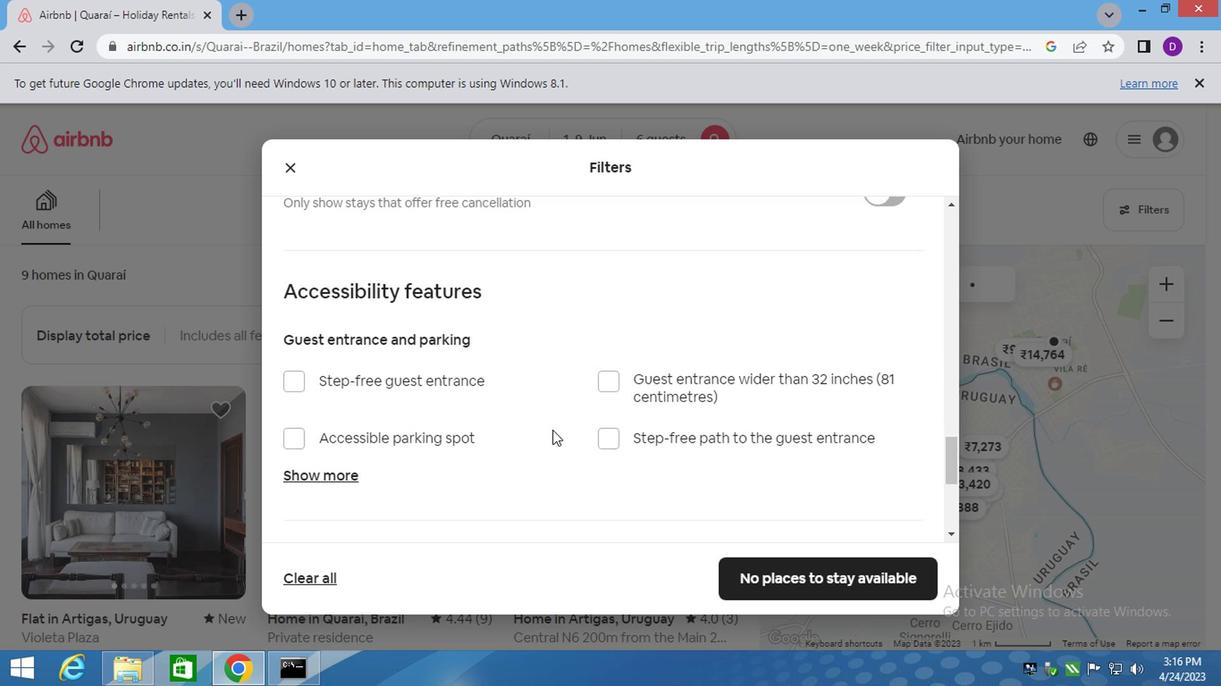 
Action: Mouse scrolled (541, 434) with delta (0, -1)
Screenshot: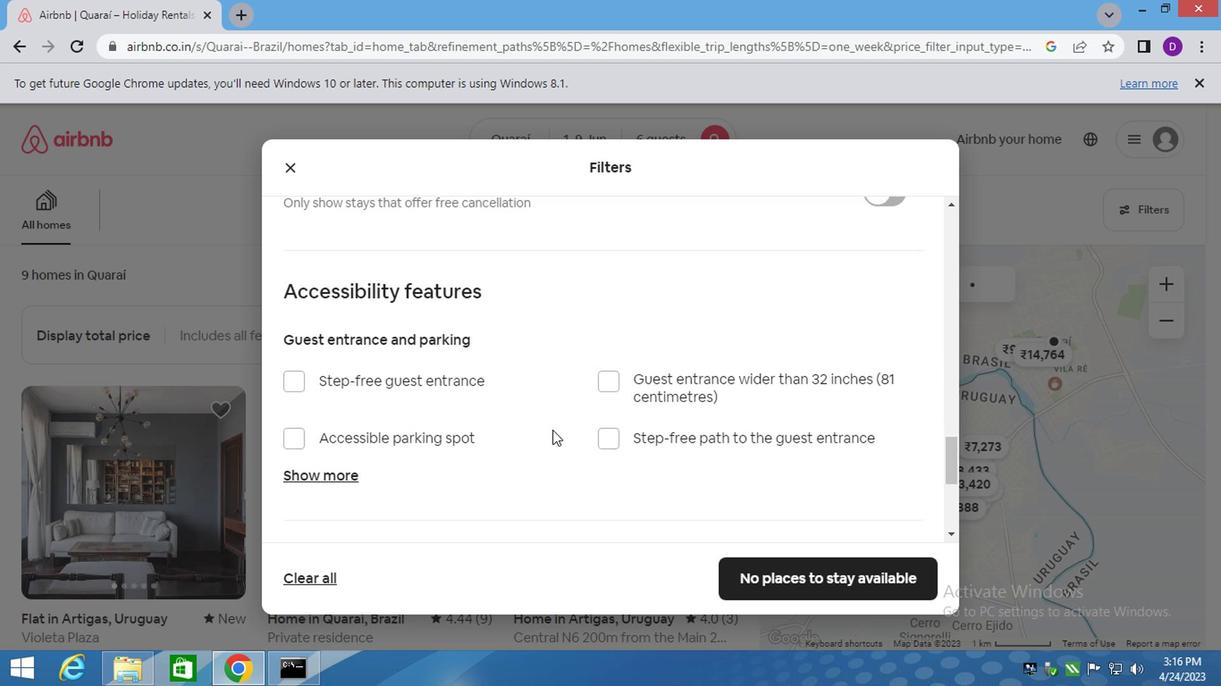 
Action: Mouse moved to (540, 435)
Screenshot: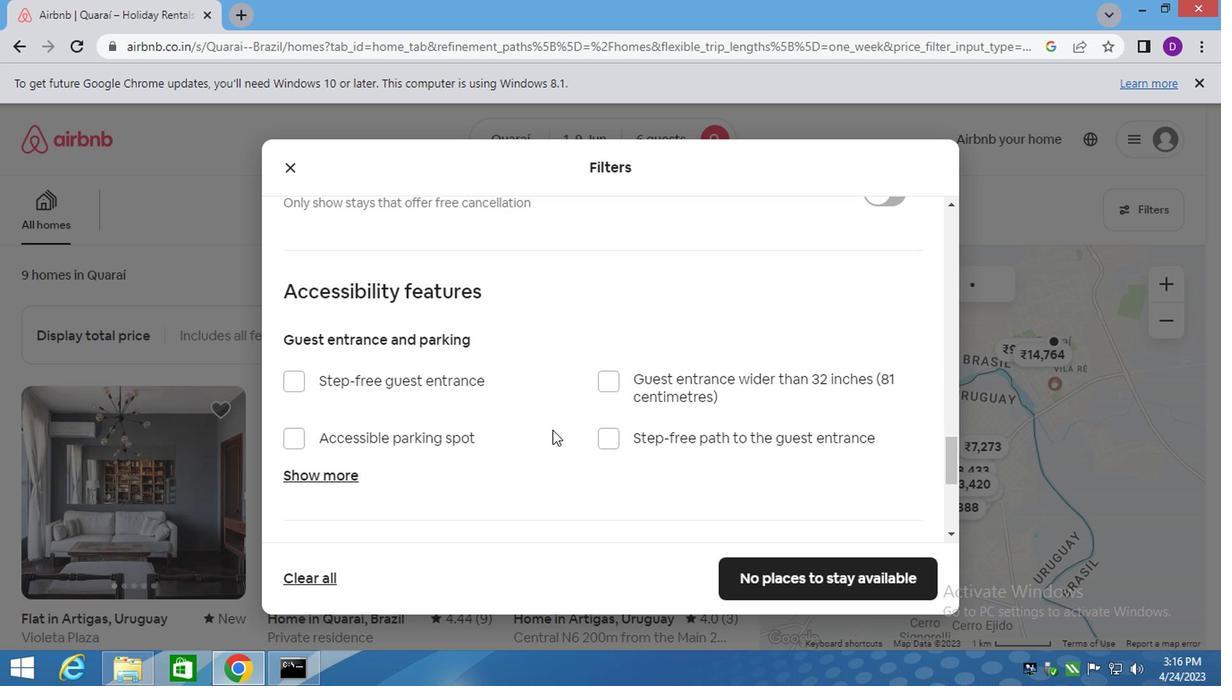 
Action: Mouse scrolled (540, 434) with delta (0, -1)
Screenshot: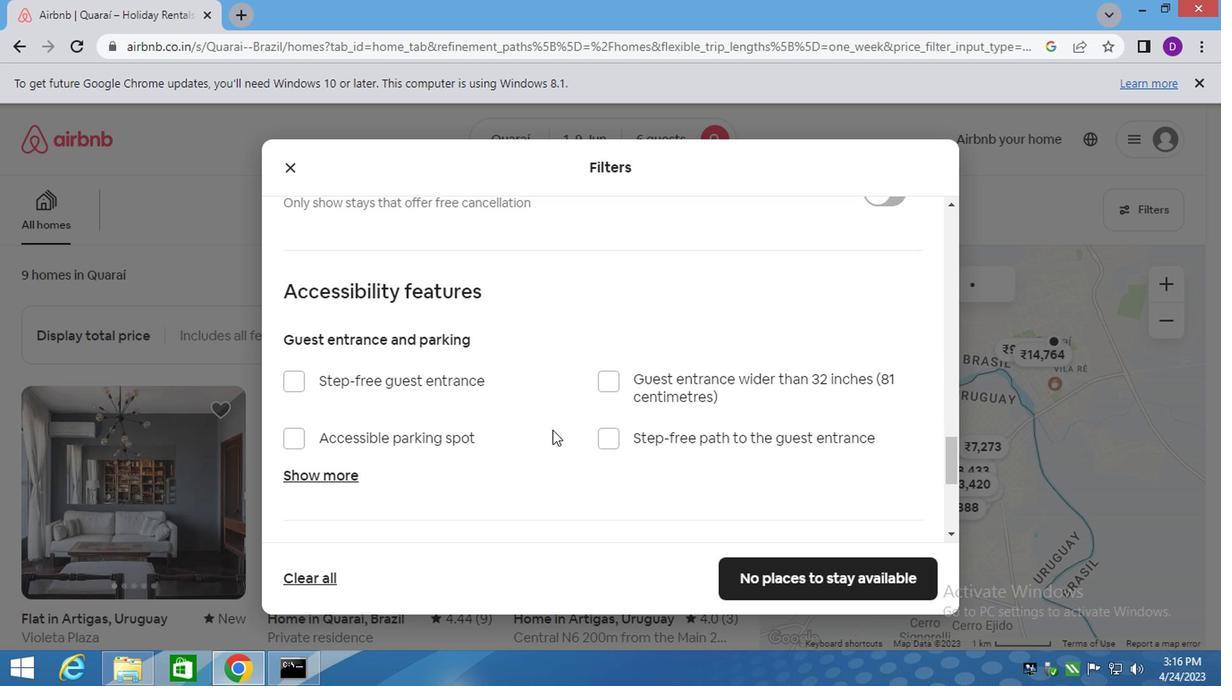 
Action: Mouse moved to (538, 436)
Screenshot: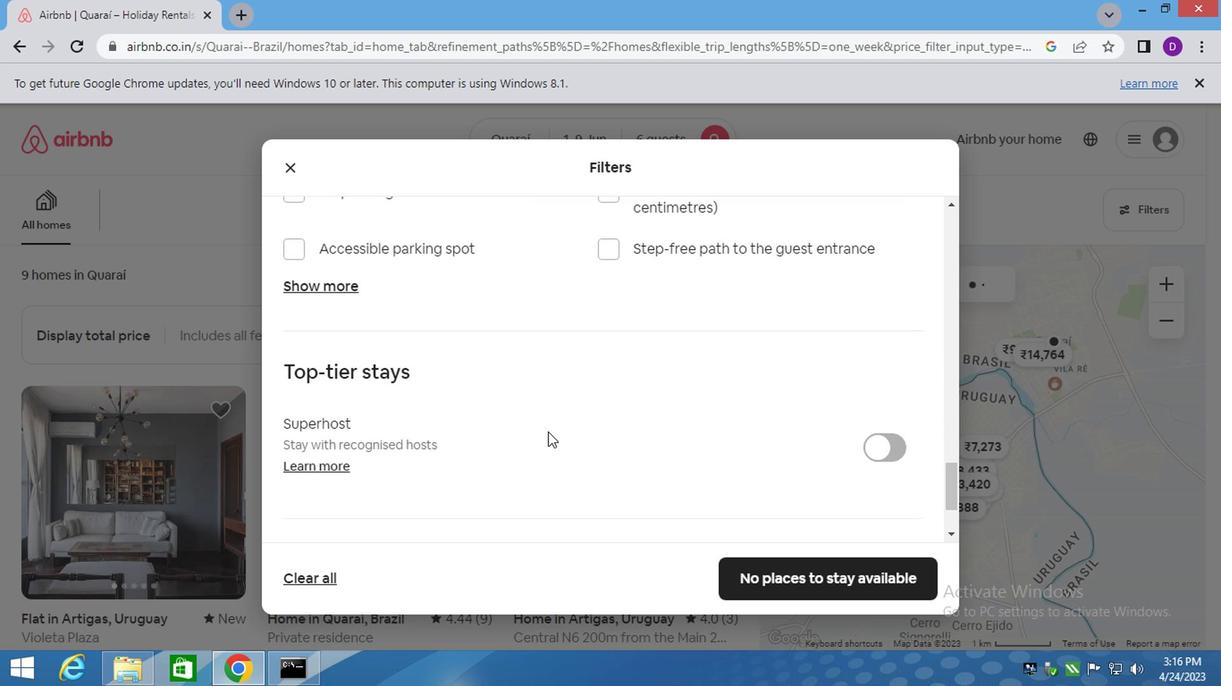 
Action: Mouse scrolled (540, 435) with delta (0, 0)
Screenshot: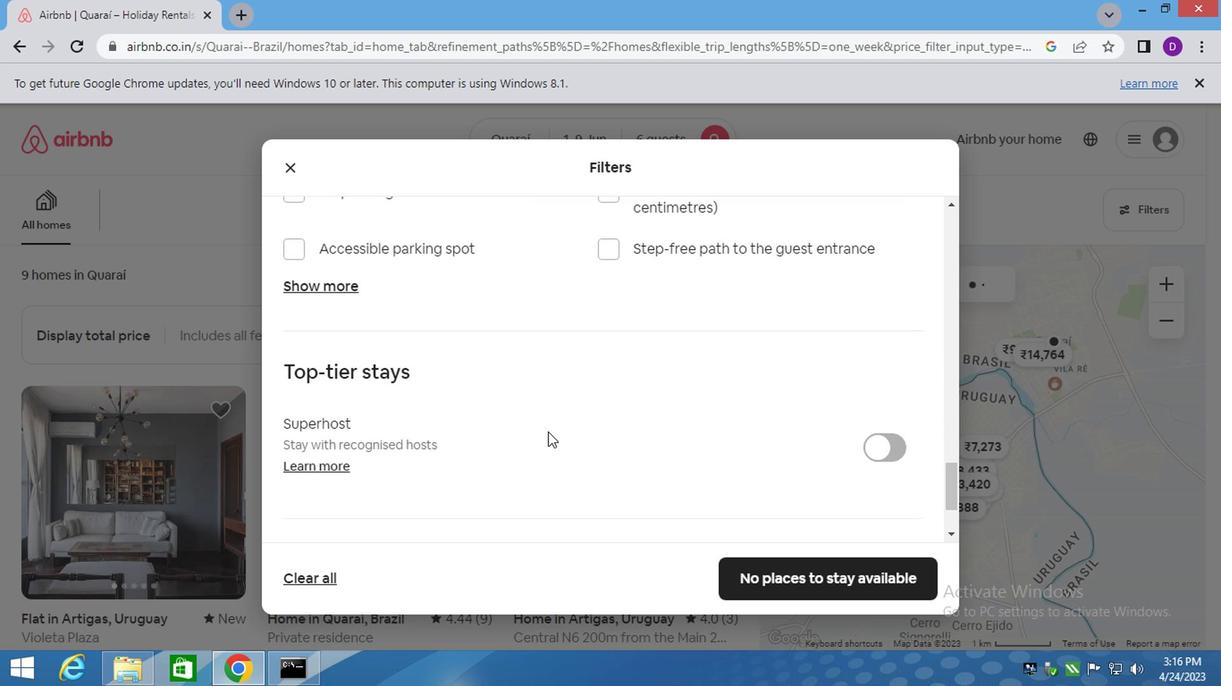 
Action: Mouse moved to (336, 493)
Screenshot: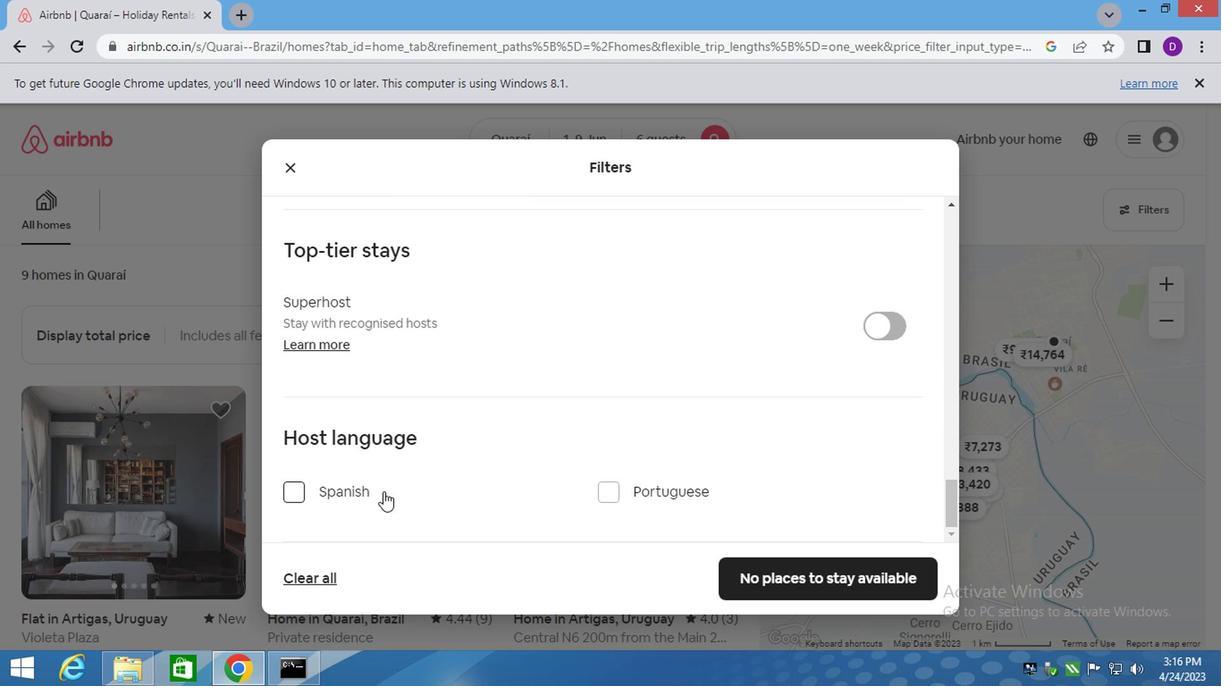 
Action: Mouse pressed left at (336, 493)
Screenshot: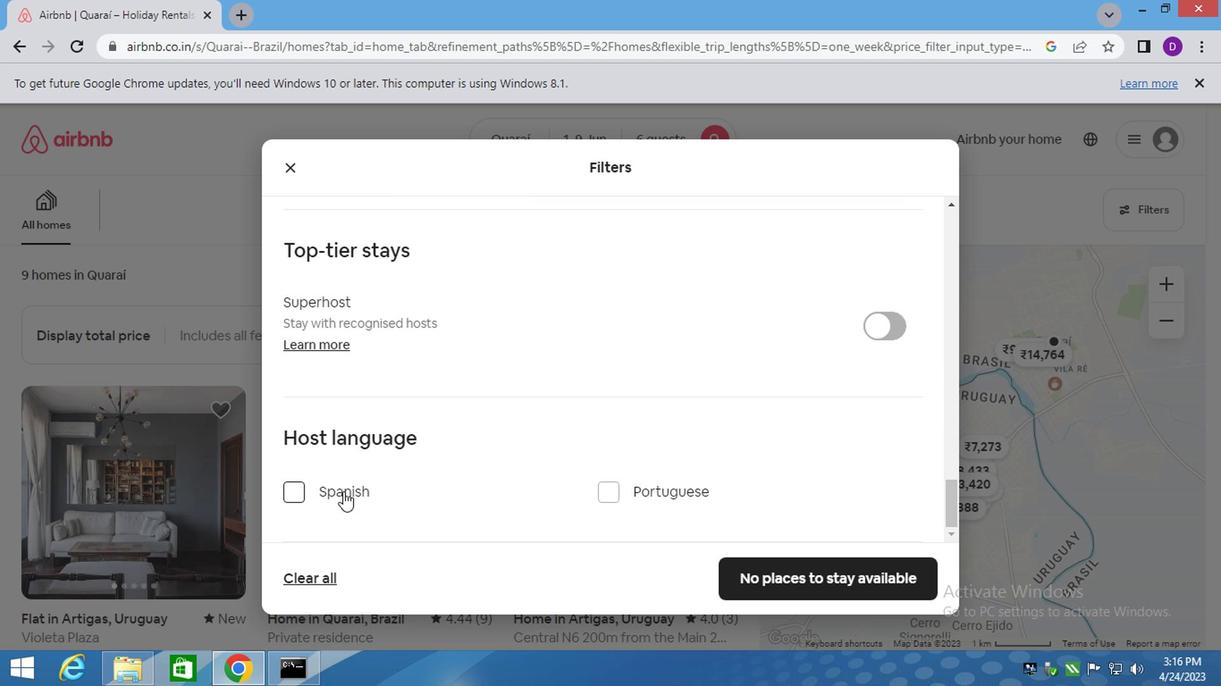 
Action: Mouse moved to (627, 400)
Screenshot: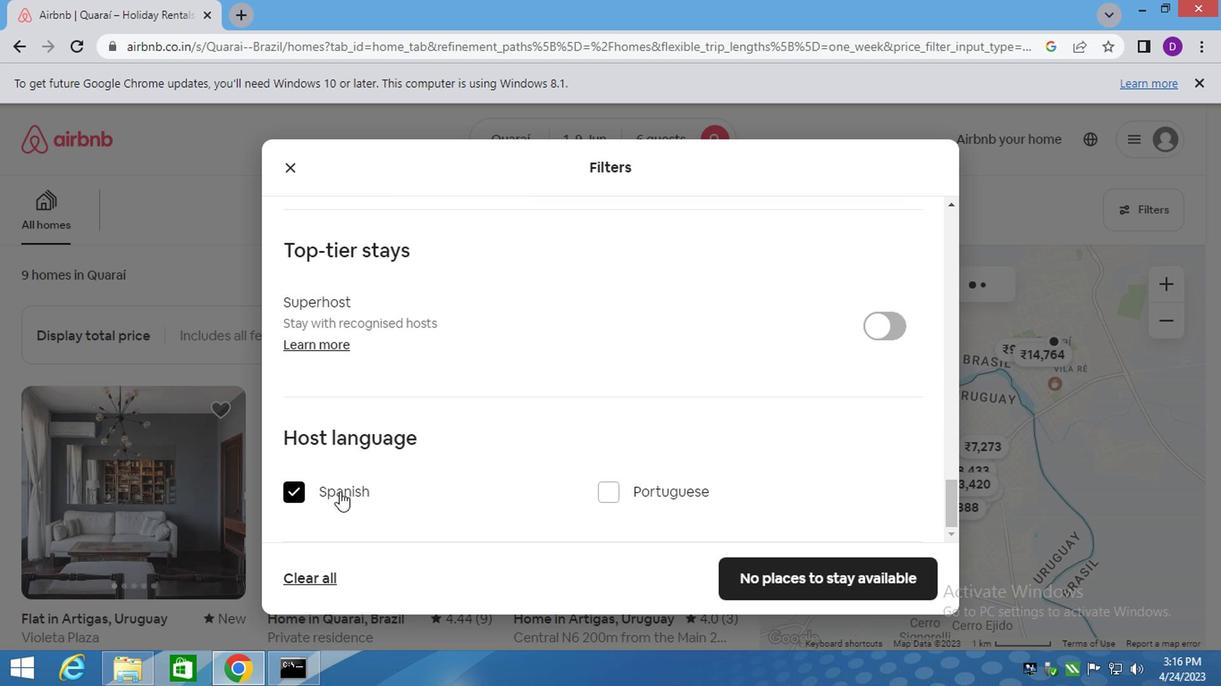 
Action: Mouse scrolled (627, 400) with delta (0, 0)
Screenshot: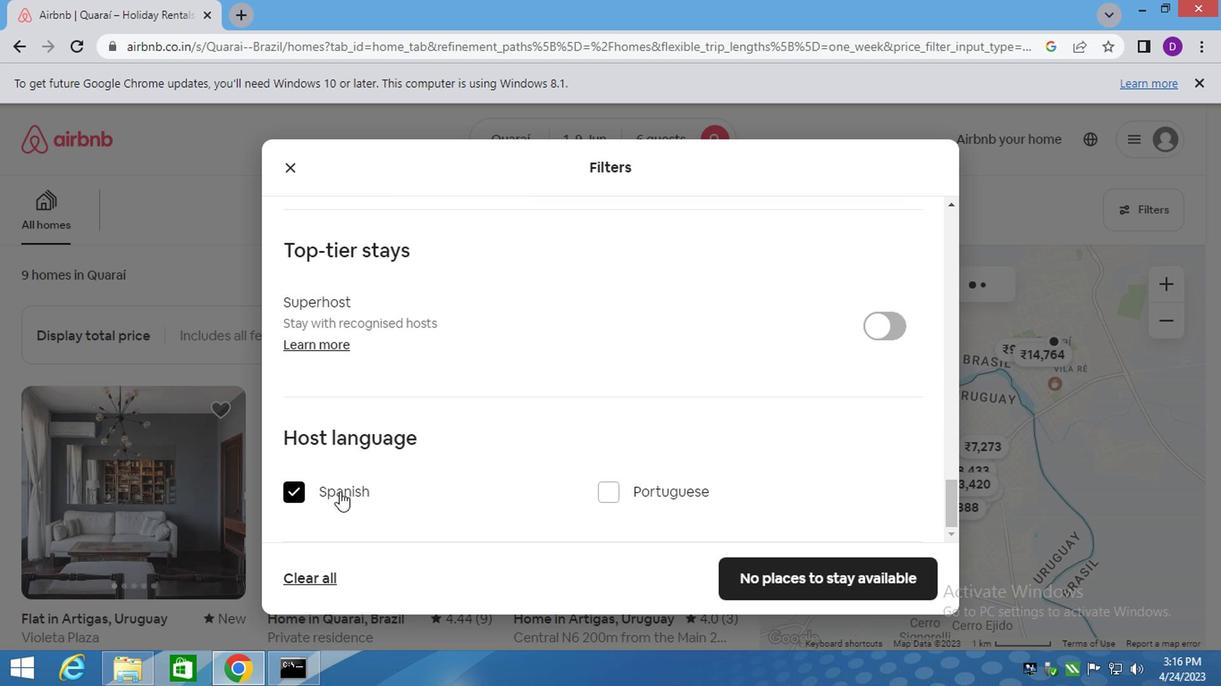 
Action: Mouse scrolled (627, 400) with delta (0, 0)
Screenshot: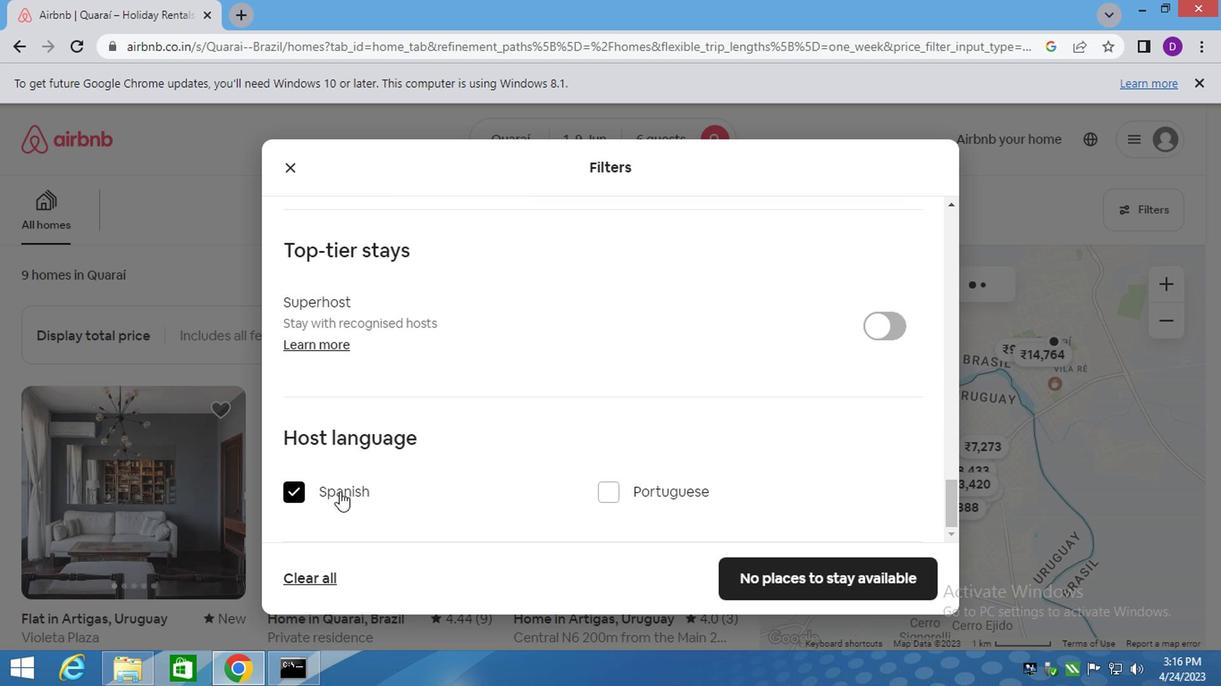 
Action: Mouse scrolled (627, 400) with delta (0, 0)
Screenshot: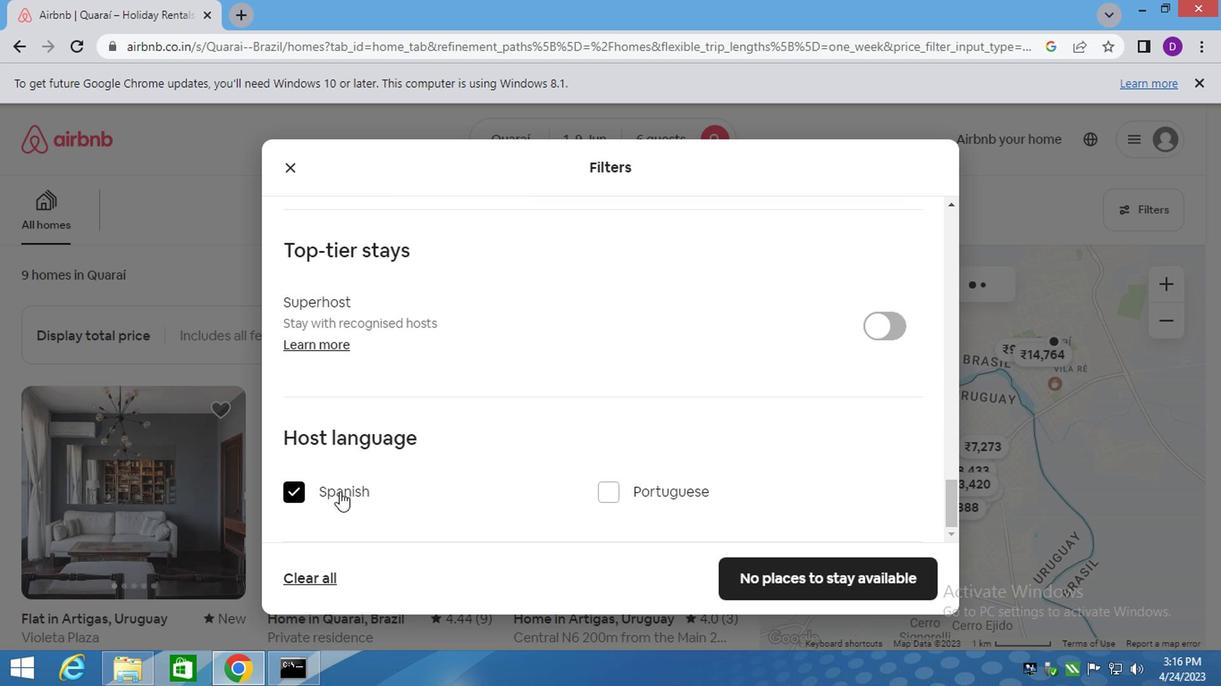 
Action: Mouse scrolled (627, 400) with delta (0, 0)
Screenshot: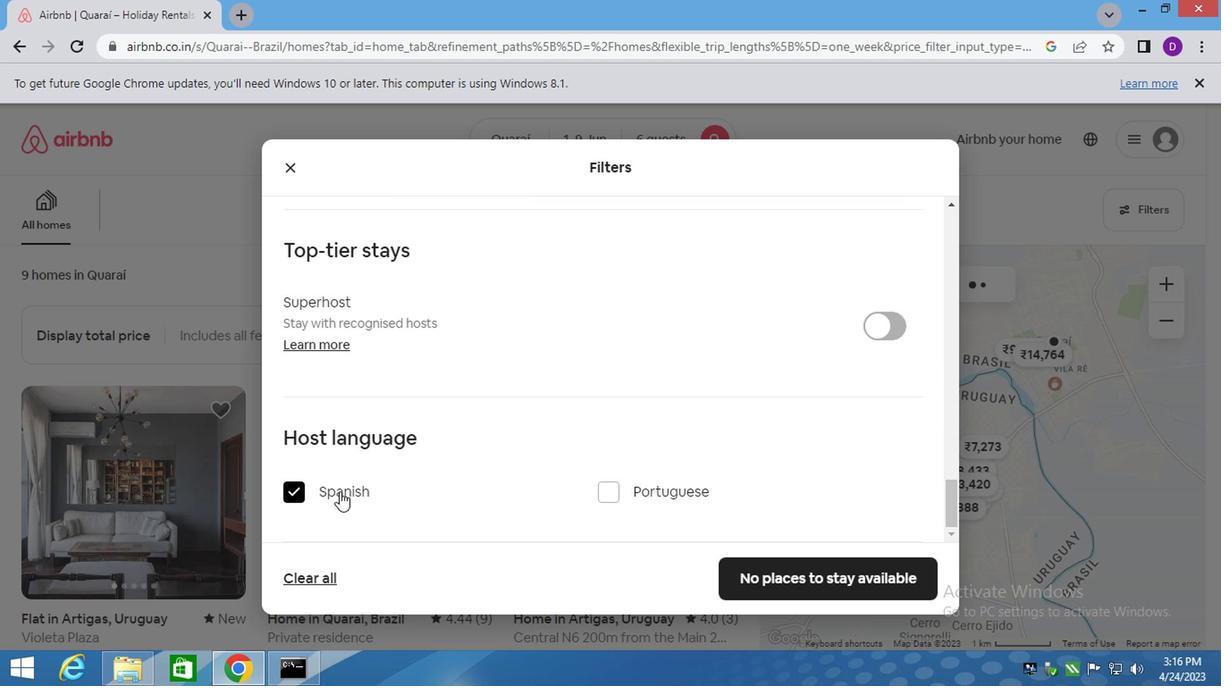 
Action: Mouse moved to (791, 353)
Screenshot: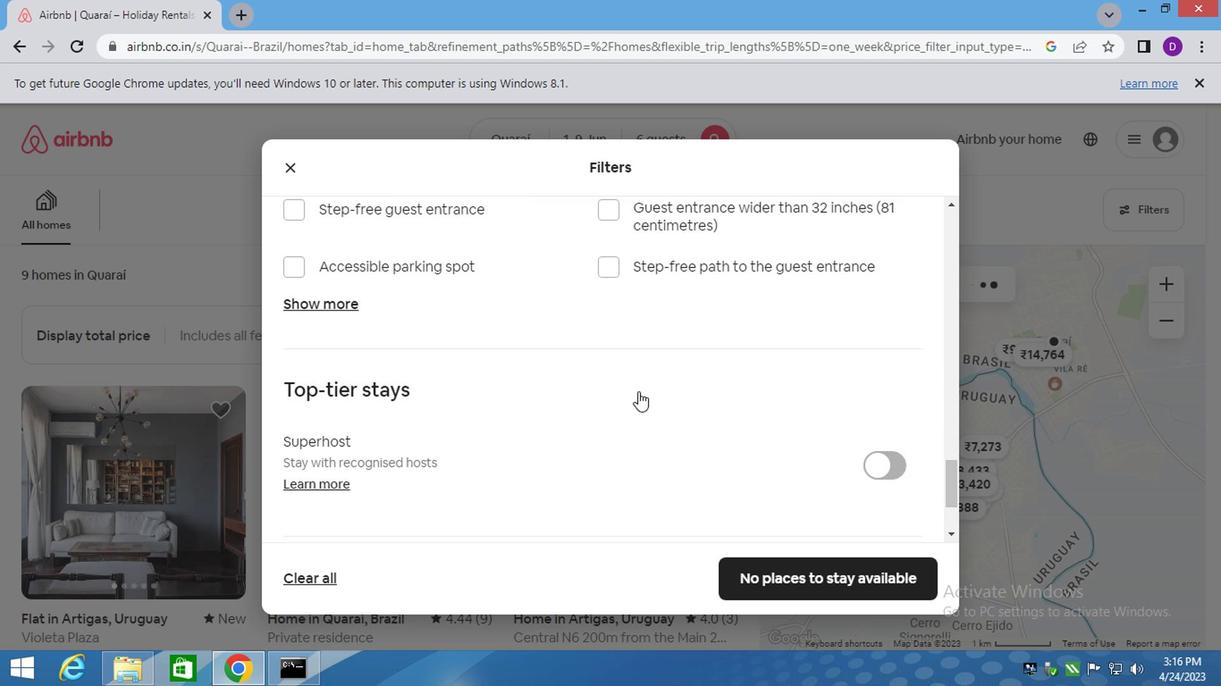 
Action: Mouse scrolled (791, 354) with delta (0, 0)
Screenshot: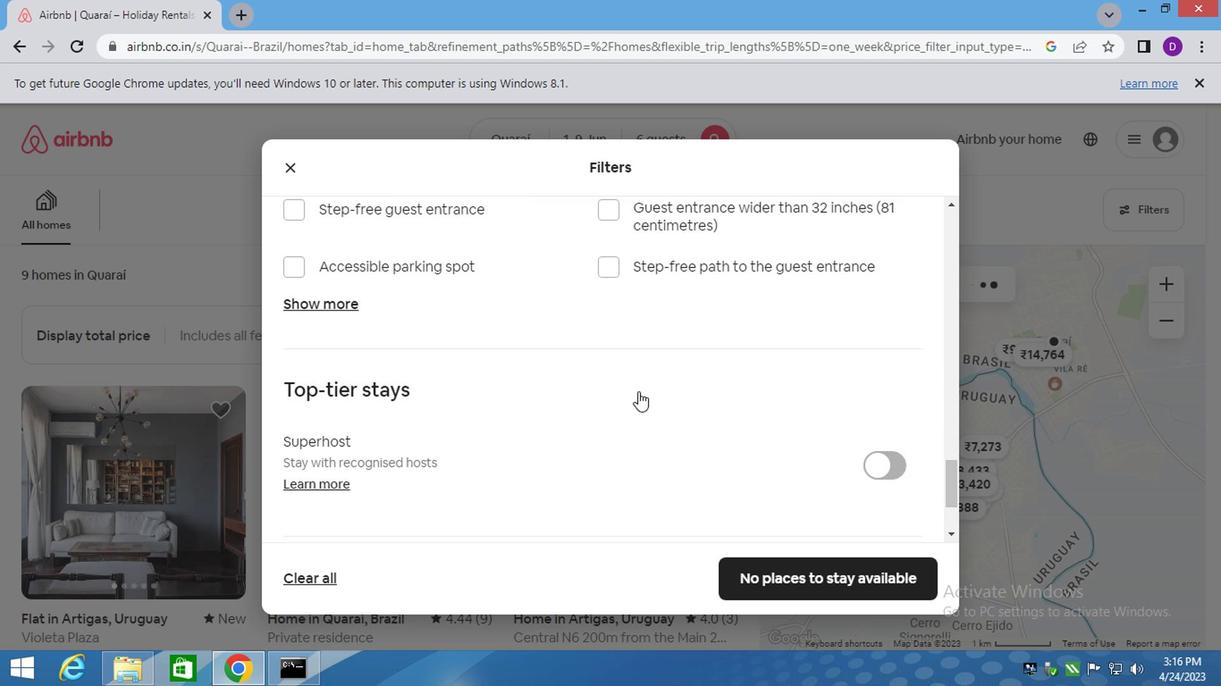 
Action: Mouse scrolled (791, 354) with delta (0, 0)
Screenshot: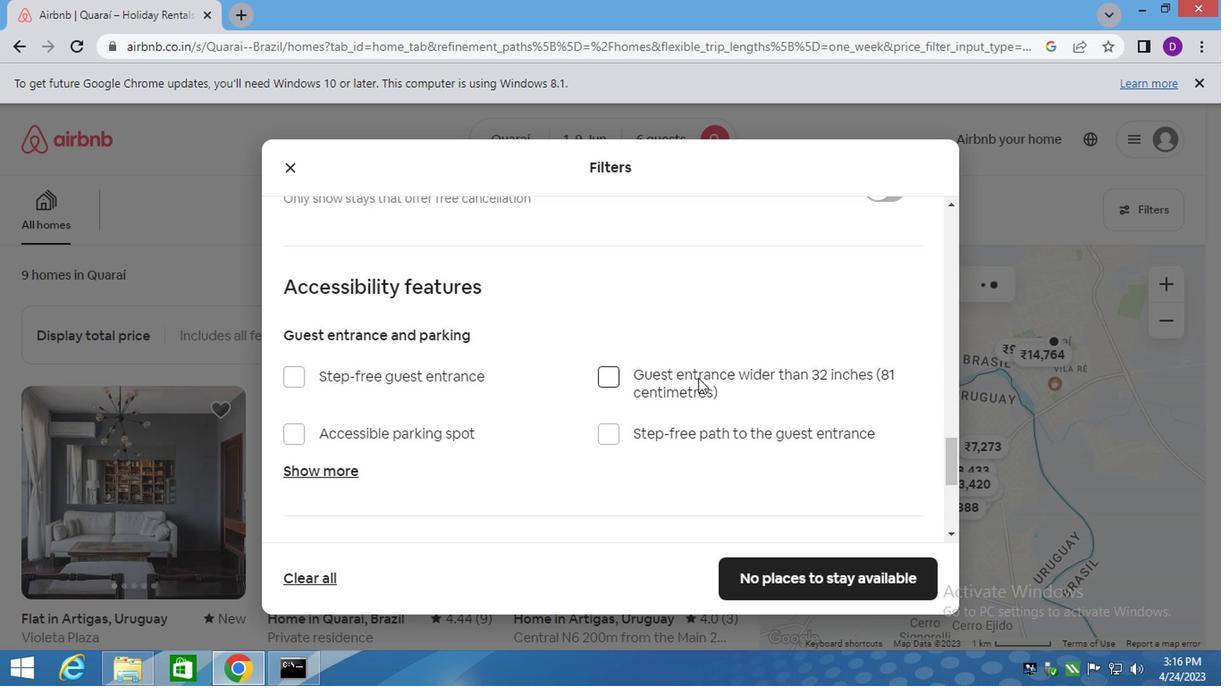 
Action: Mouse scrolled (791, 354) with delta (0, 0)
Screenshot: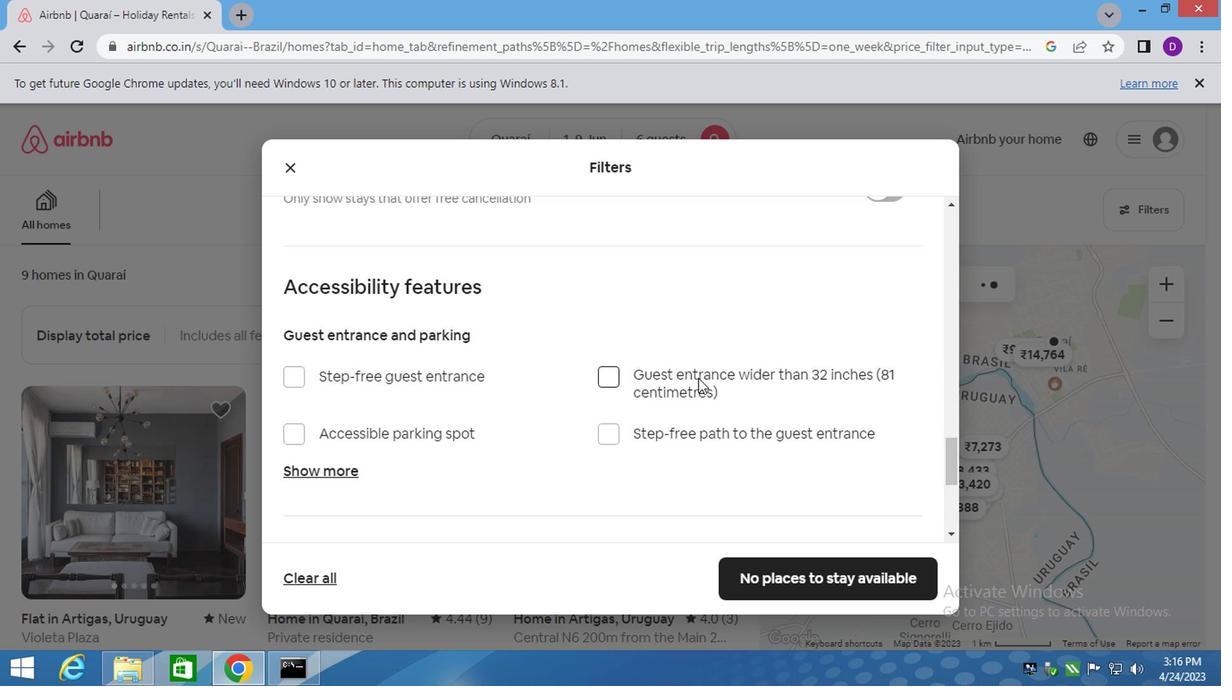 
Action: Mouse scrolled (791, 354) with delta (0, 0)
Screenshot: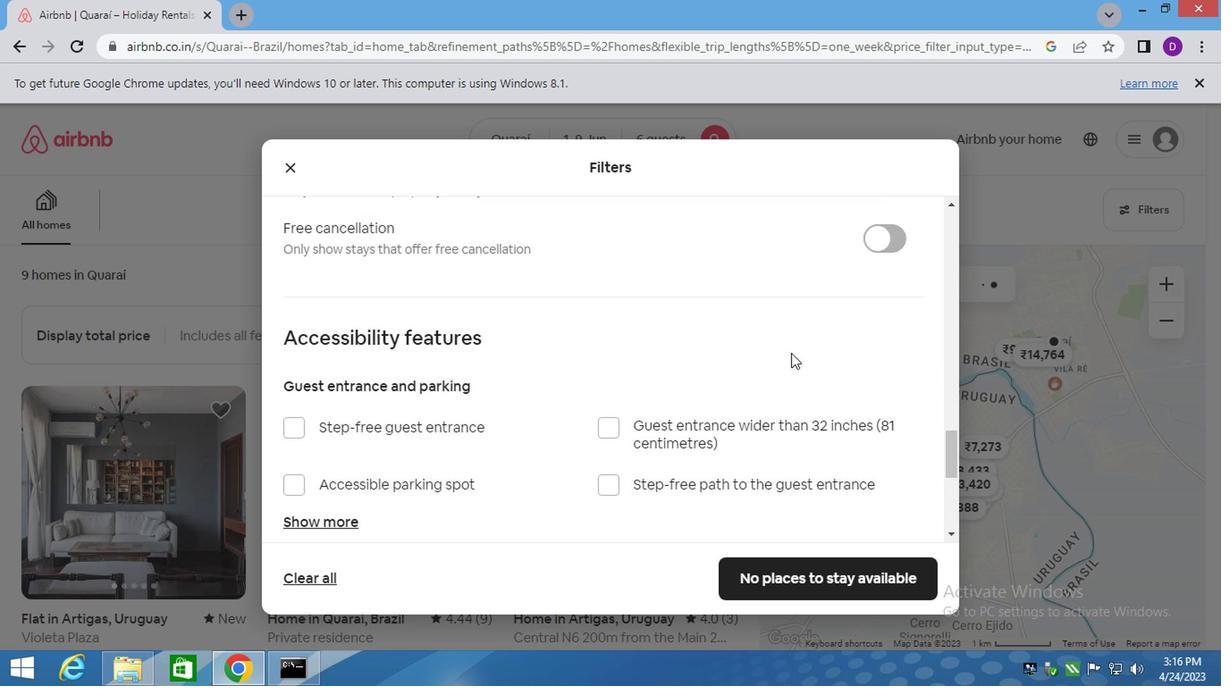 
Action: Mouse scrolled (791, 354) with delta (0, 0)
Screenshot: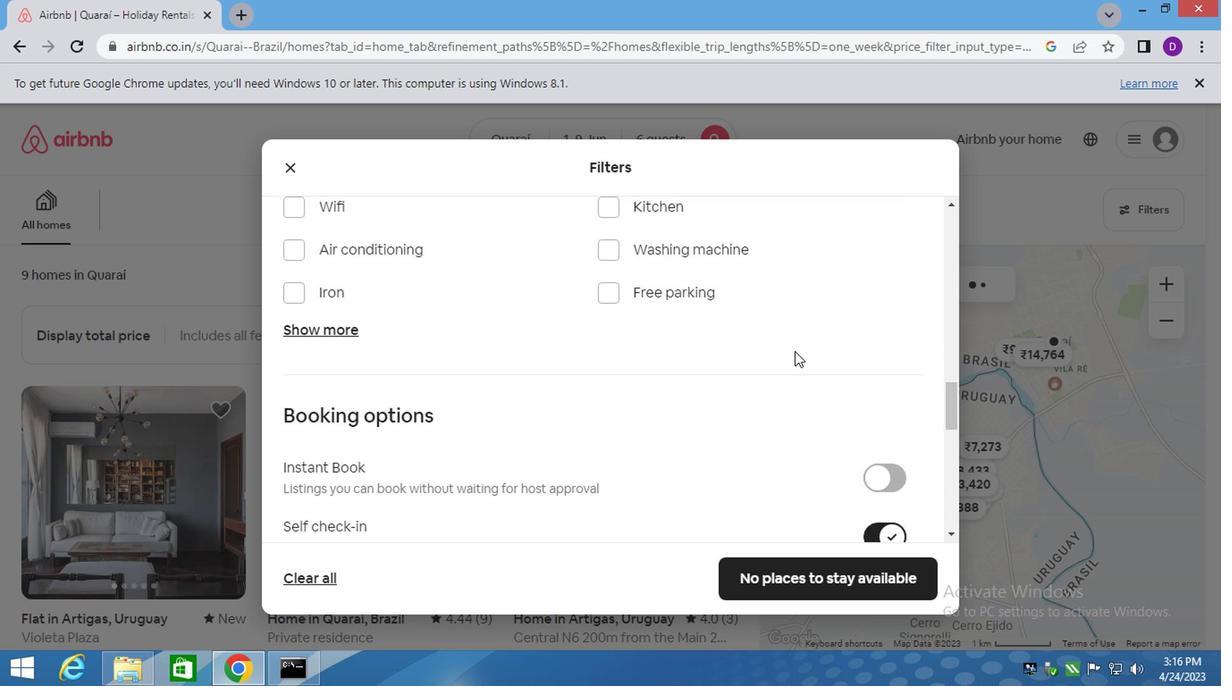 
Action: Mouse scrolled (791, 354) with delta (0, 0)
Screenshot: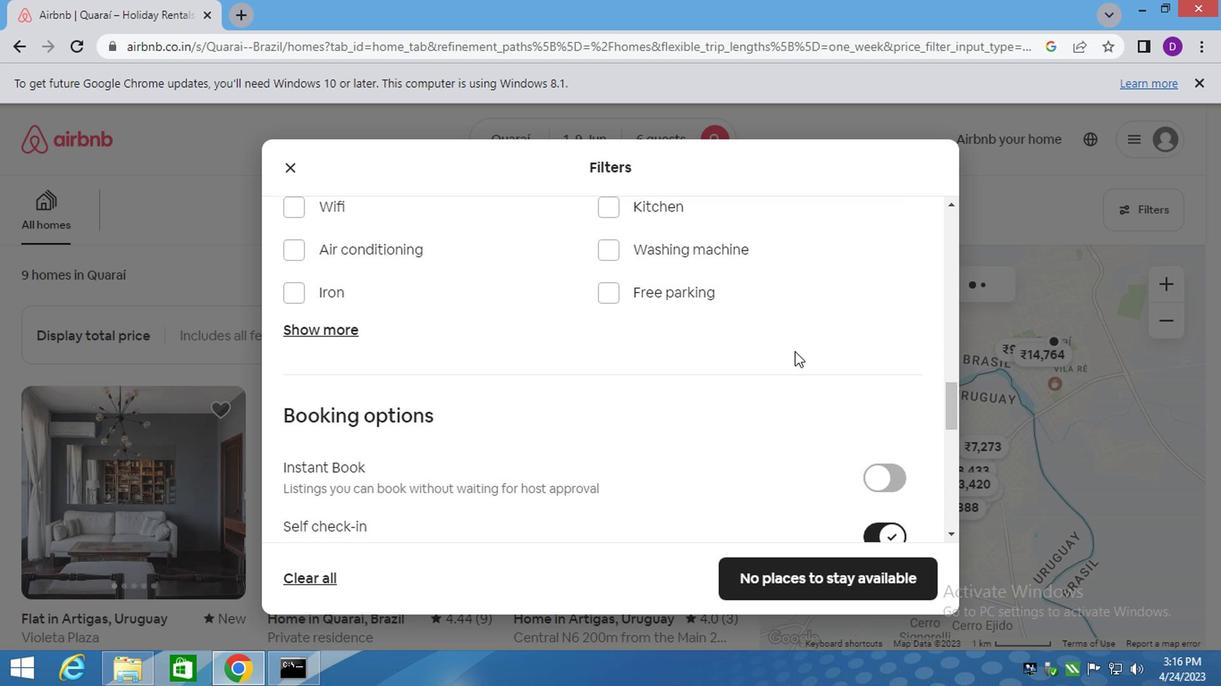 
Action: Mouse scrolled (791, 354) with delta (0, 0)
Screenshot: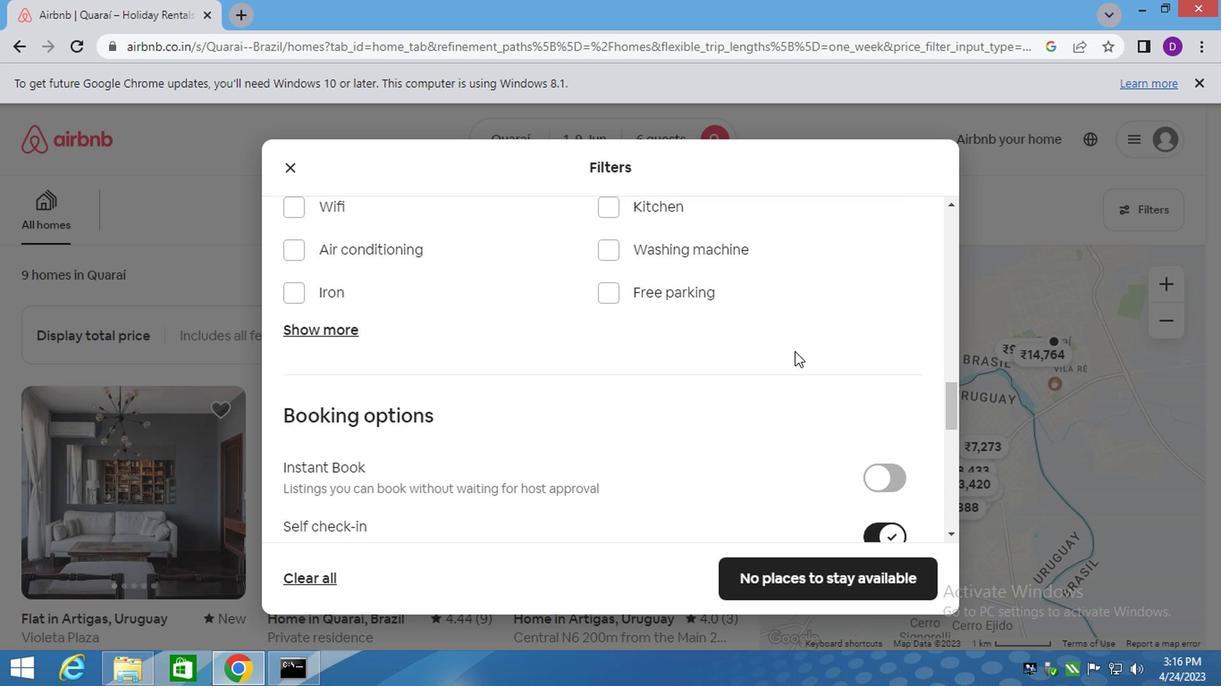 
Action: Mouse scrolled (791, 354) with delta (0, 0)
Screenshot: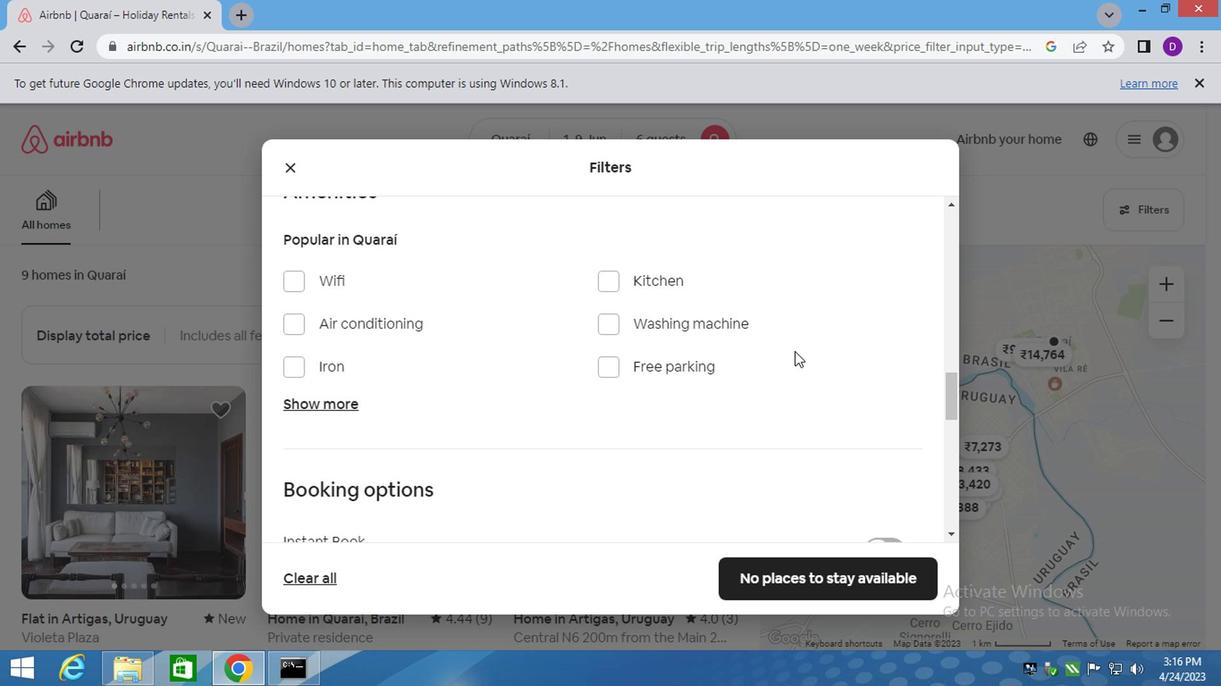
Action: Mouse moved to (788, 594)
Screenshot: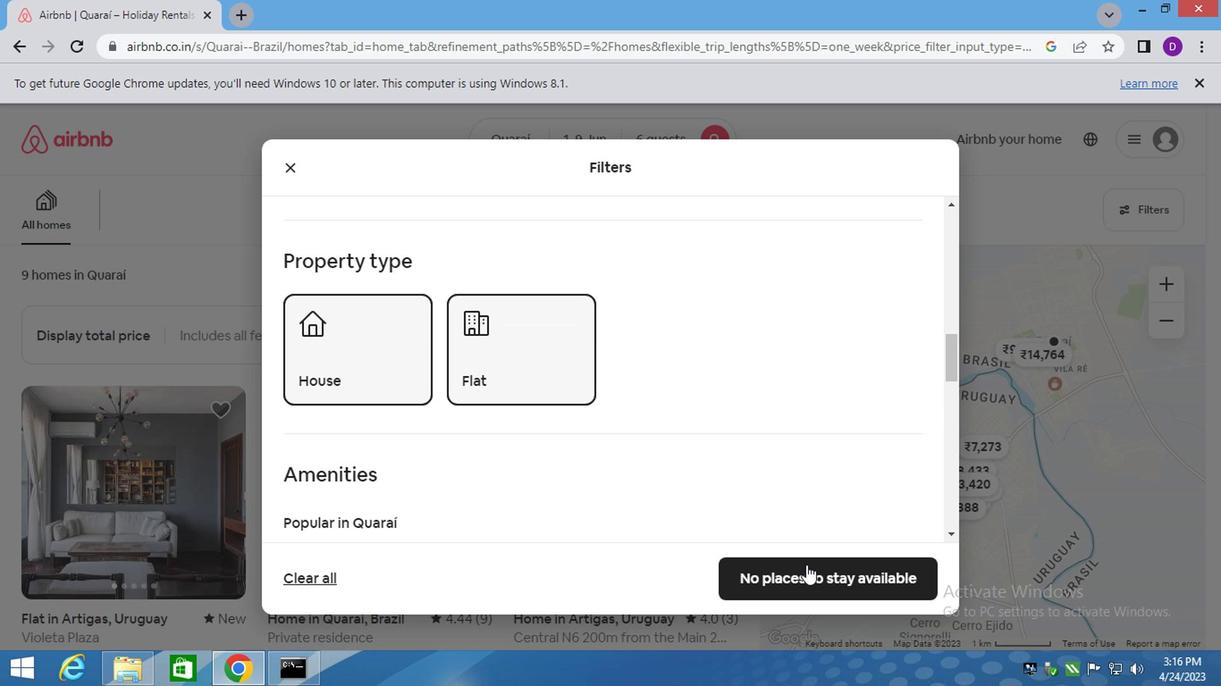 
Action: Mouse pressed left at (788, 594)
Screenshot: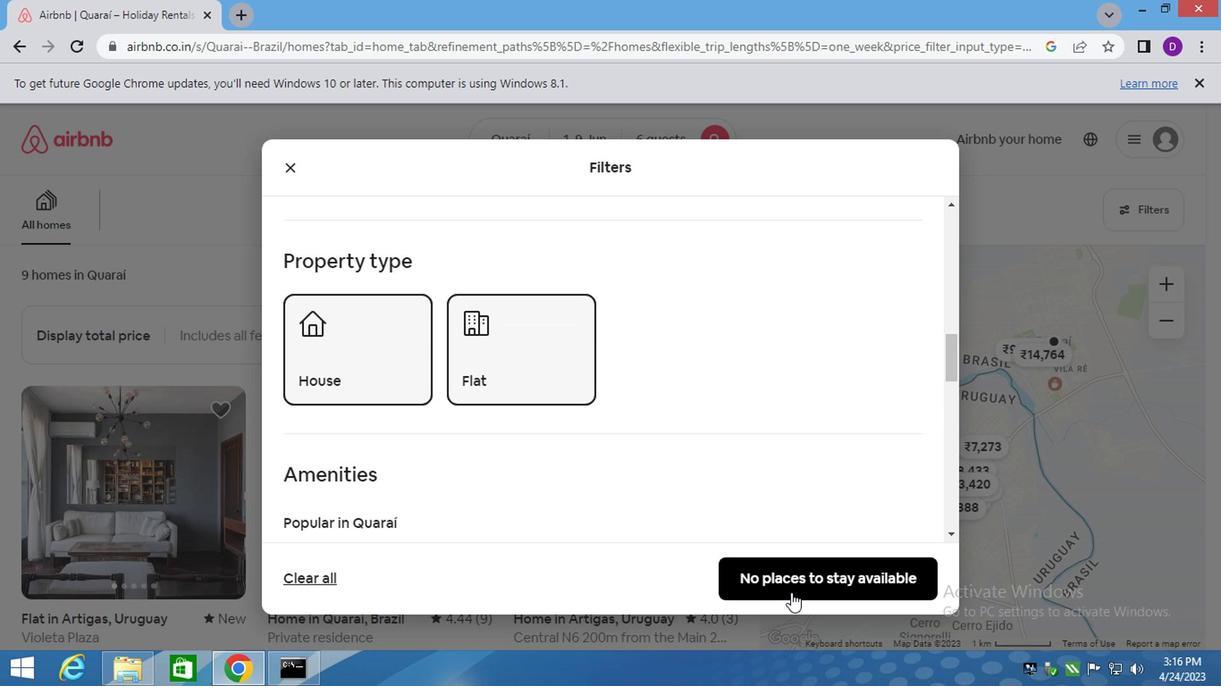 
Action: Mouse moved to (787, 594)
Screenshot: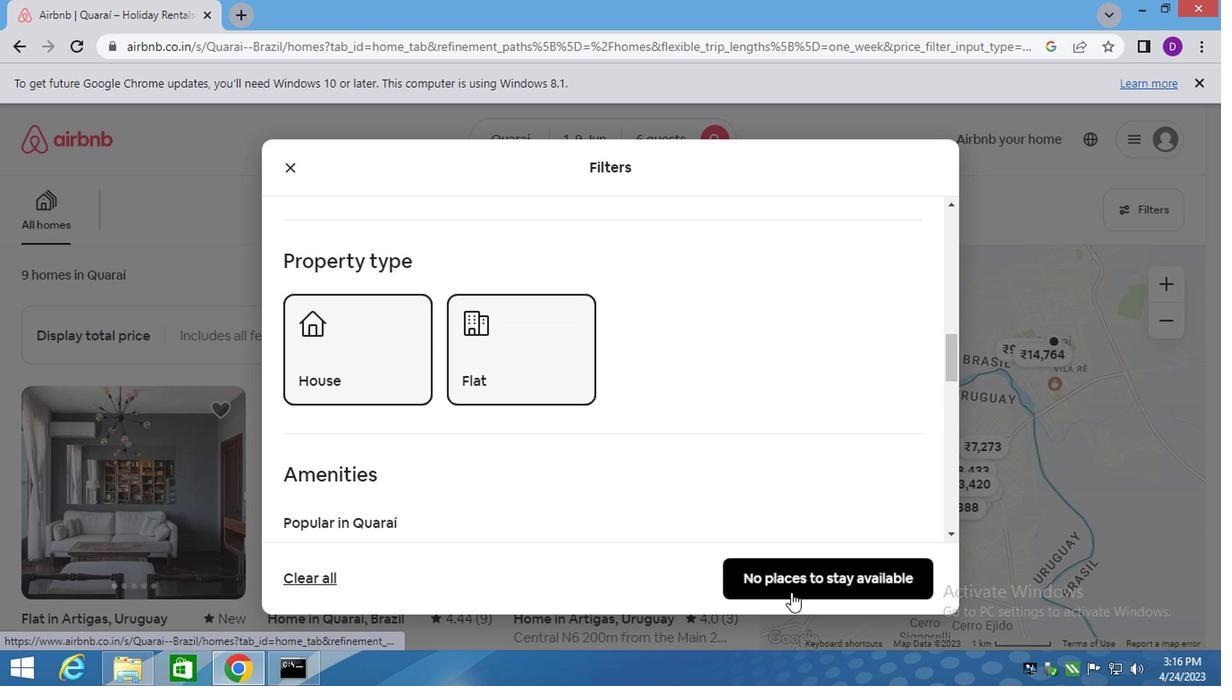 
